 Task: Search one way flight ticket for 5 adults, 2 children, 1 infant in seat and 1 infant on lap in economy from Knoxville: Mcghee Tyson Airport to Greensboro: Piedmont Triad International Airport on 5-1-2023. Choice of flights is United. Number of bags: 2 carry on bags. Price is upto 88000. Outbound departure time preference is 15:45.
Action: Mouse moved to (239, 377)
Screenshot: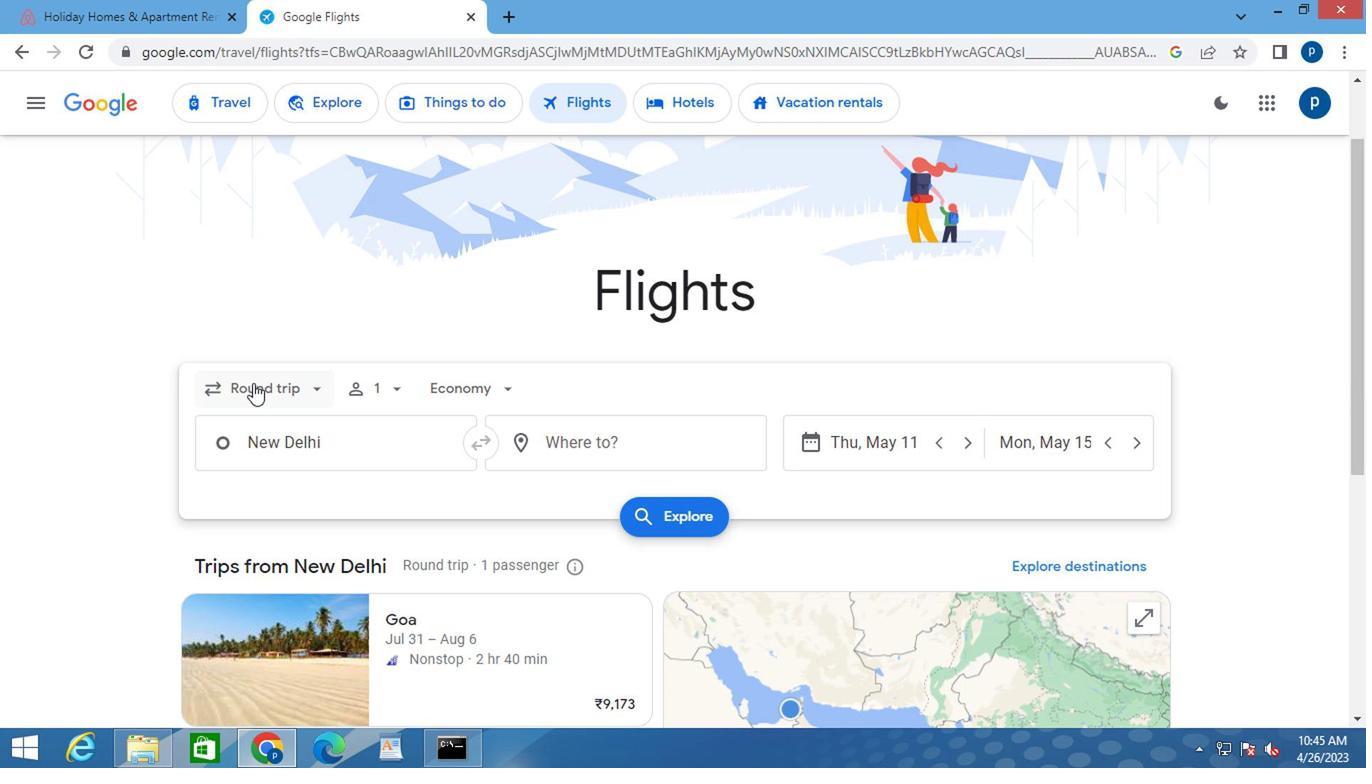 
Action: Mouse pressed left at (239, 377)
Screenshot: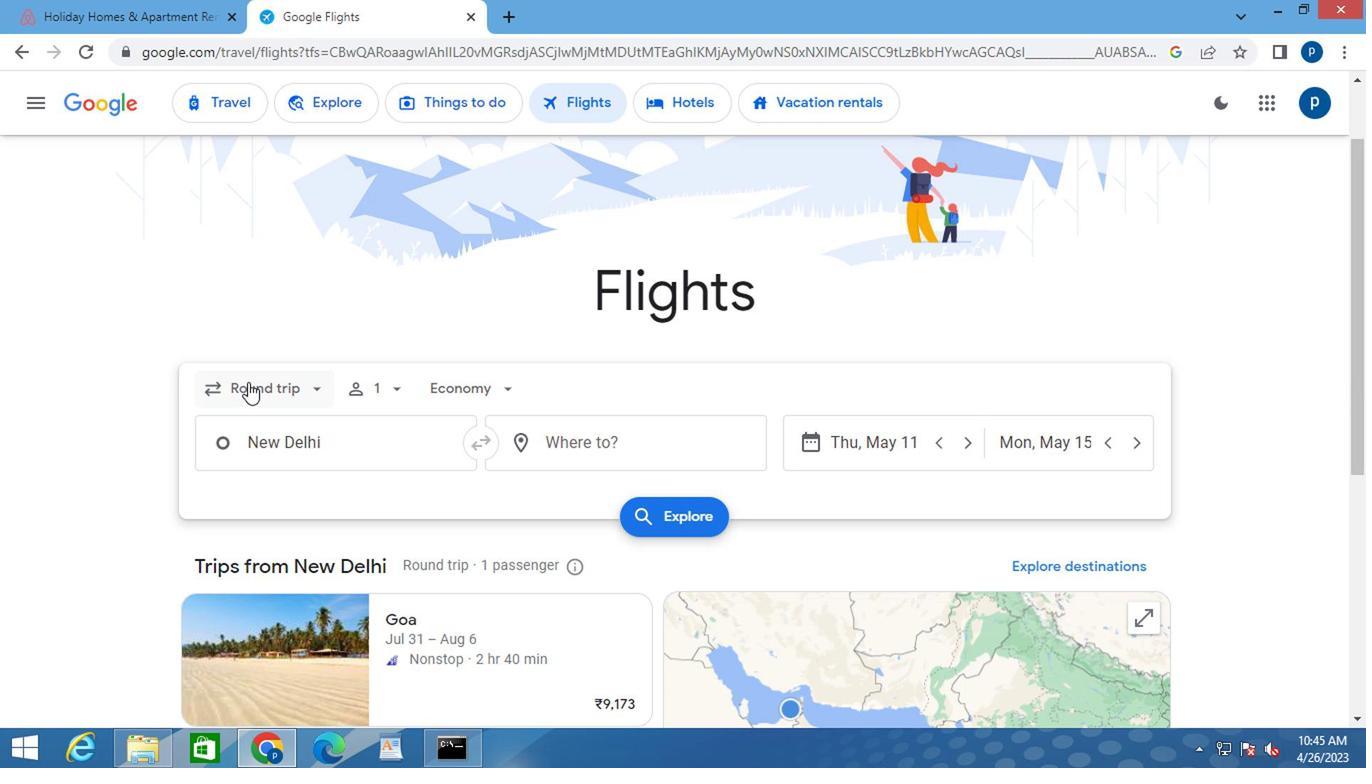 
Action: Mouse moved to (260, 478)
Screenshot: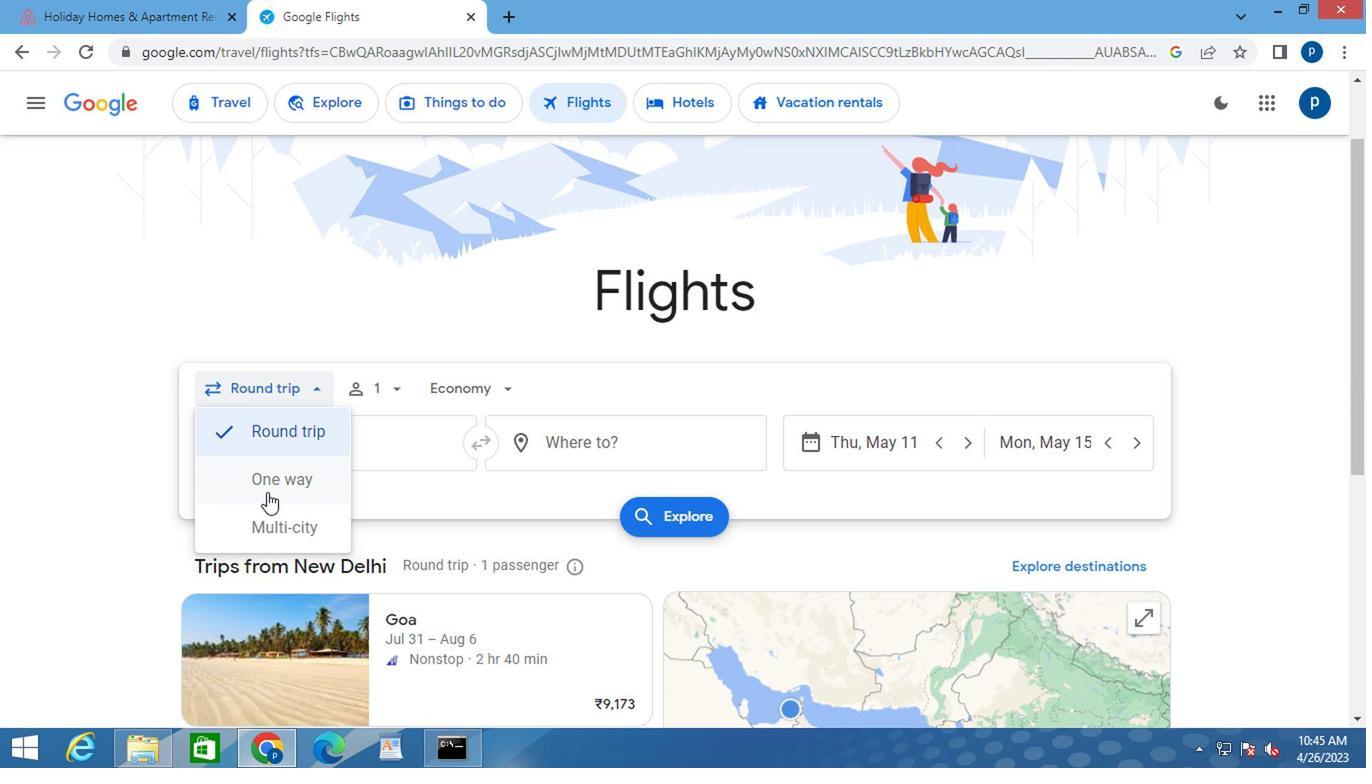 
Action: Mouse pressed left at (260, 478)
Screenshot: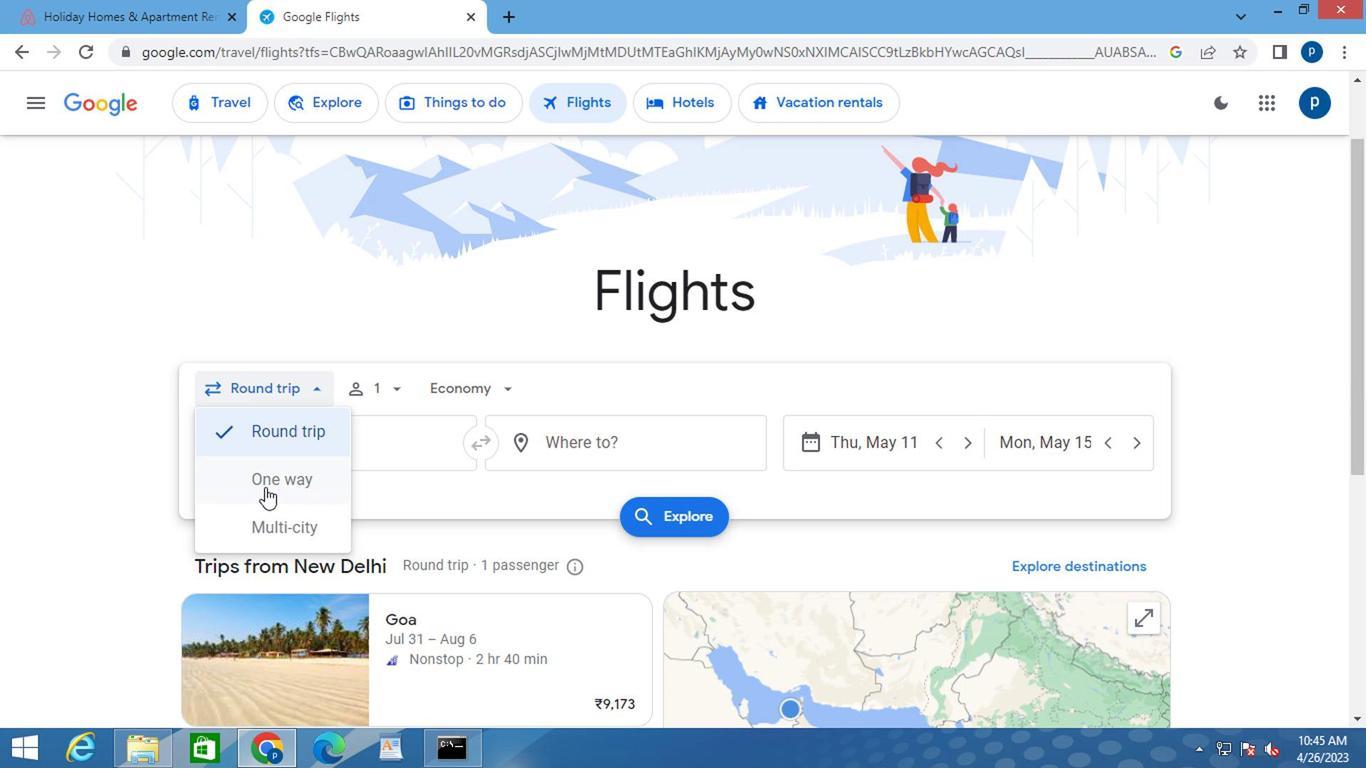 
Action: Mouse moved to (395, 381)
Screenshot: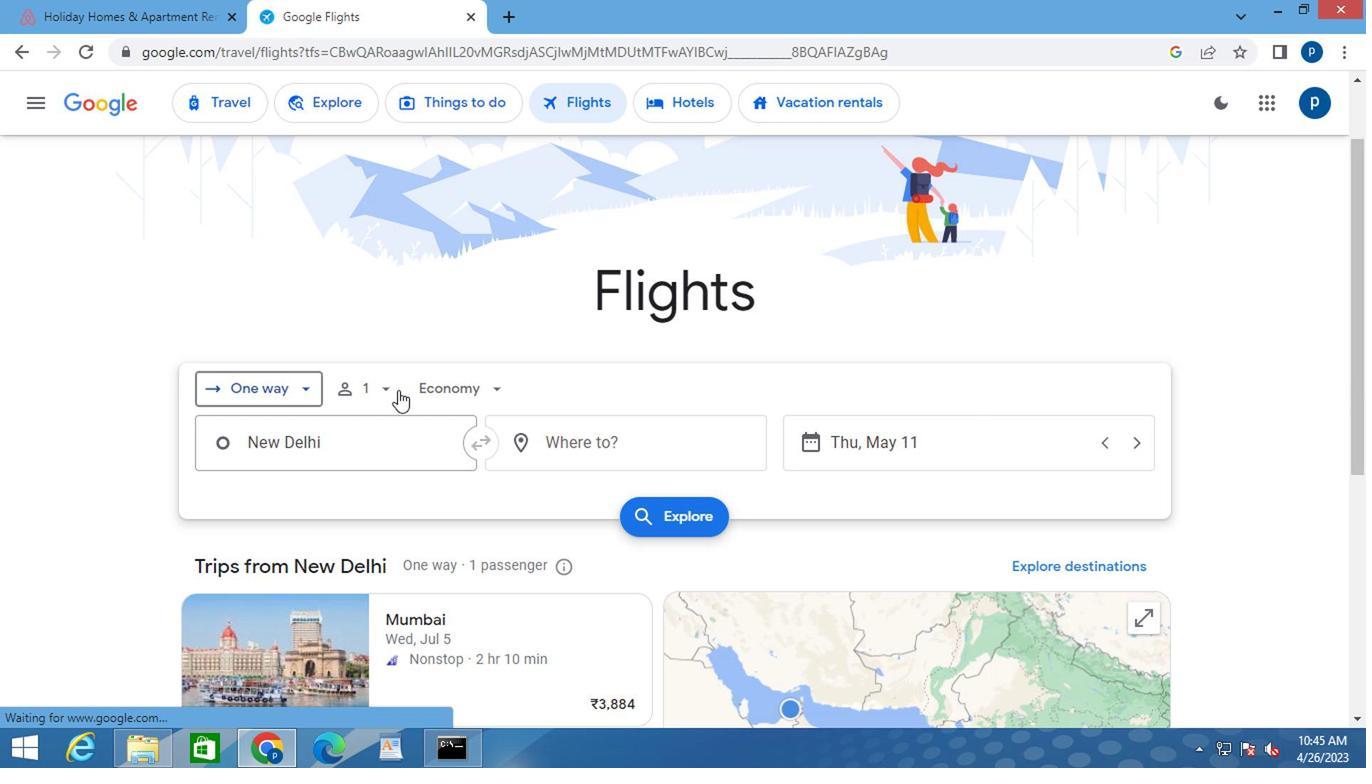 
Action: Mouse pressed left at (395, 381)
Screenshot: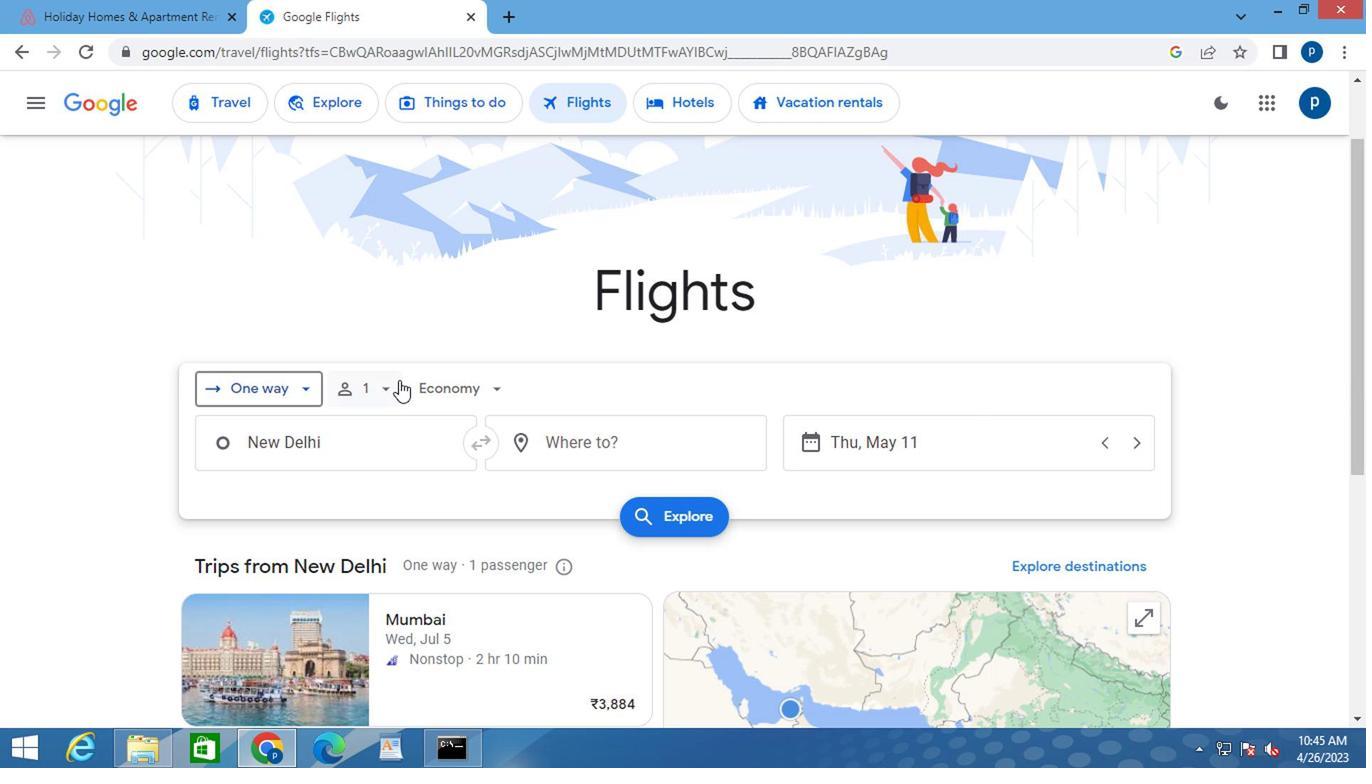 
Action: Mouse moved to (531, 439)
Screenshot: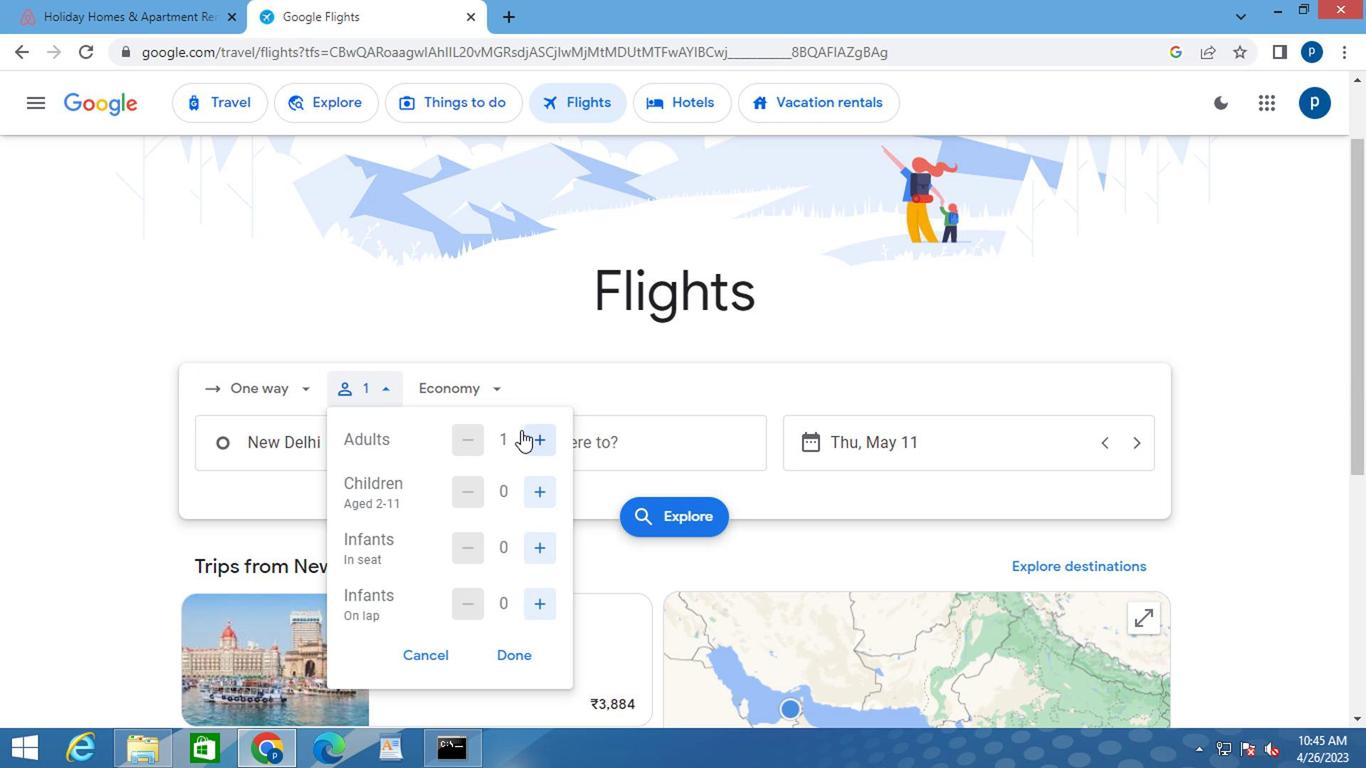 
Action: Mouse pressed left at (531, 439)
Screenshot: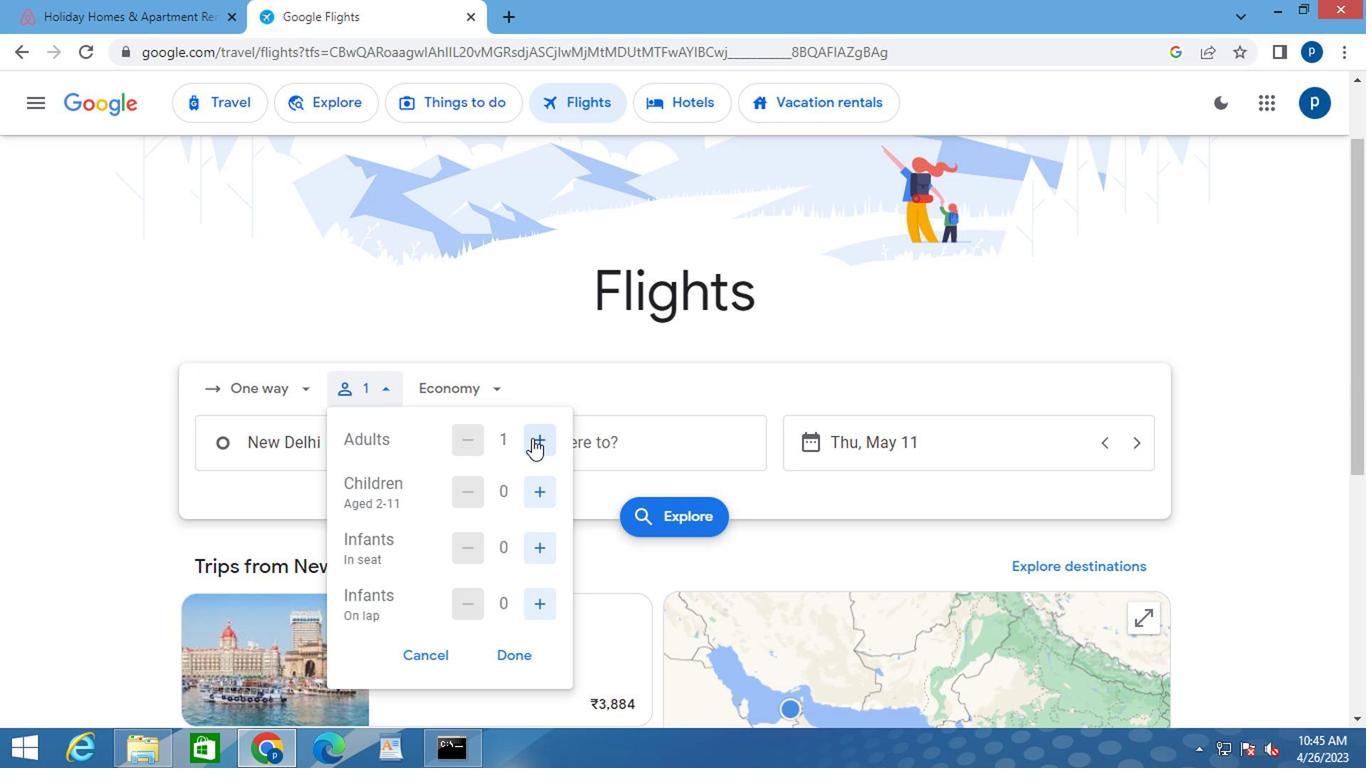 
Action: Mouse pressed left at (531, 439)
Screenshot: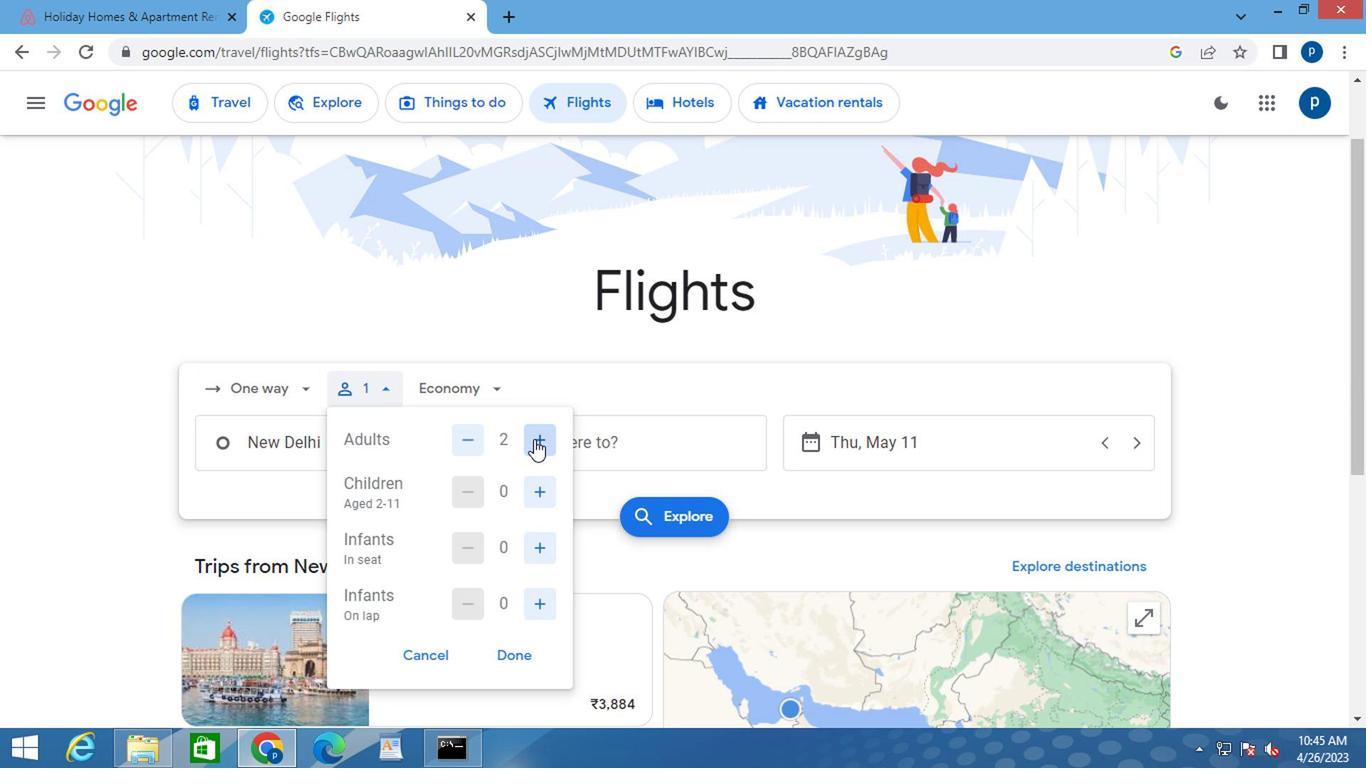 
Action: Mouse pressed left at (531, 439)
Screenshot: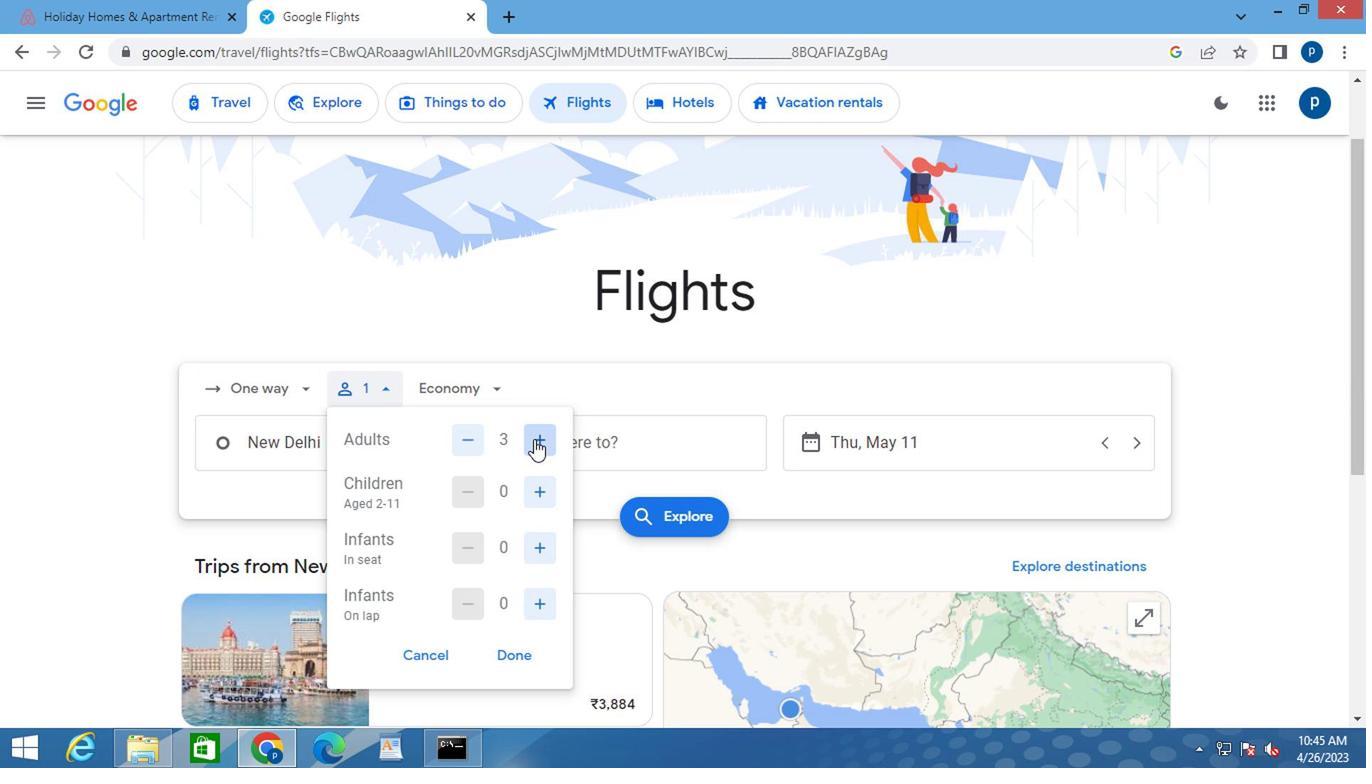 
Action: Mouse moved to (531, 439)
Screenshot: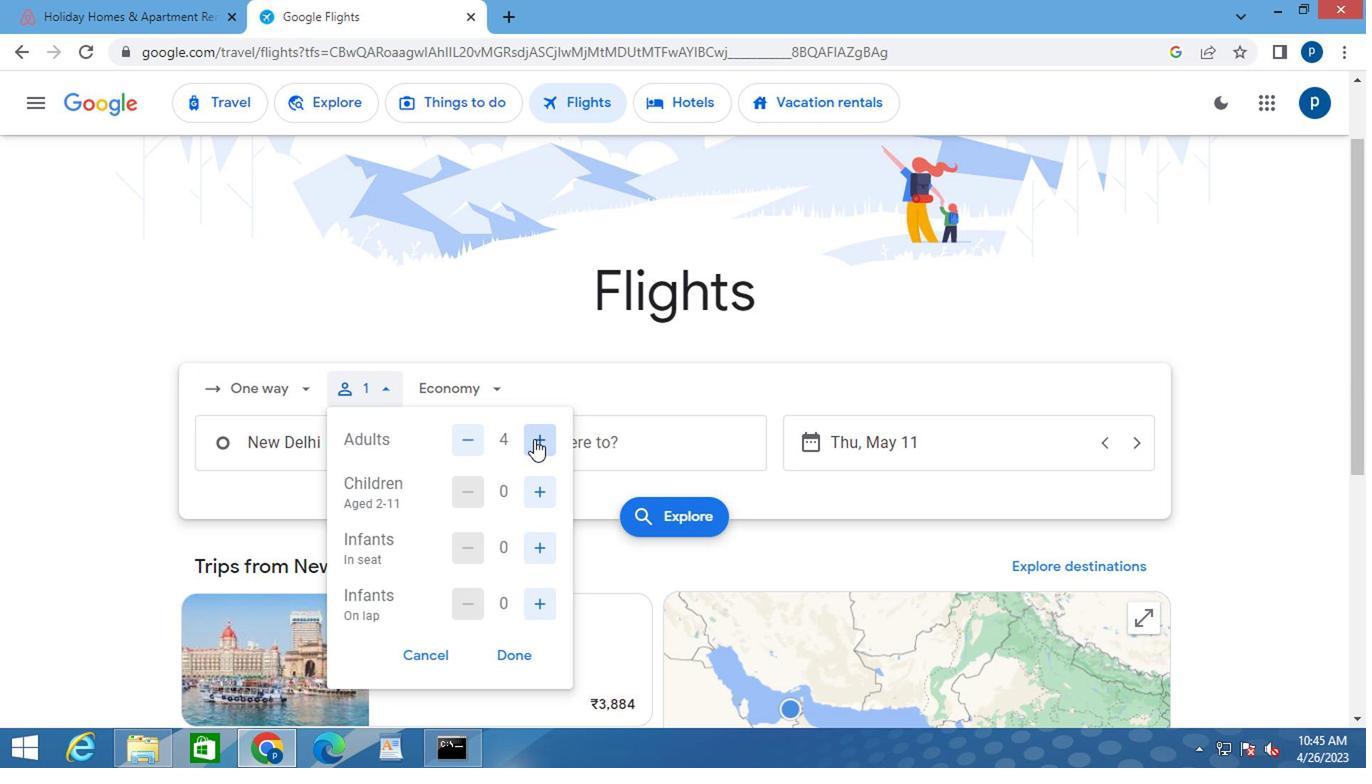 
Action: Mouse pressed left at (531, 439)
Screenshot: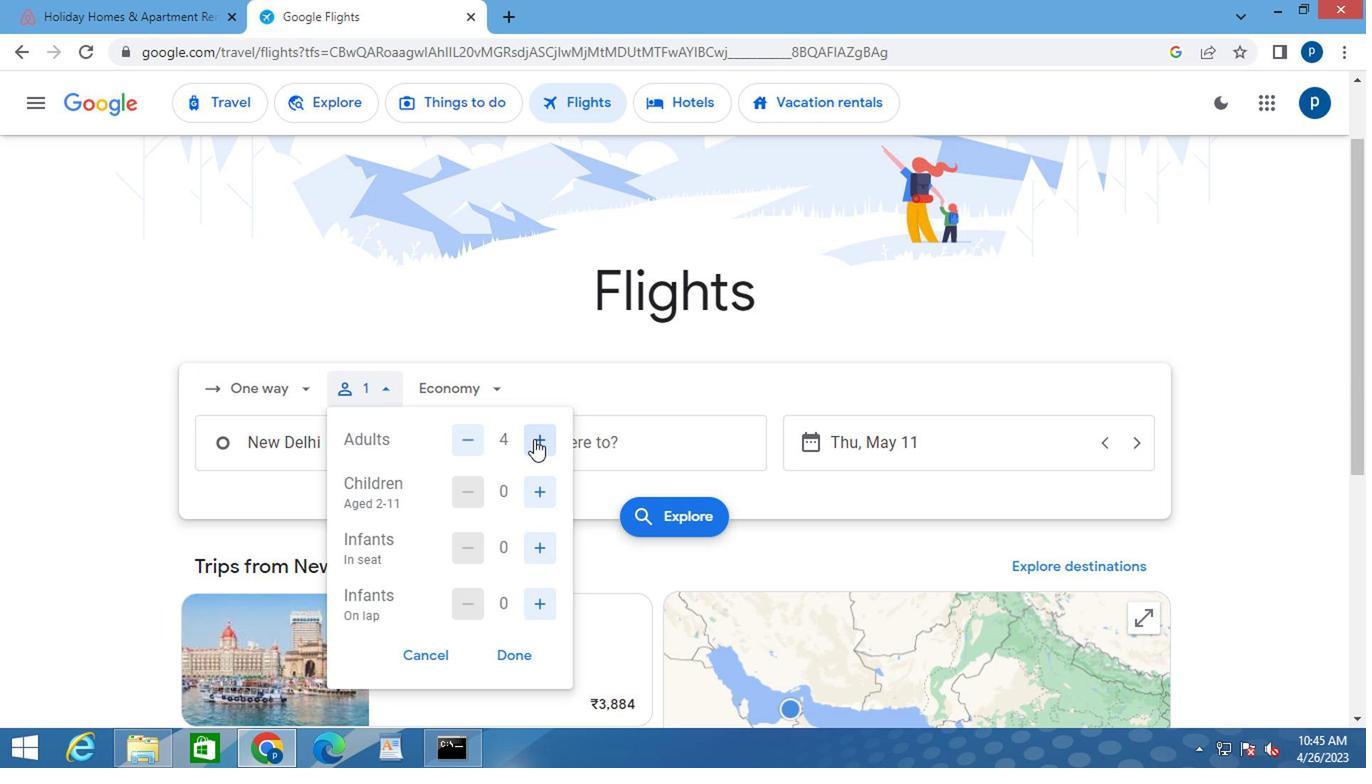 
Action: Mouse moved to (537, 493)
Screenshot: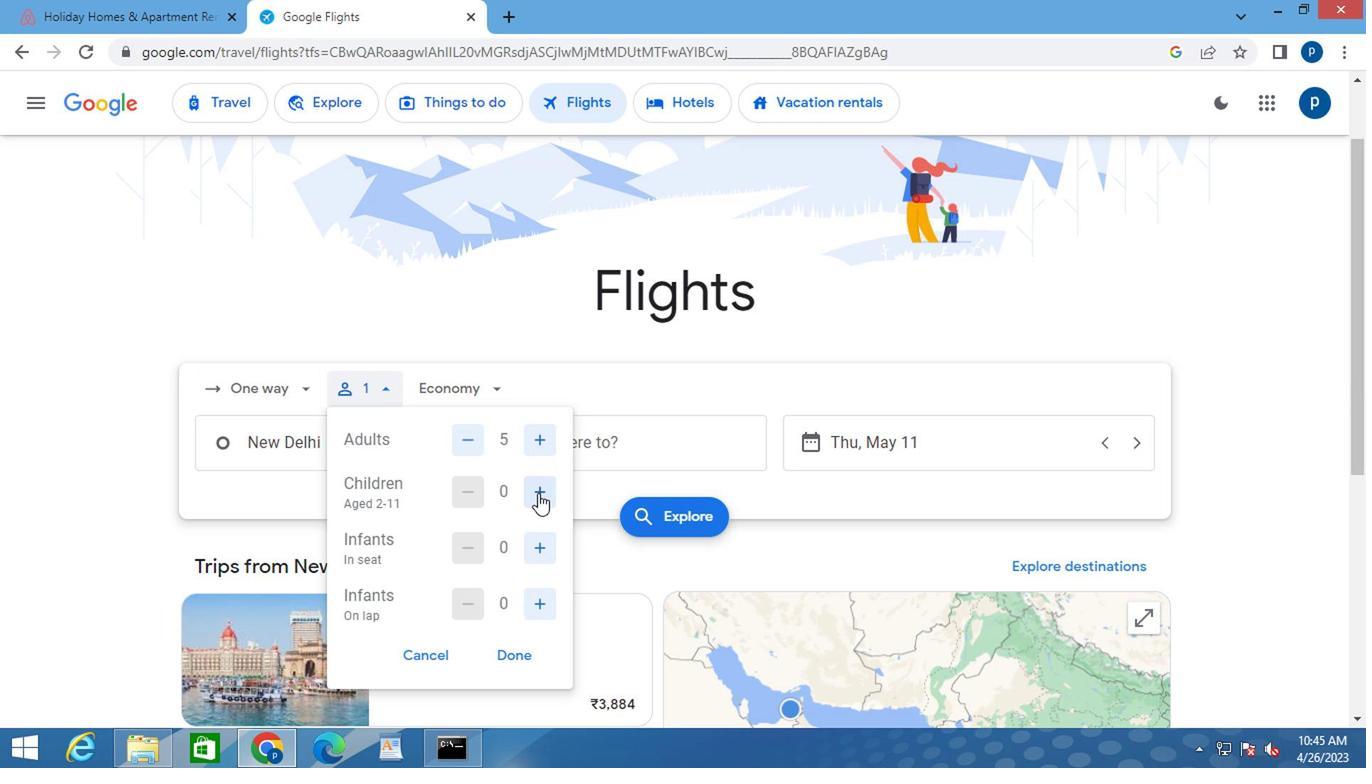 
Action: Mouse pressed left at (537, 493)
Screenshot: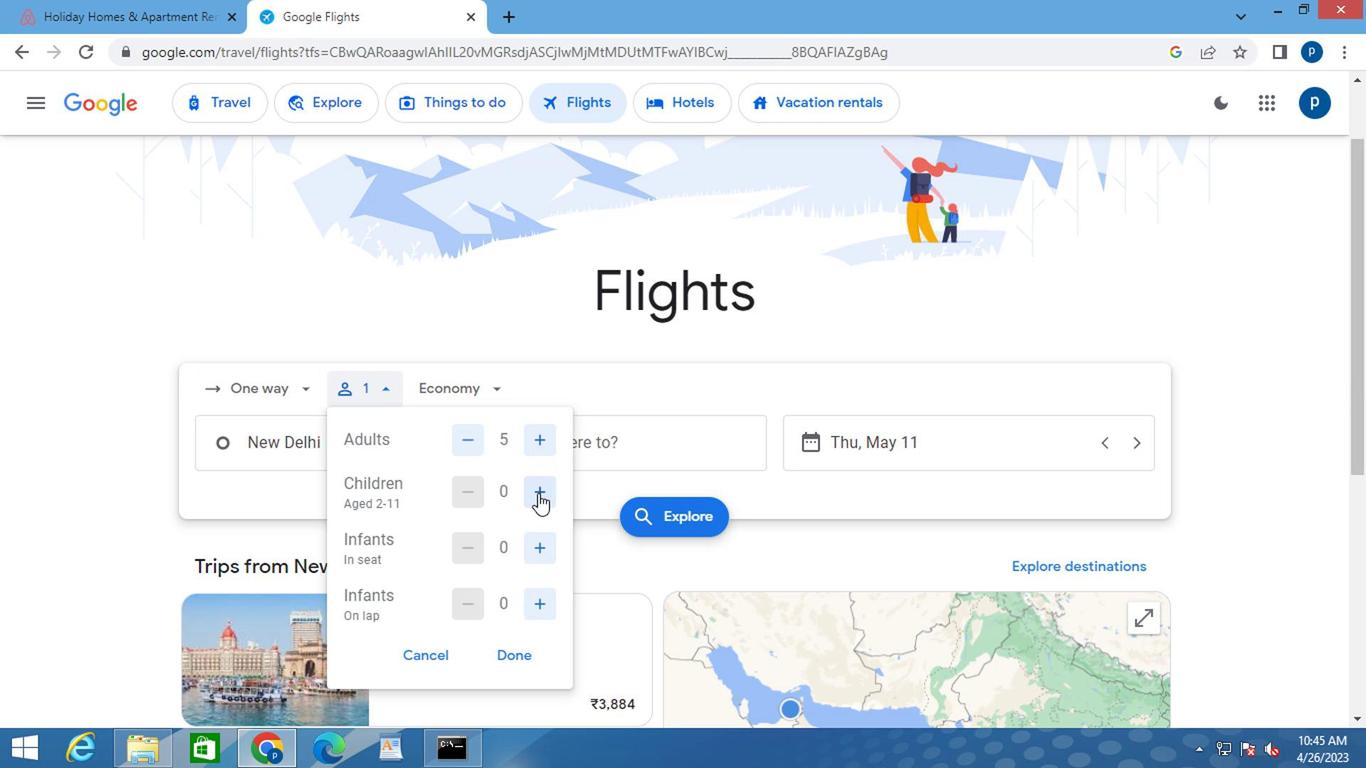 
Action: Mouse pressed left at (537, 493)
Screenshot: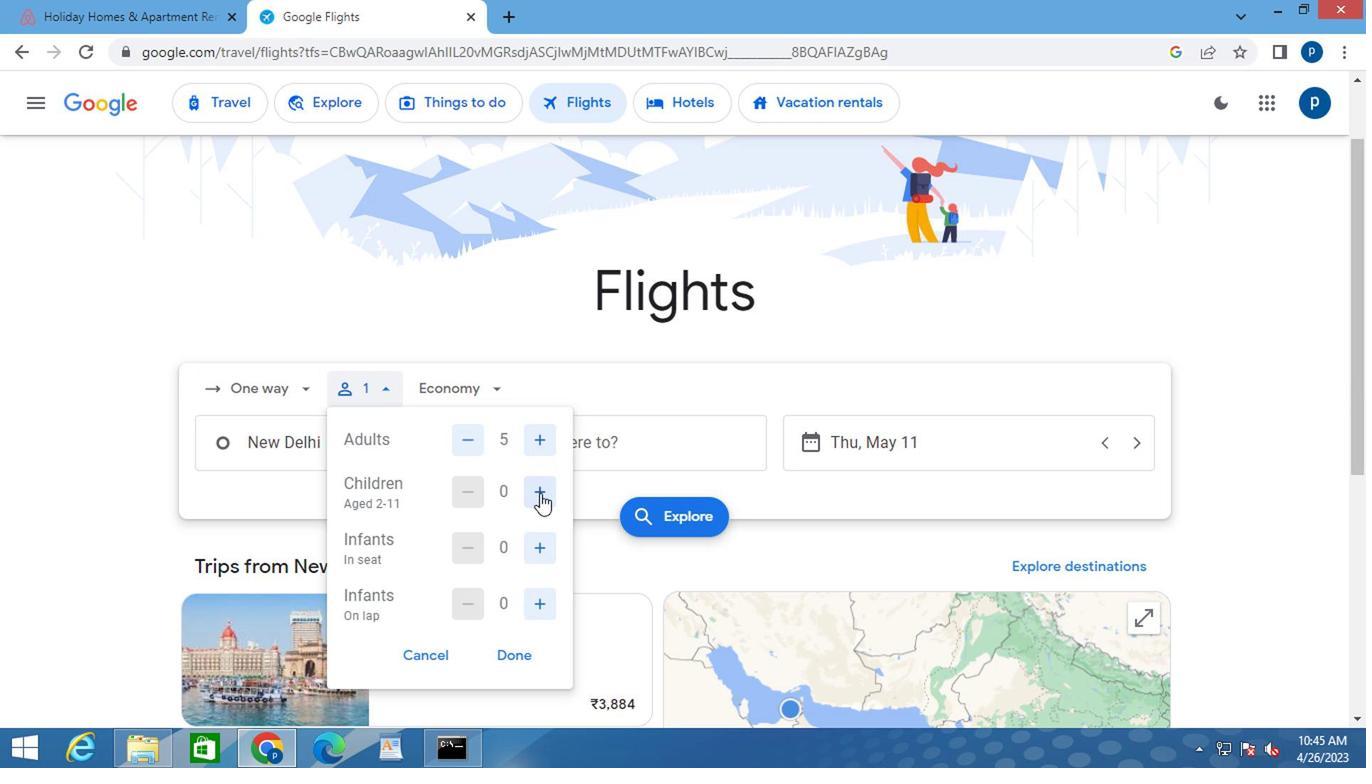 
Action: Mouse moved to (535, 540)
Screenshot: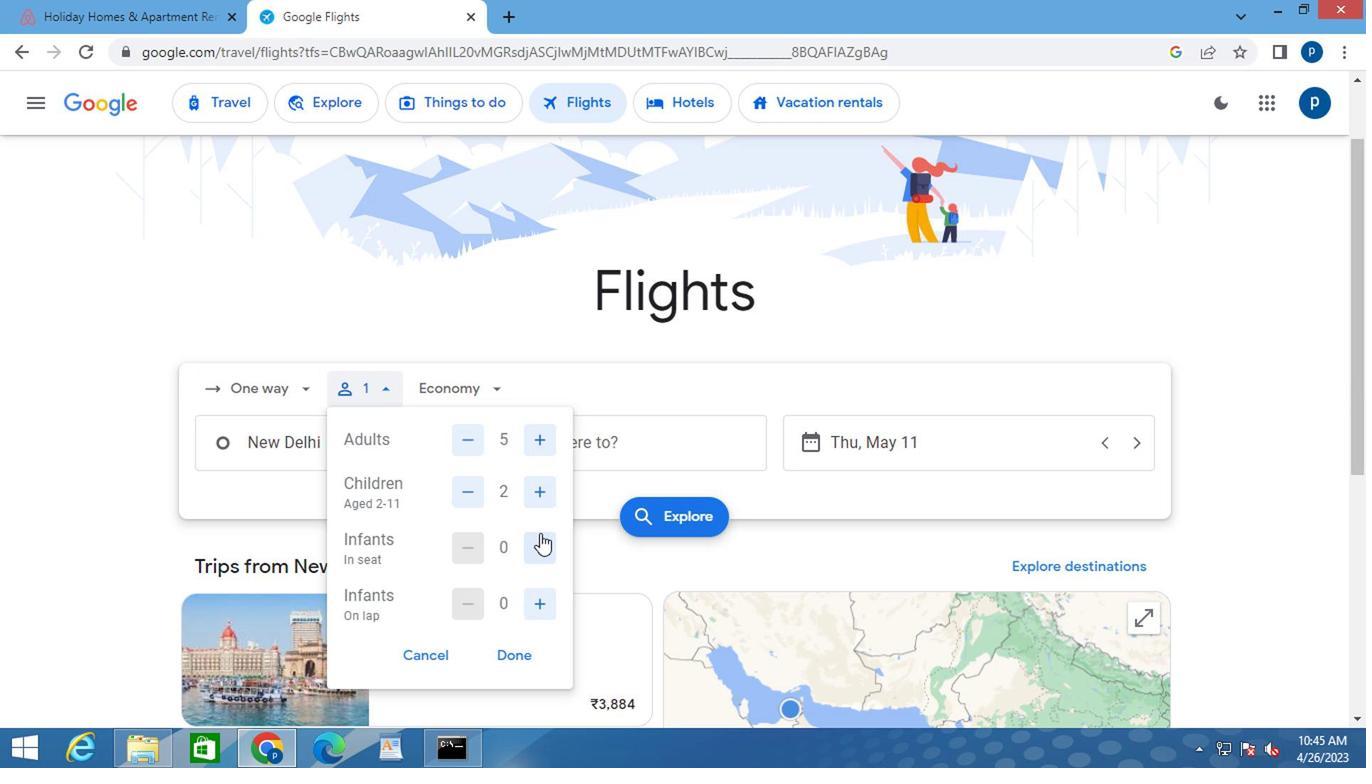 
Action: Mouse pressed left at (535, 540)
Screenshot: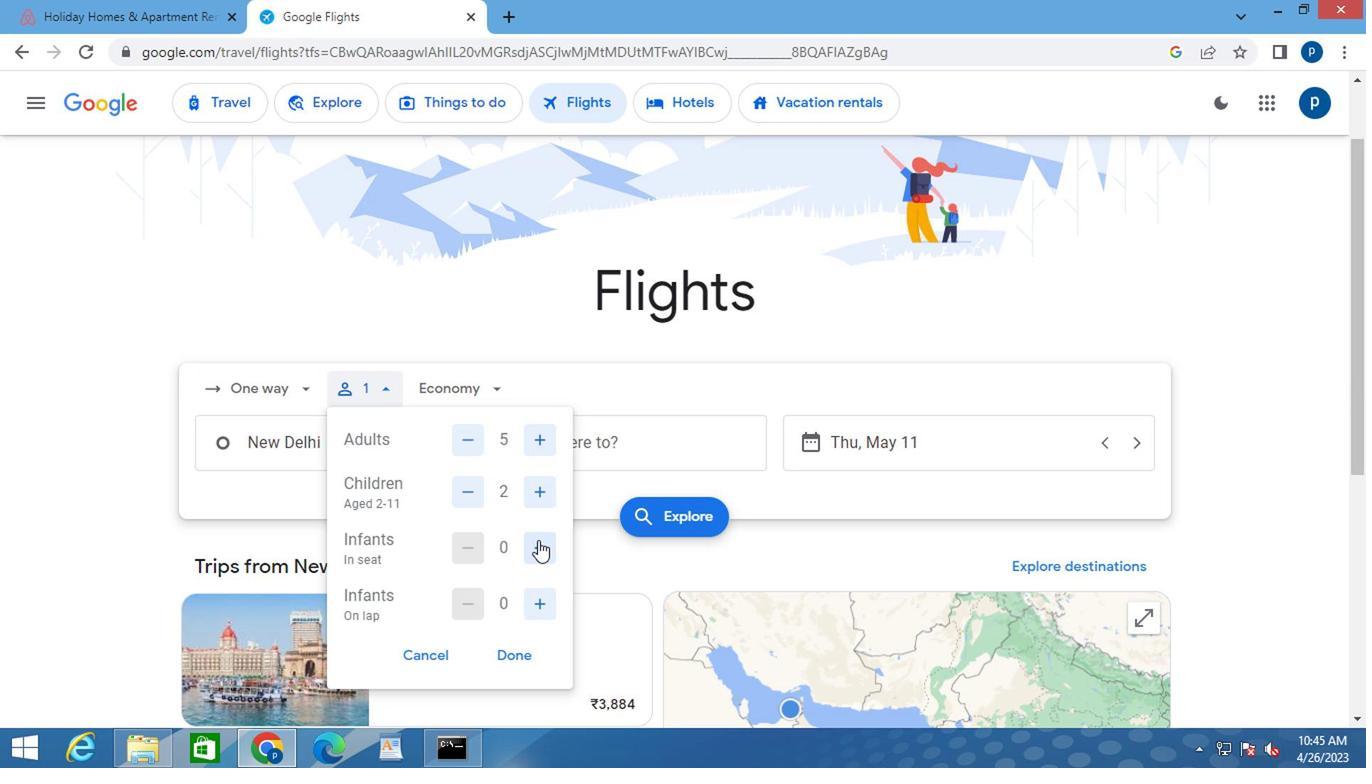 
Action: Mouse moved to (534, 599)
Screenshot: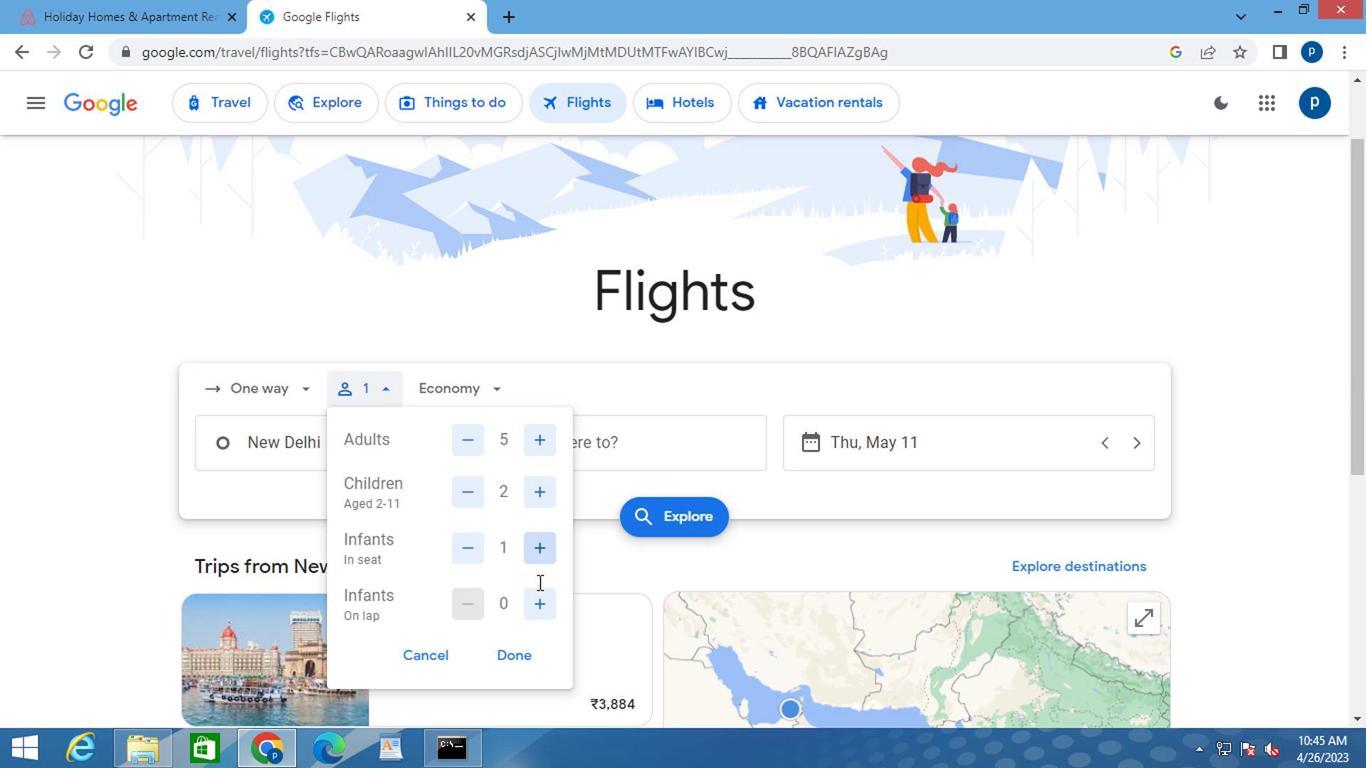 
Action: Mouse pressed left at (534, 599)
Screenshot: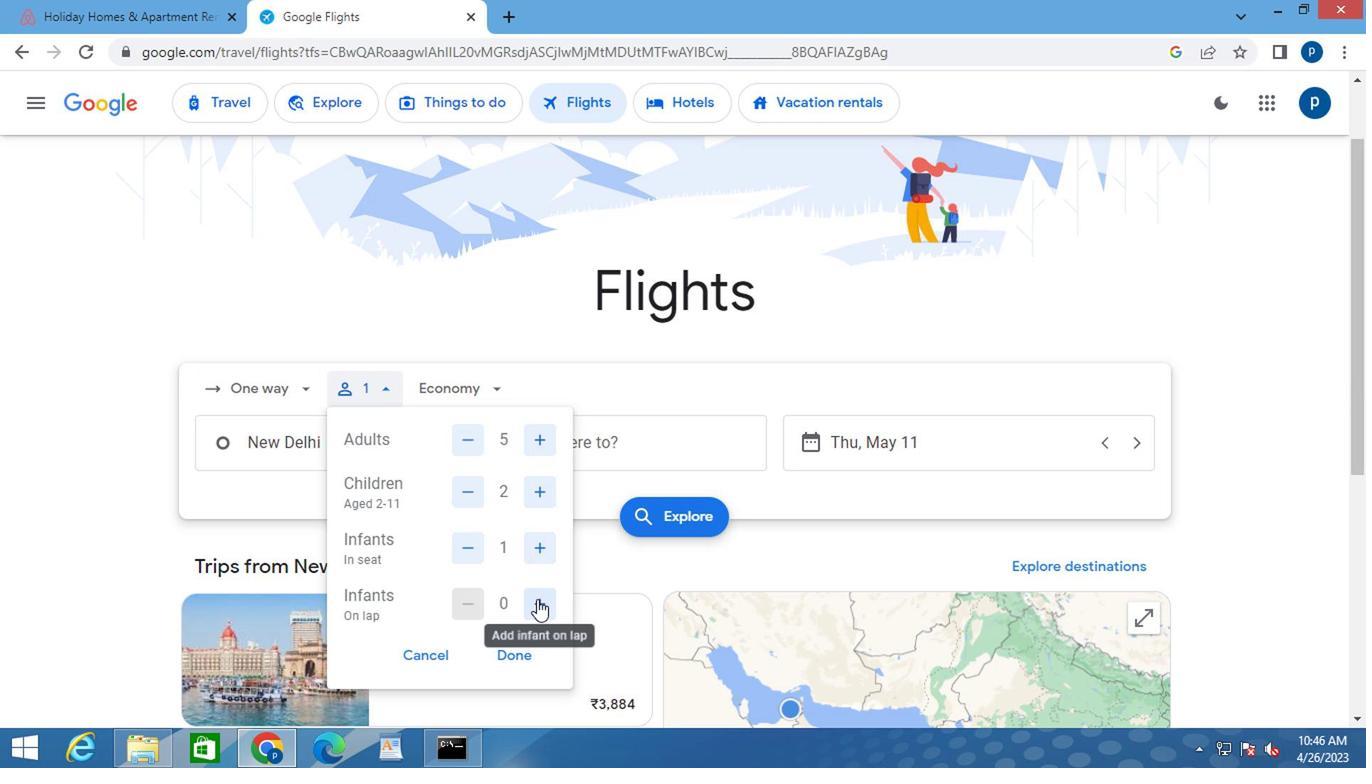 
Action: Mouse moved to (511, 644)
Screenshot: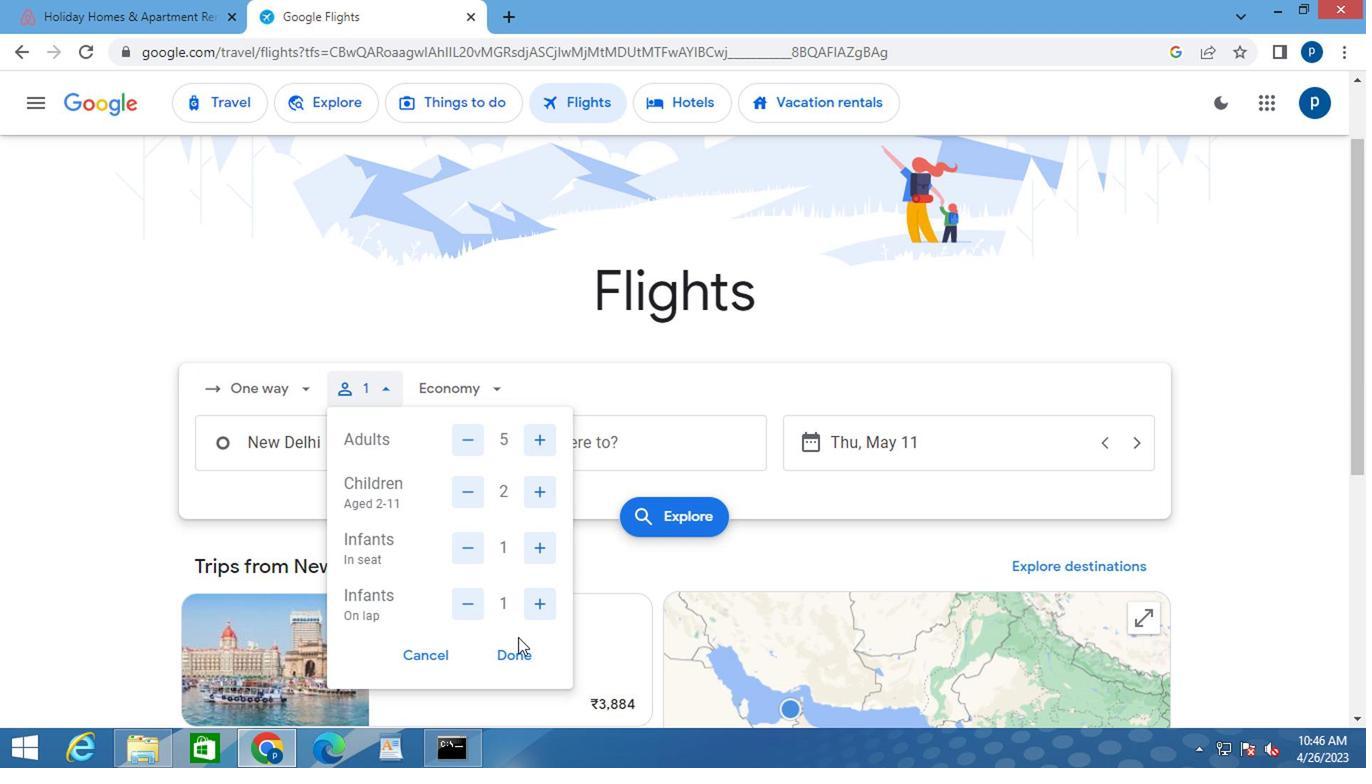 
Action: Mouse pressed left at (511, 644)
Screenshot: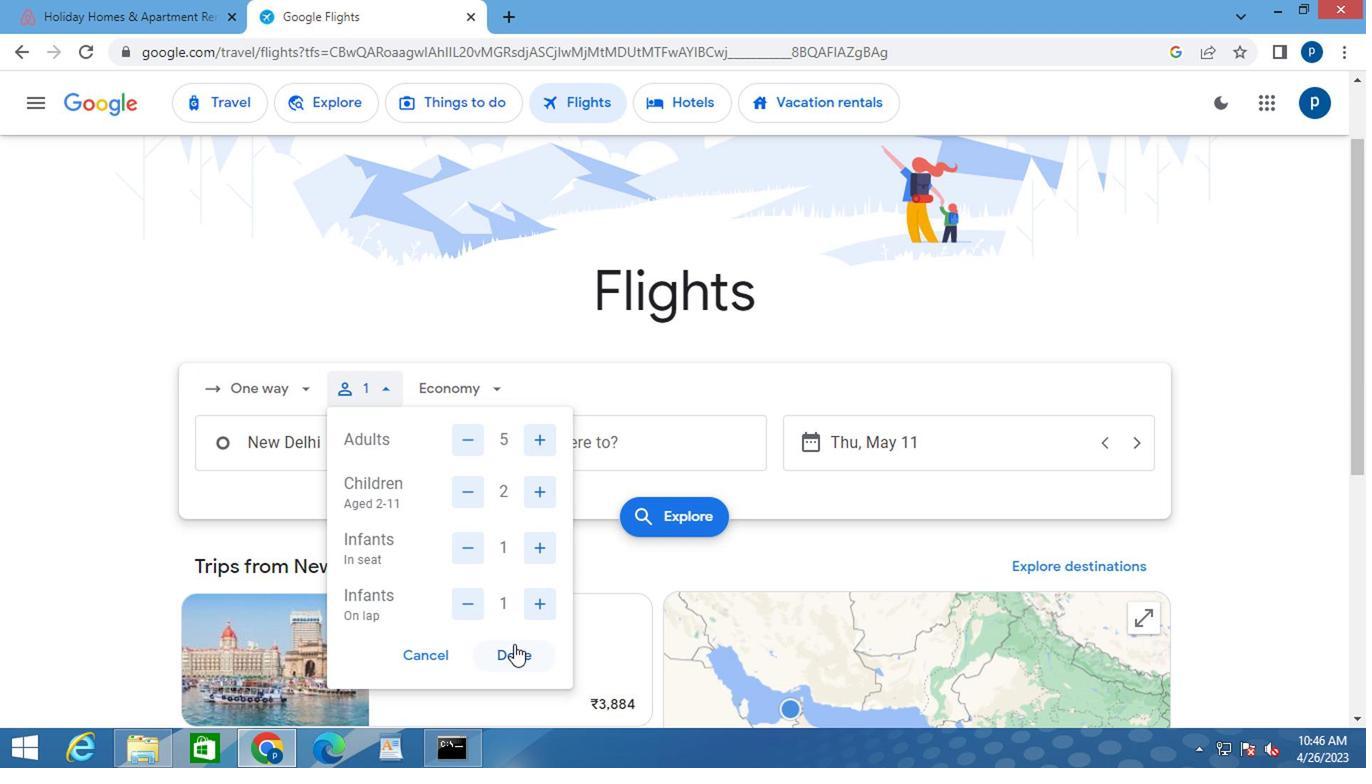 
Action: Mouse moved to (467, 386)
Screenshot: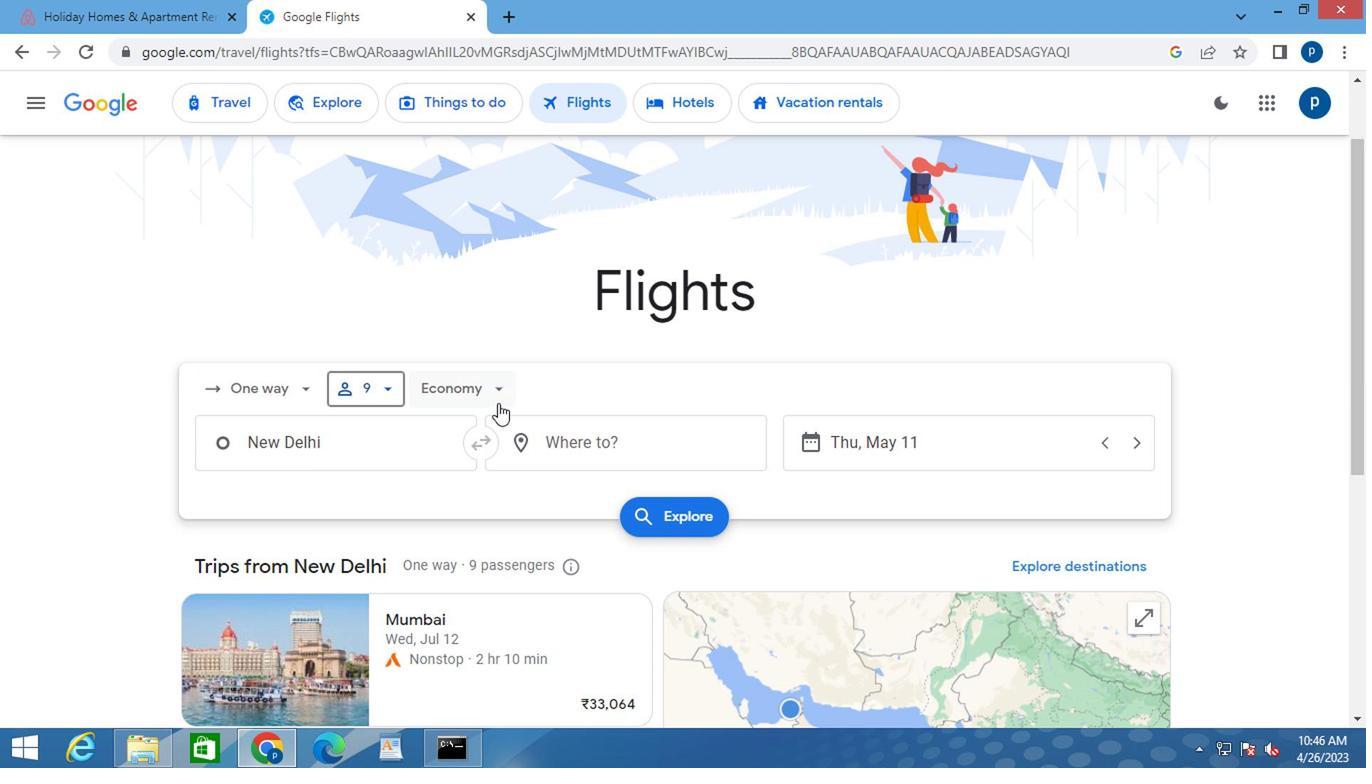 
Action: Mouse pressed left at (467, 386)
Screenshot: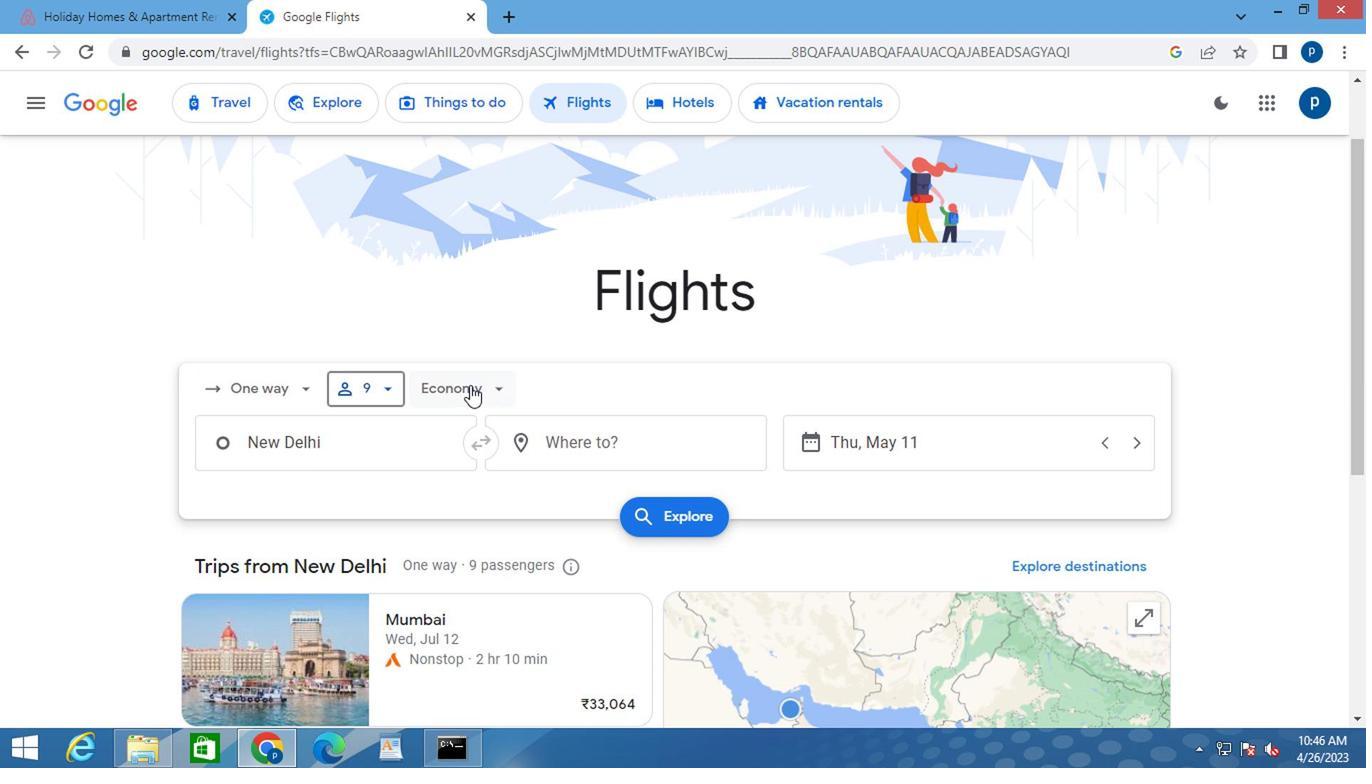 
Action: Mouse moved to (500, 429)
Screenshot: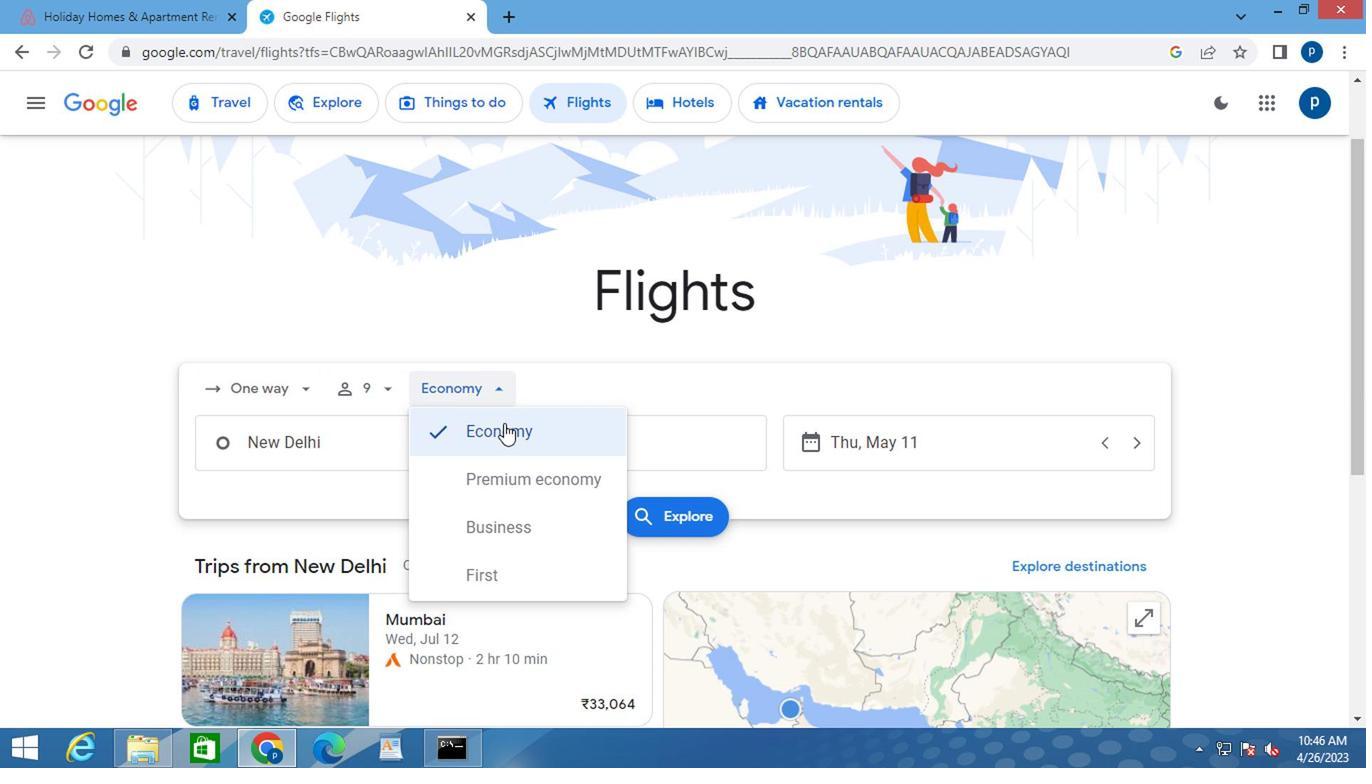 
Action: Mouse pressed left at (500, 429)
Screenshot: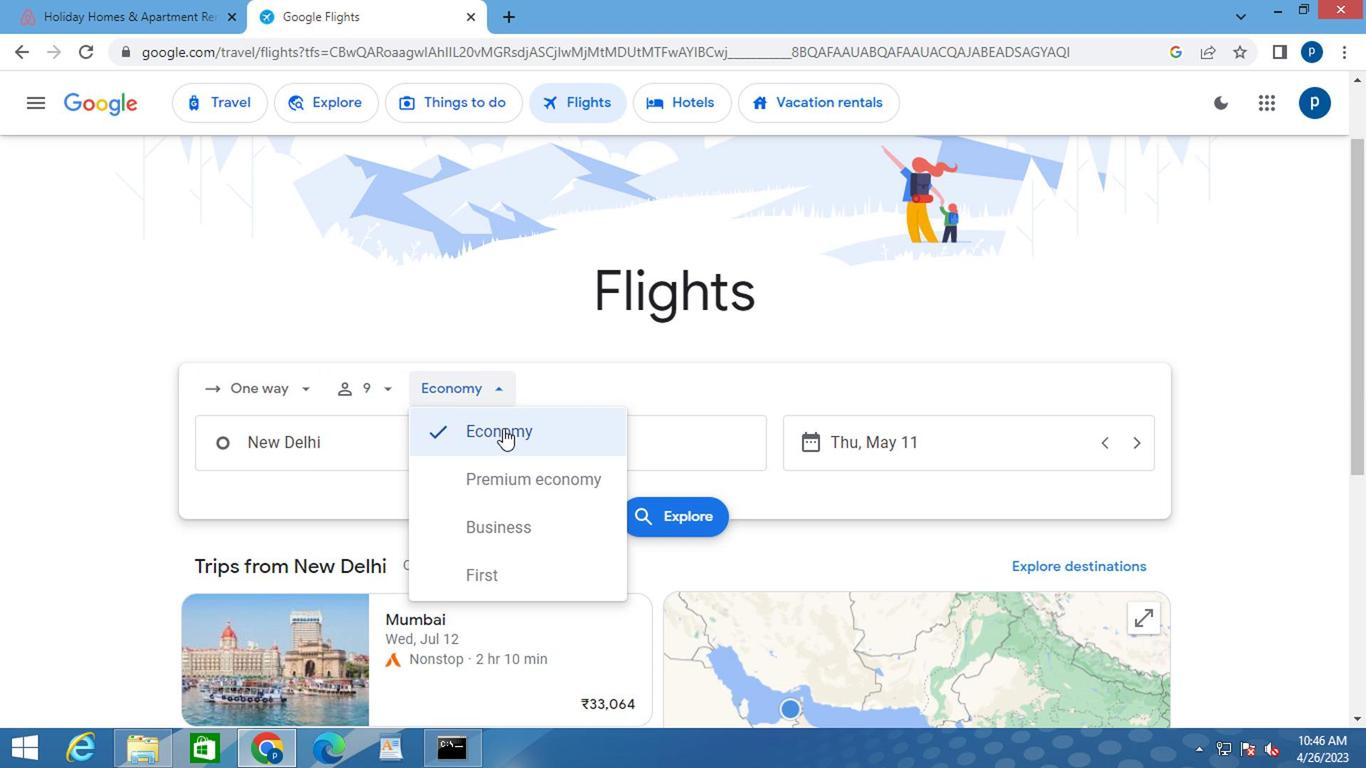
Action: Mouse moved to (329, 439)
Screenshot: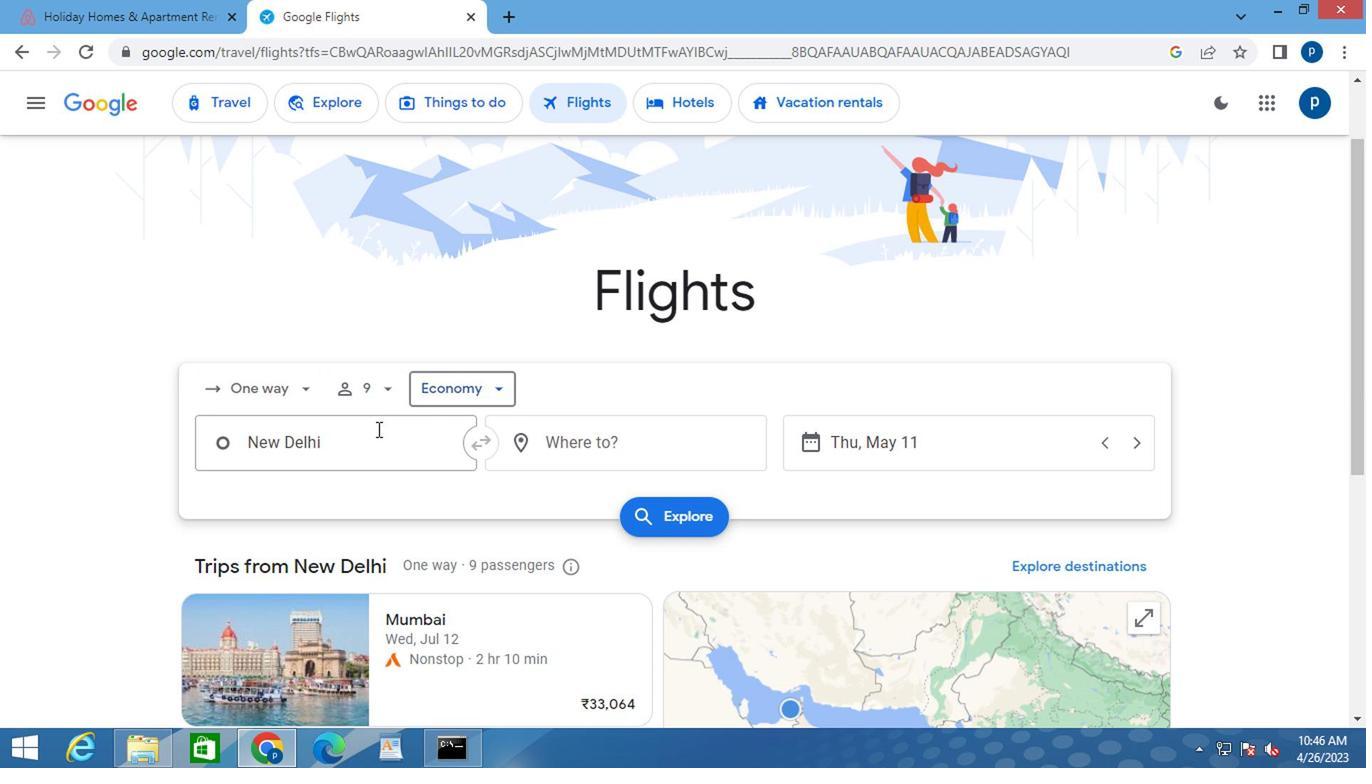 
Action: Mouse pressed left at (329, 439)
Screenshot: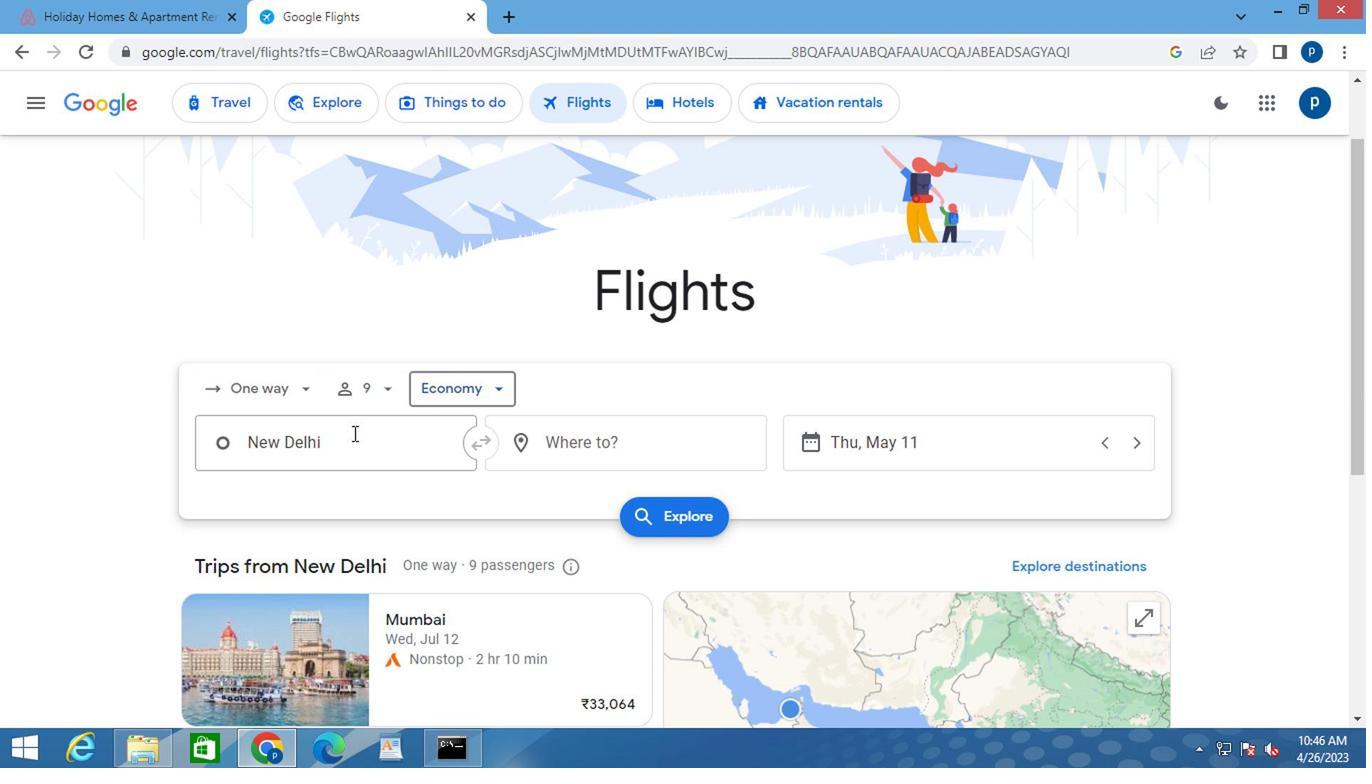 
Action: Mouse pressed left at (329, 439)
Screenshot: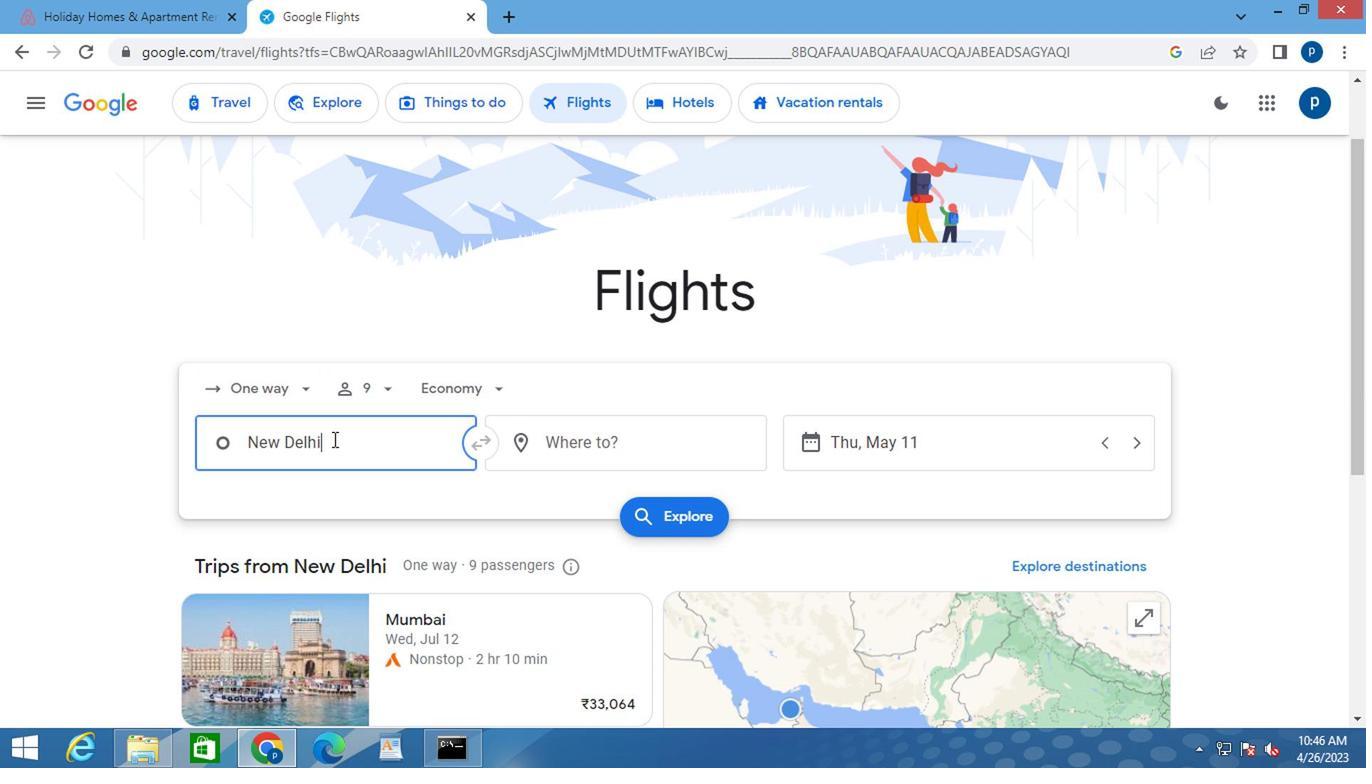 
Action: Key pressed <Key.delete><Key.caps_lock>m<Key.caps_lock>cgh
Screenshot: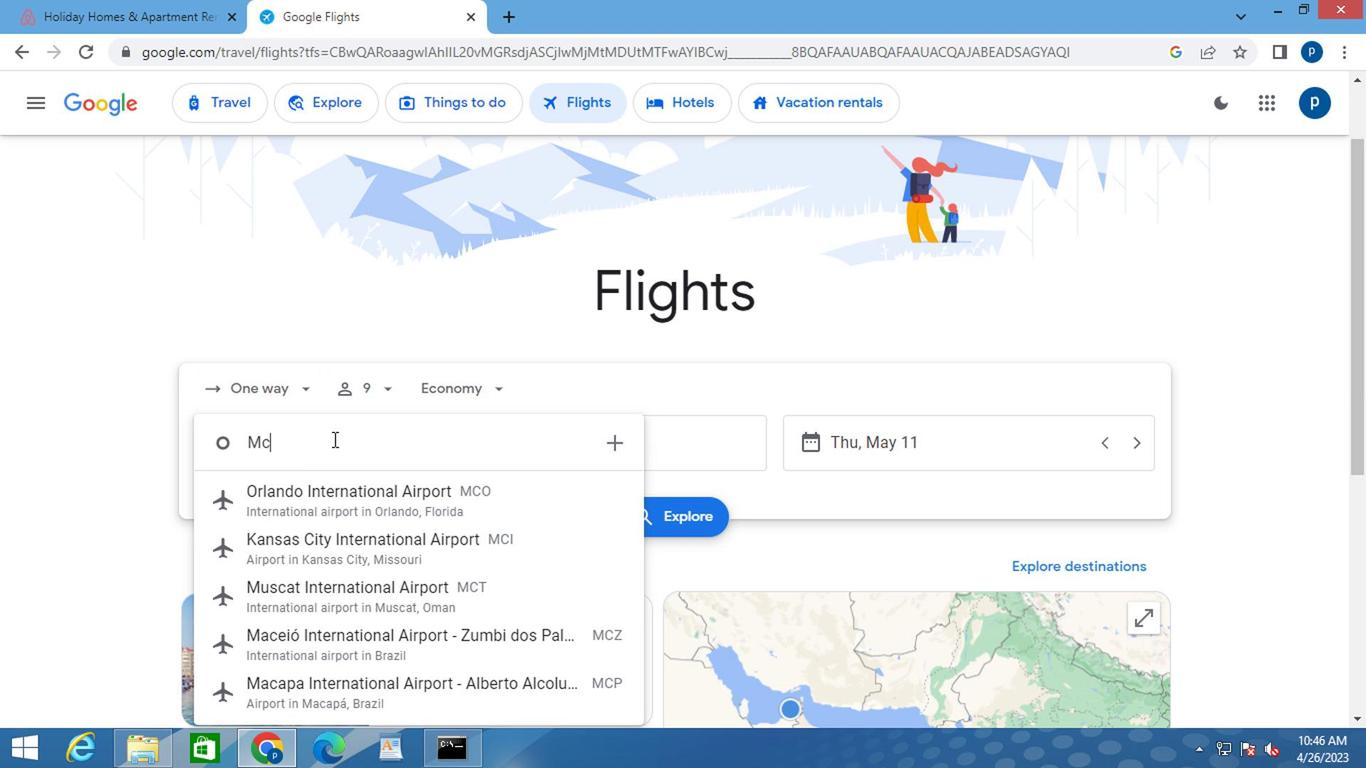 
Action: Mouse moved to (352, 503)
Screenshot: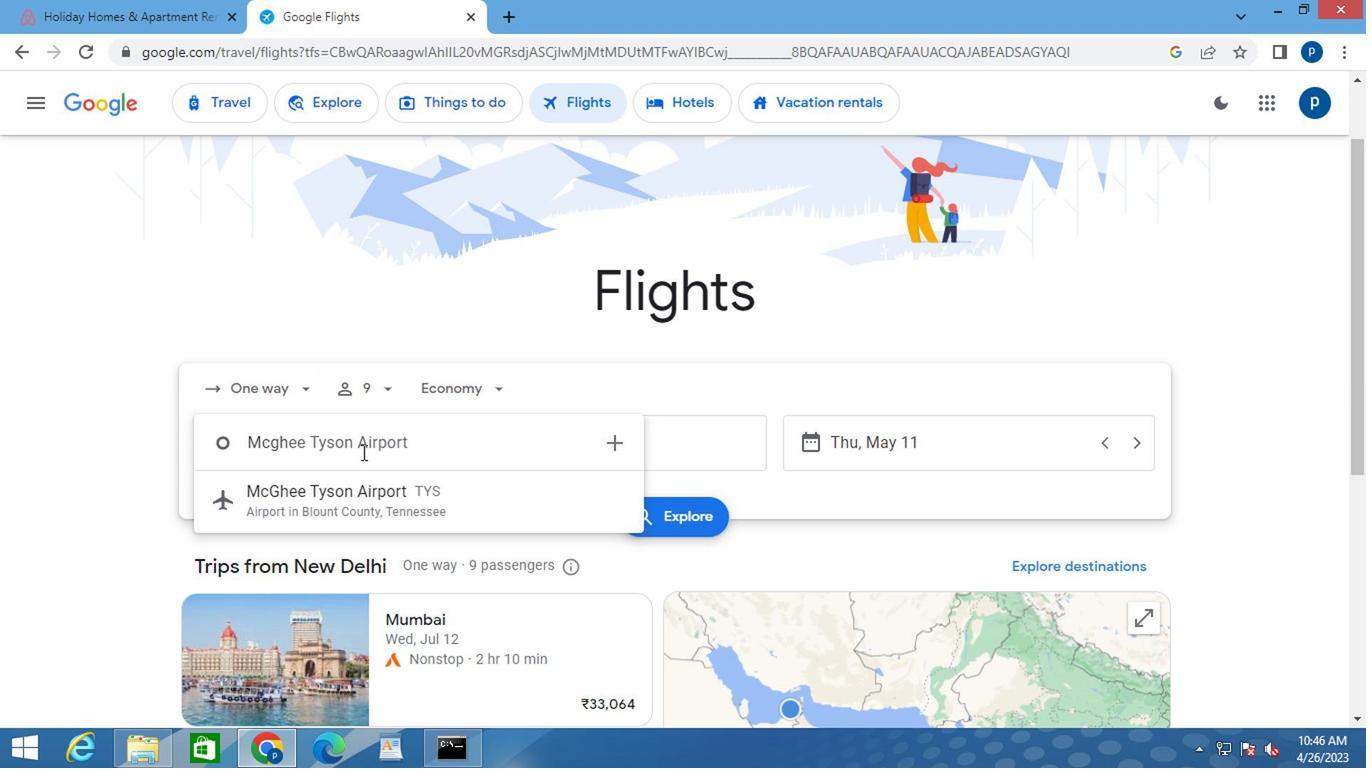 
Action: Mouse pressed left at (352, 503)
Screenshot: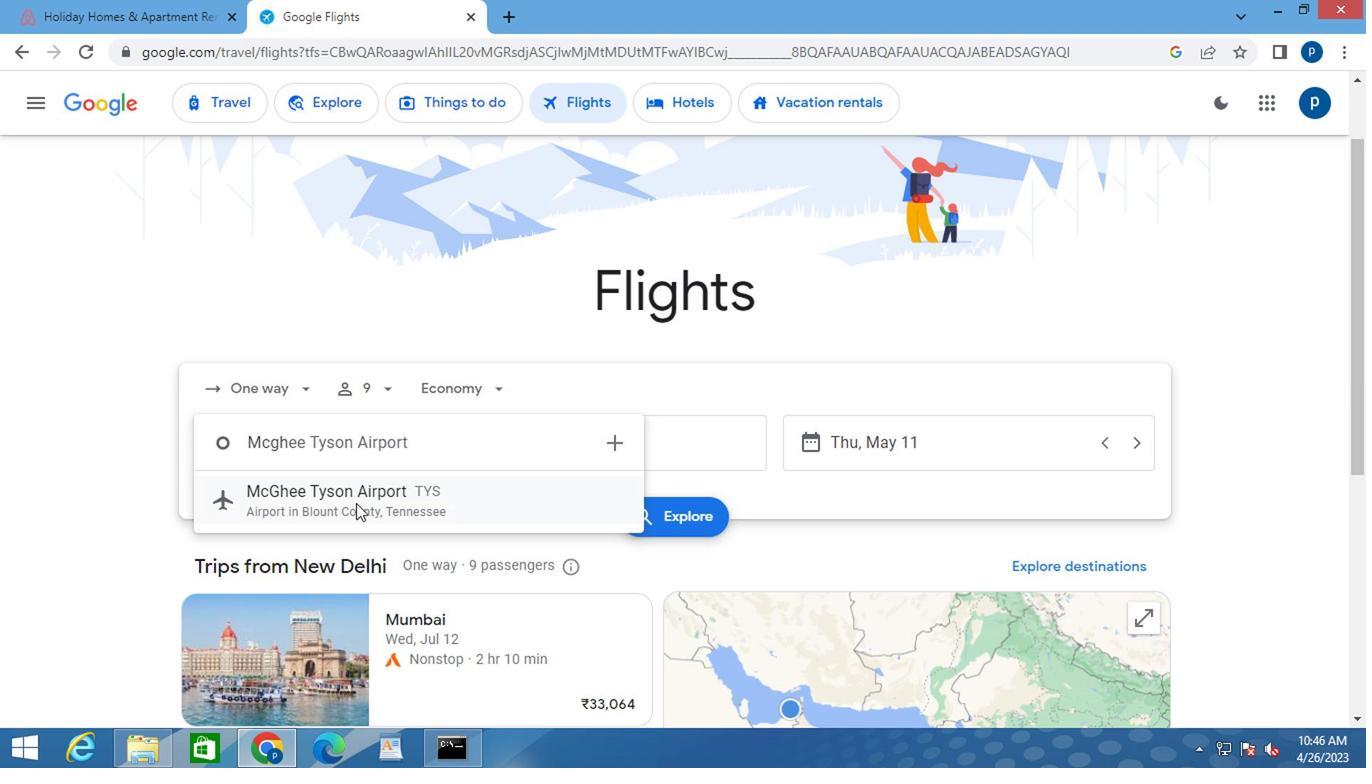 
Action: Mouse moved to (599, 436)
Screenshot: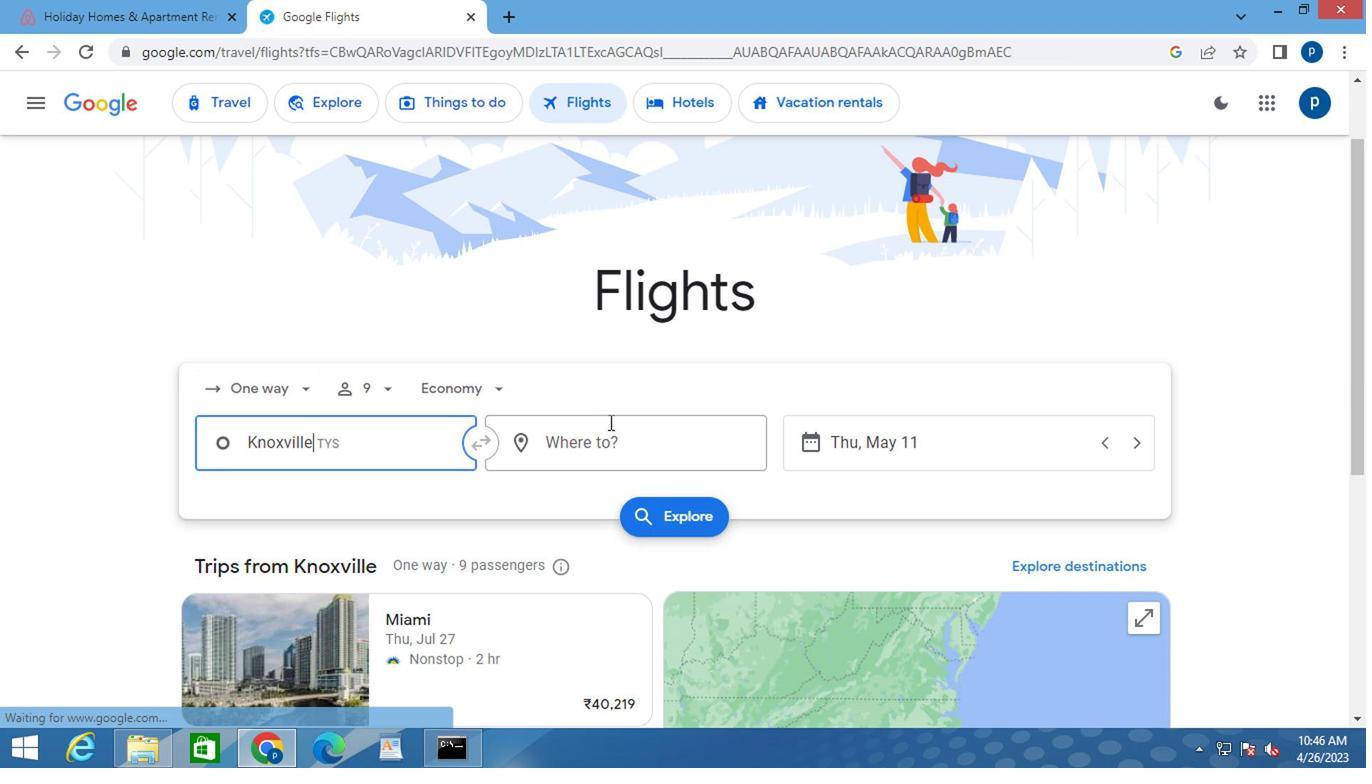 
Action: Mouse pressed left at (599, 436)
Screenshot: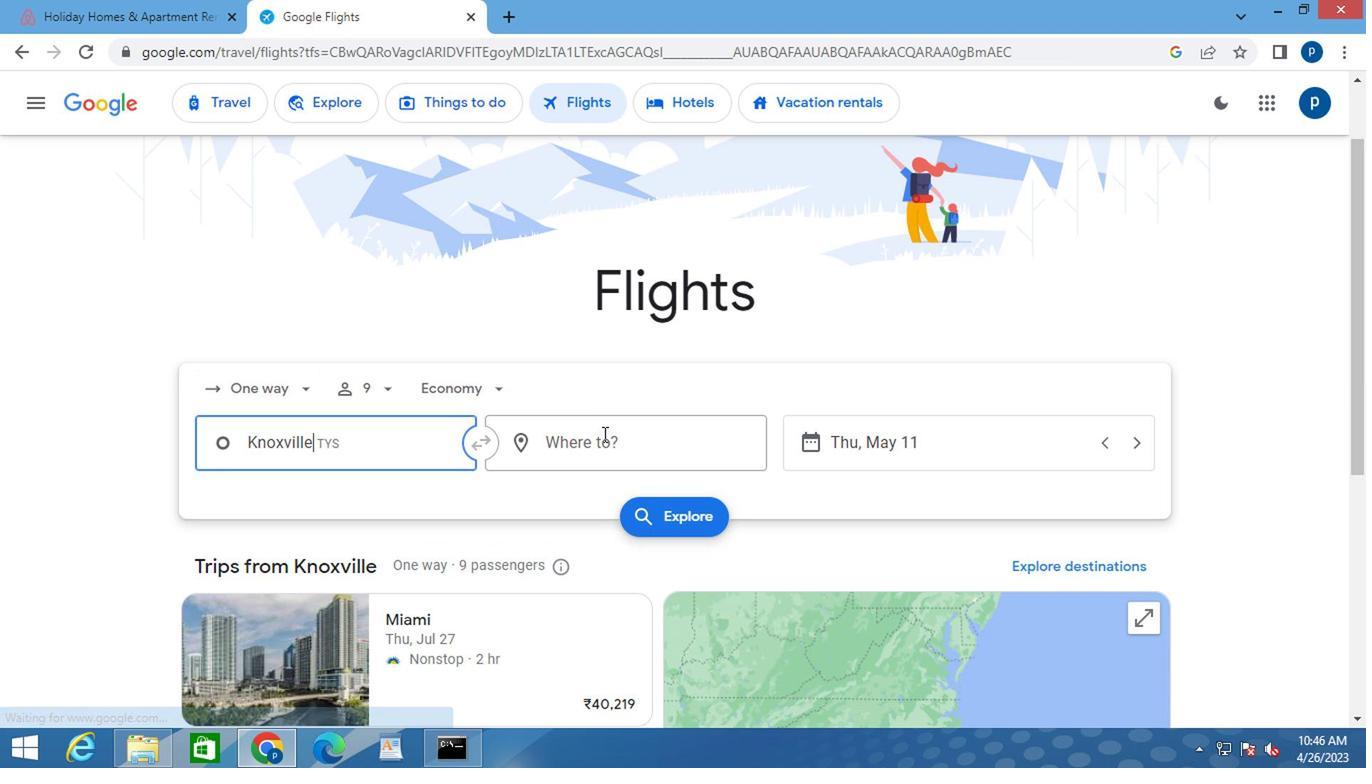 
Action: Mouse moved to (599, 436)
Screenshot: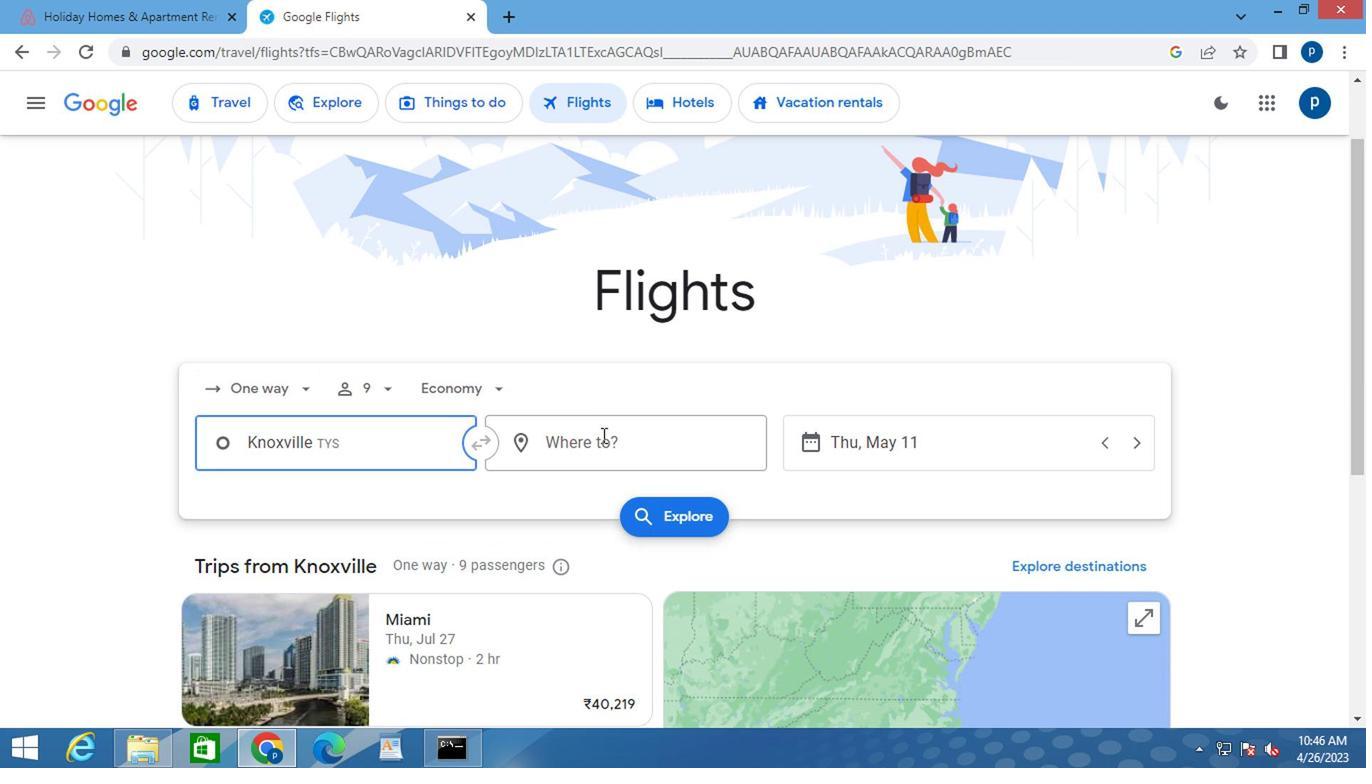 
Action: Key pressed <Key.caps_lock>P<Key.caps_lock>ied
Screenshot: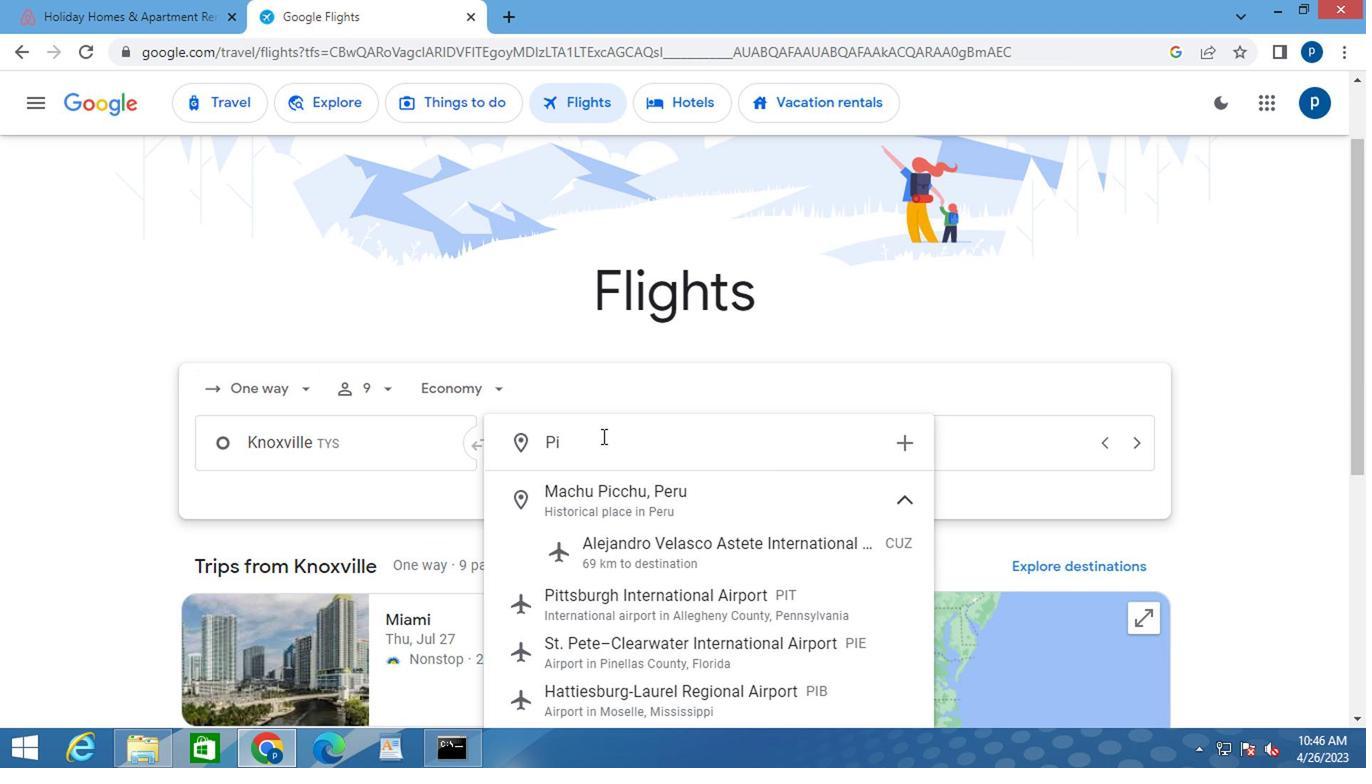 
Action: Mouse moved to (604, 645)
Screenshot: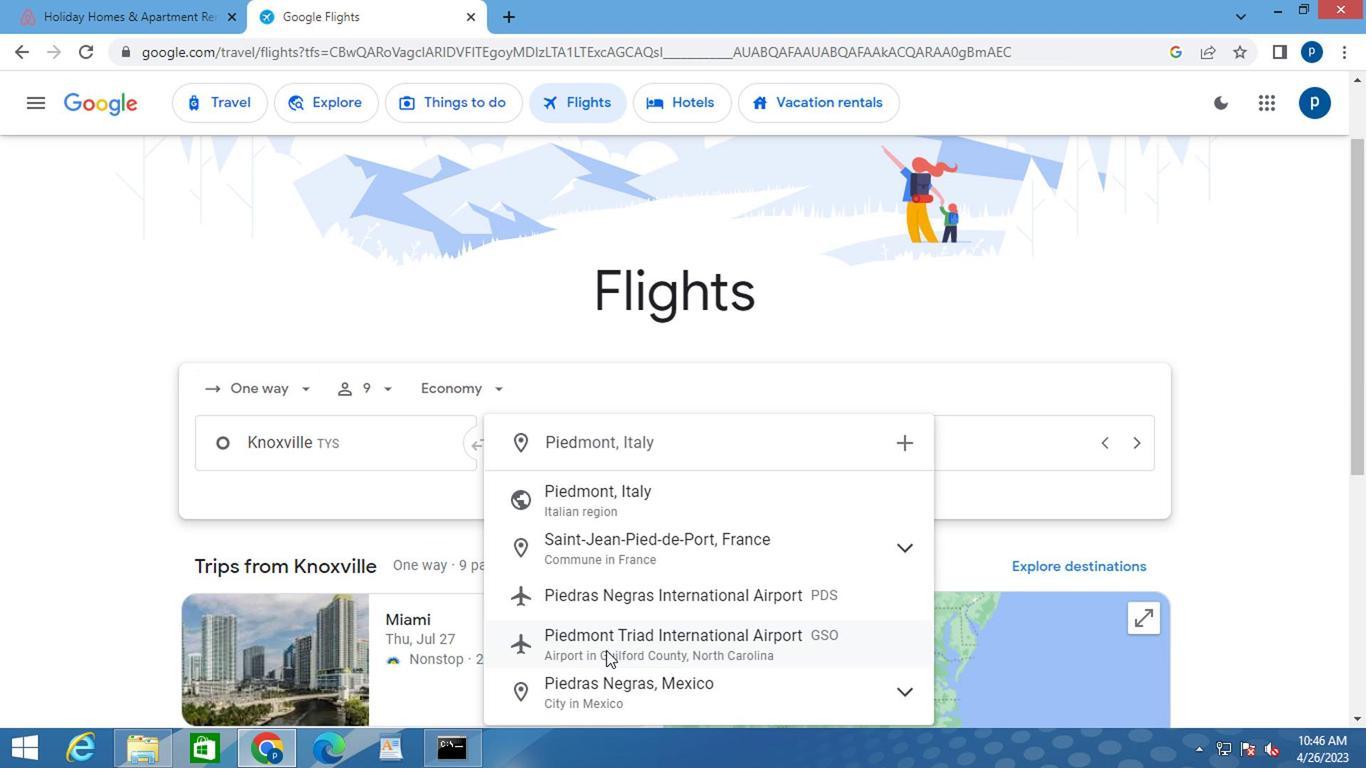 
Action: Mouse pressed left at (604, 645)
Screenshot: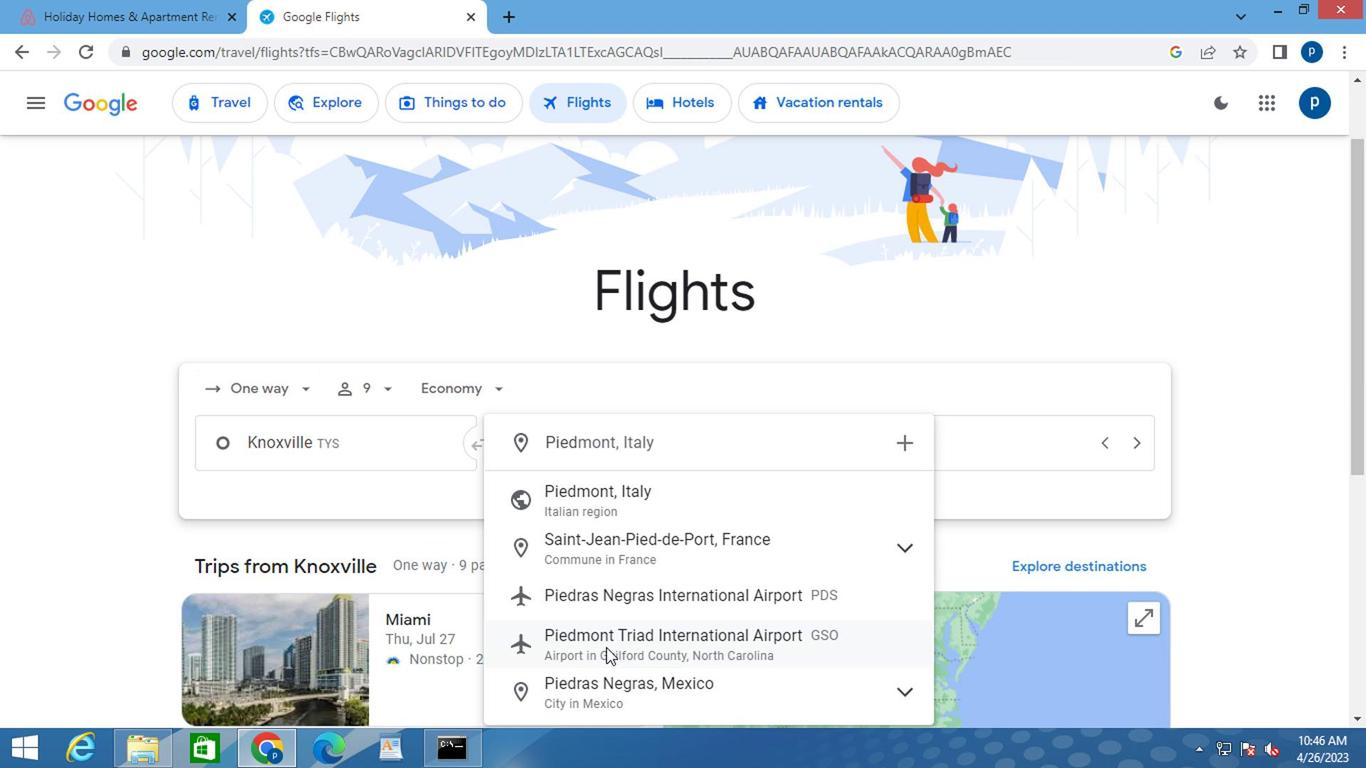 
Action: Mouse moved to (808, 456)
Screenshot: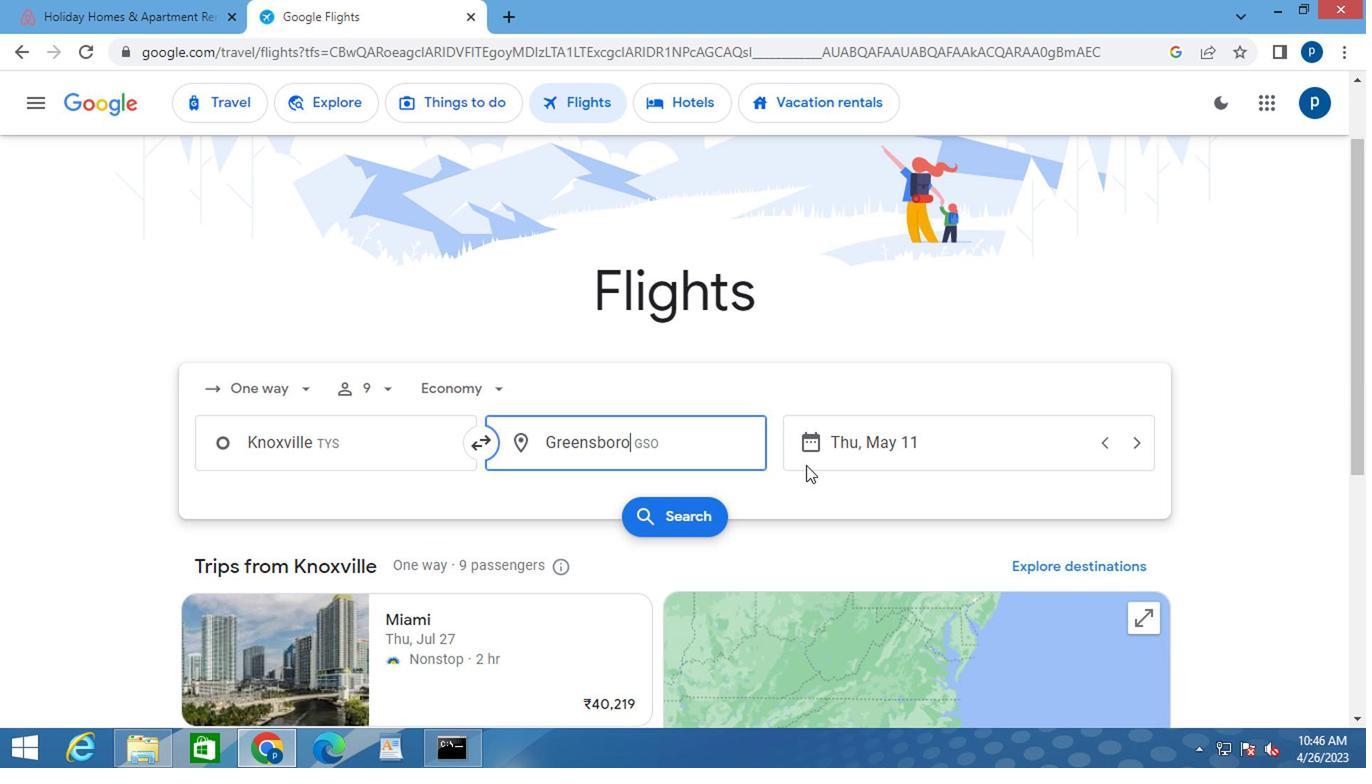 
Action: Mouse pressed left at (808, 456)
Screenshot: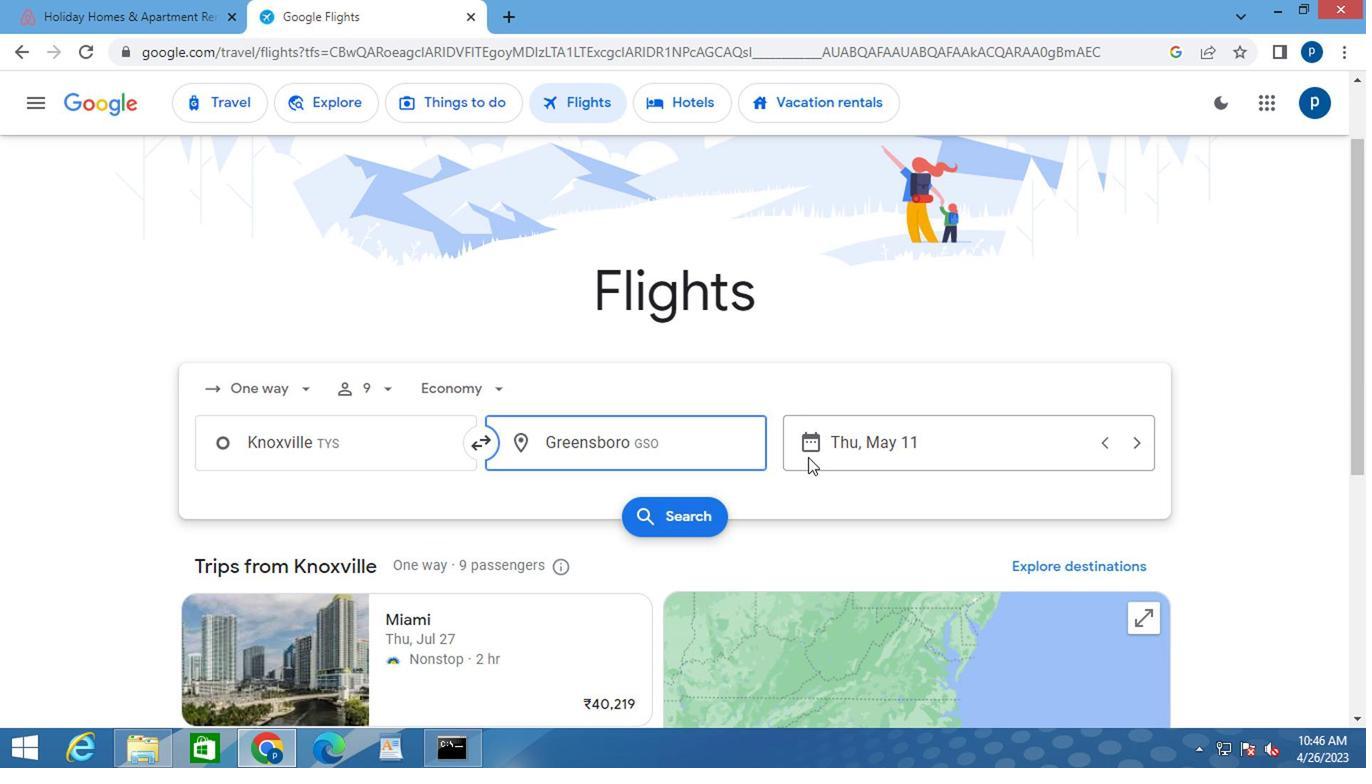 
Action: Mouse moved to (870, 347)
Screenshot: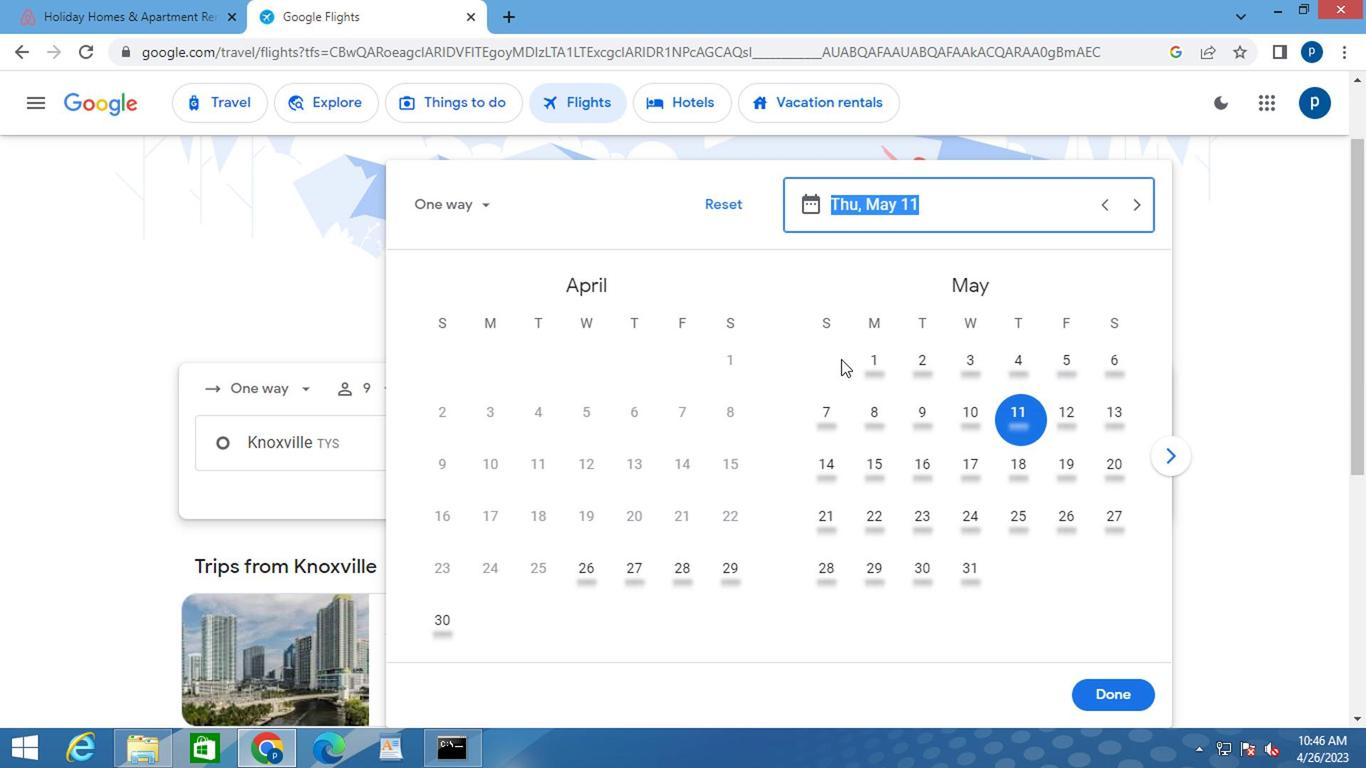 
Action: Mouse pressed left at (870, 347)
Screenshot: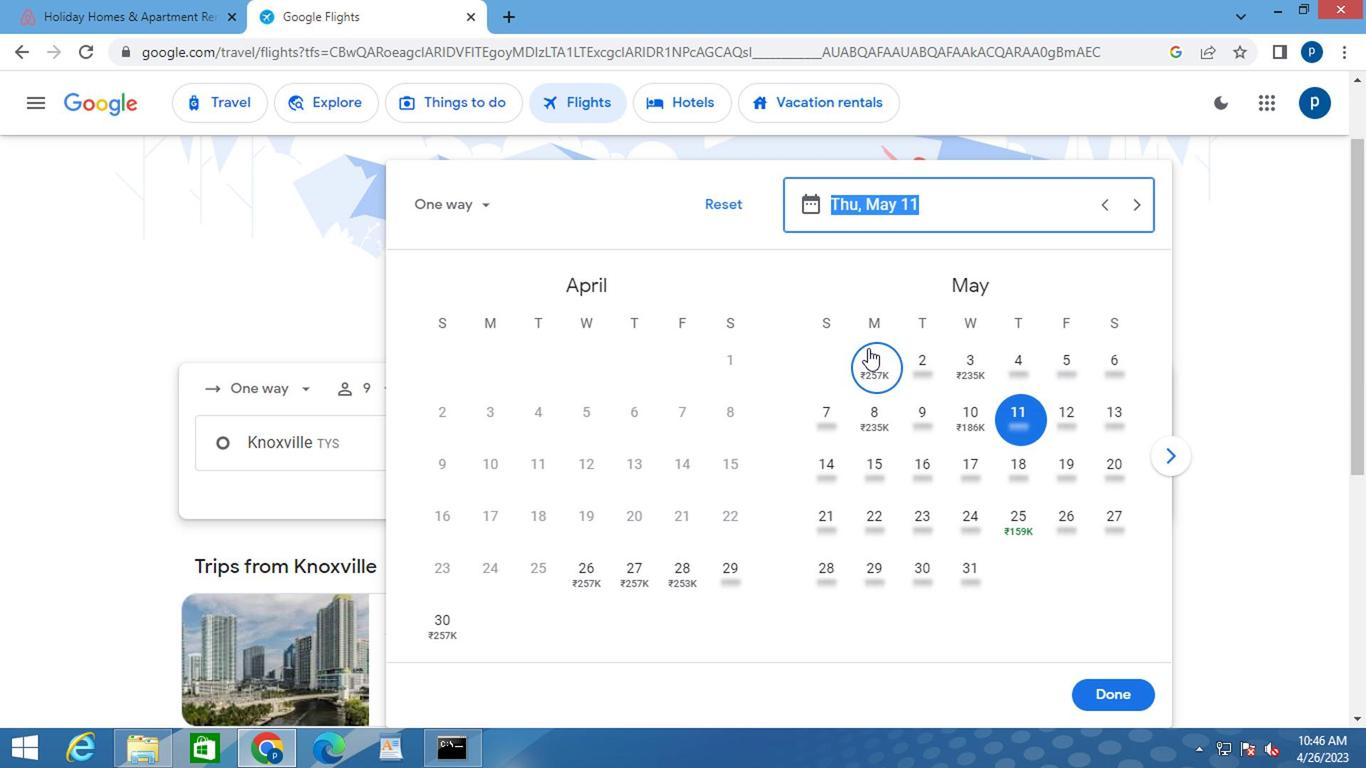 
Action: Mouse moved to (1107, 691)
Screenshot: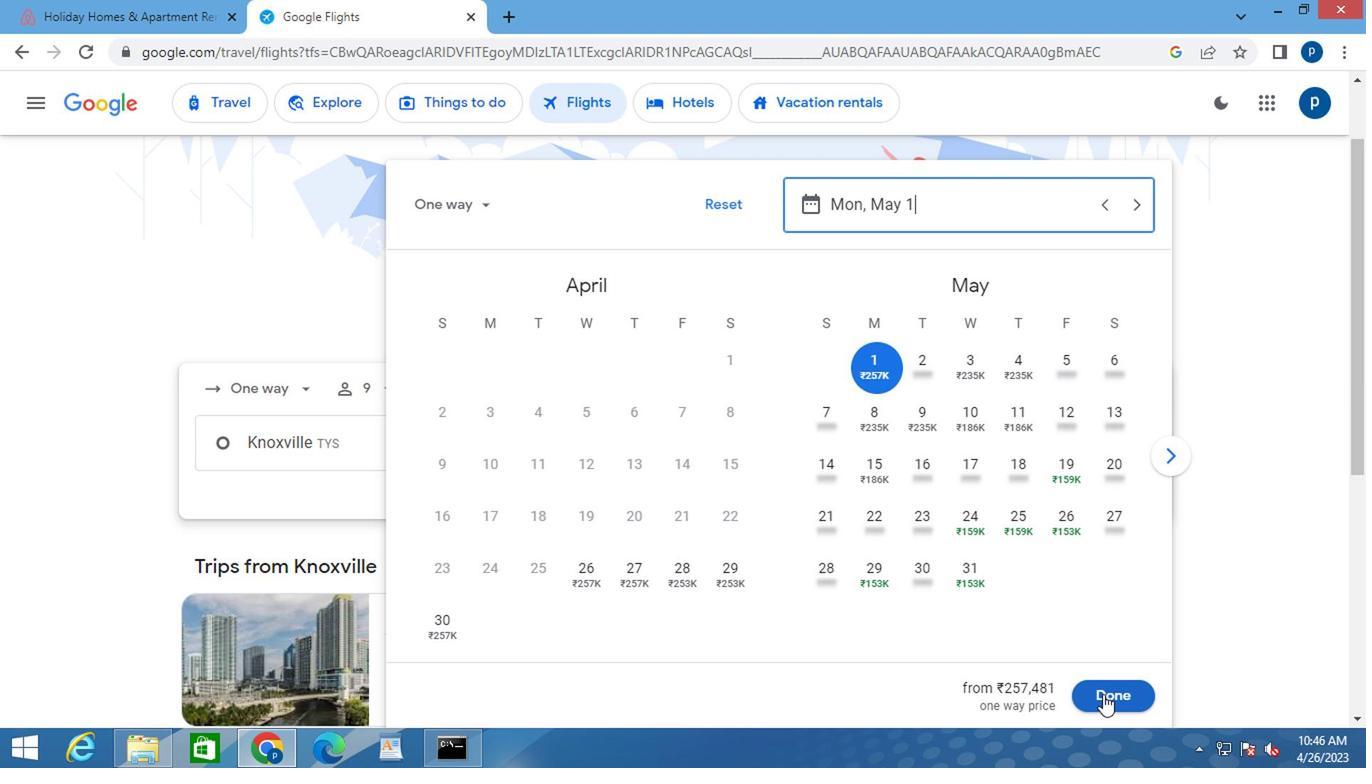 
Action: Mouse pressed left at (1107, 691)
Screenshot: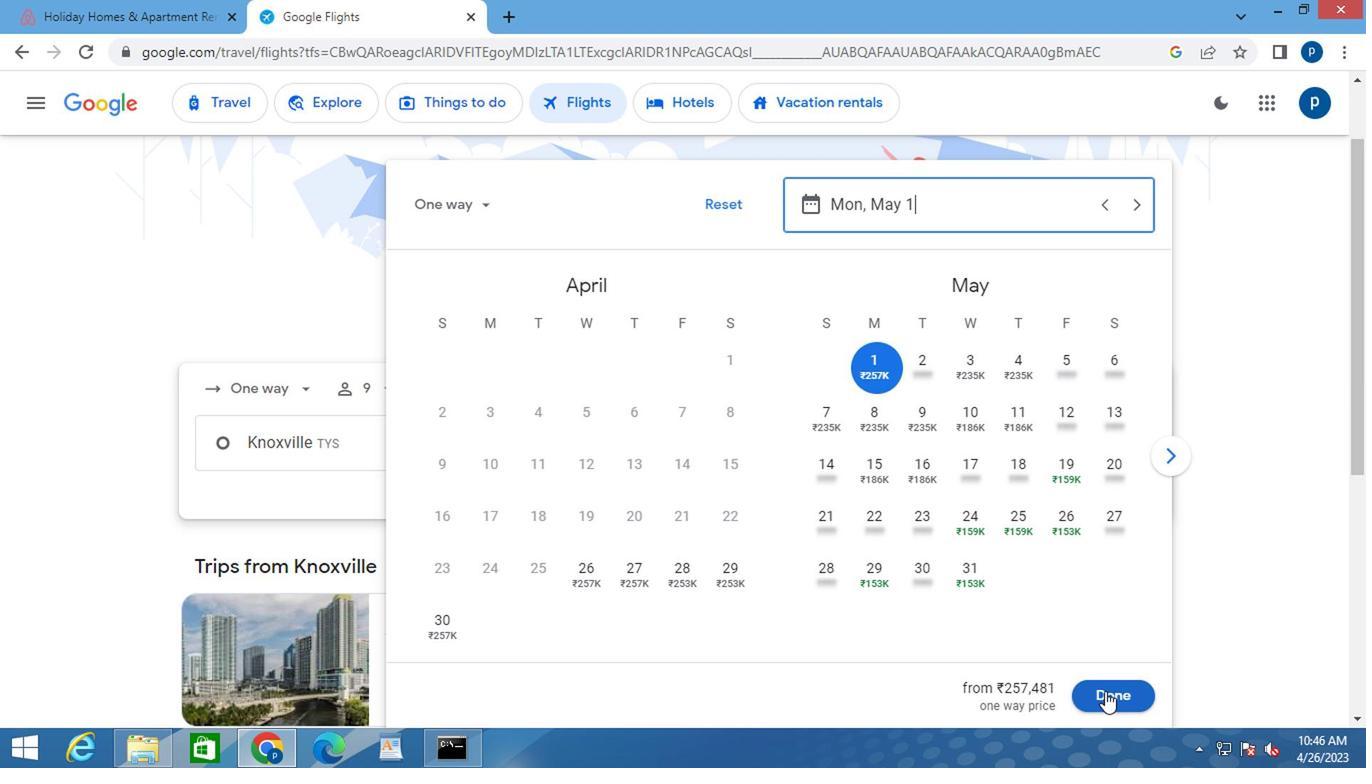 
Action: Mouse moved to (680, 515)
Screenshot: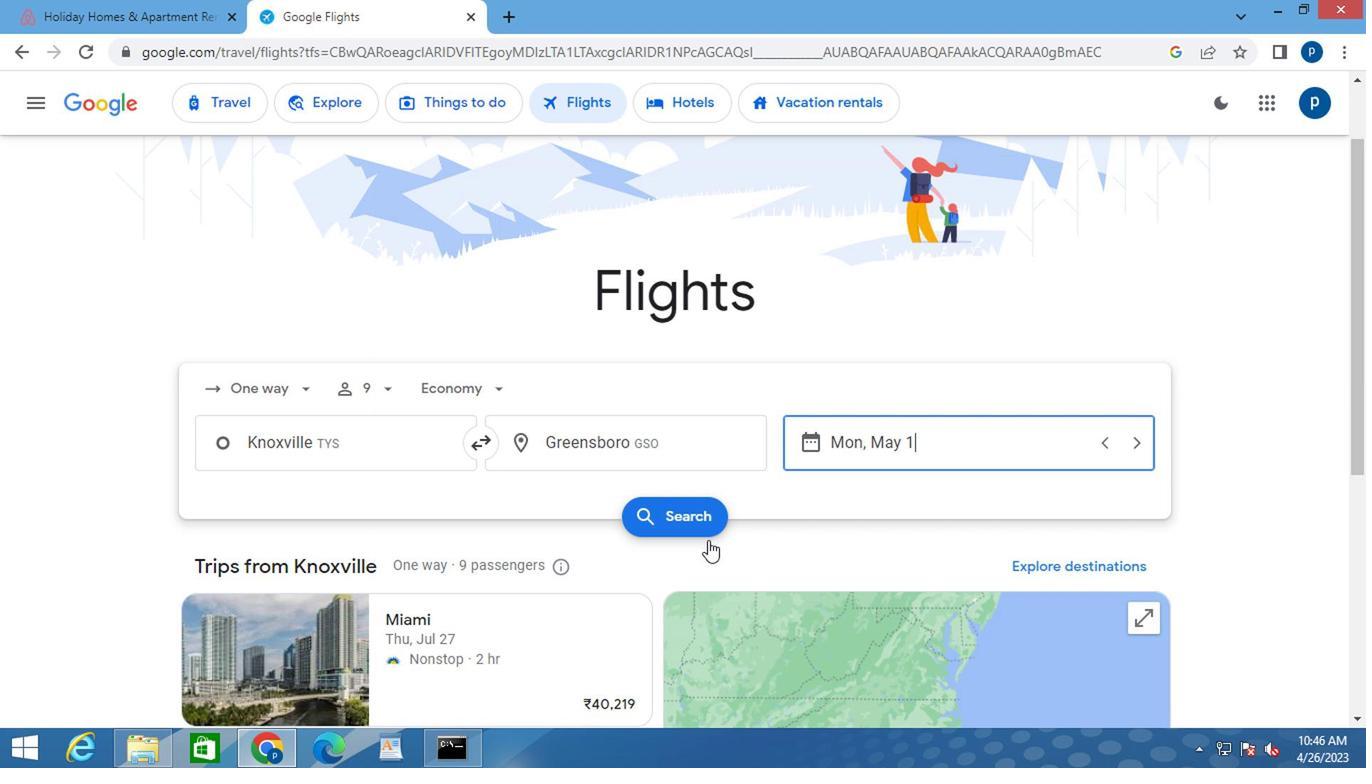 
Action: Mouse pressed left at (680, 515)
Screenshot: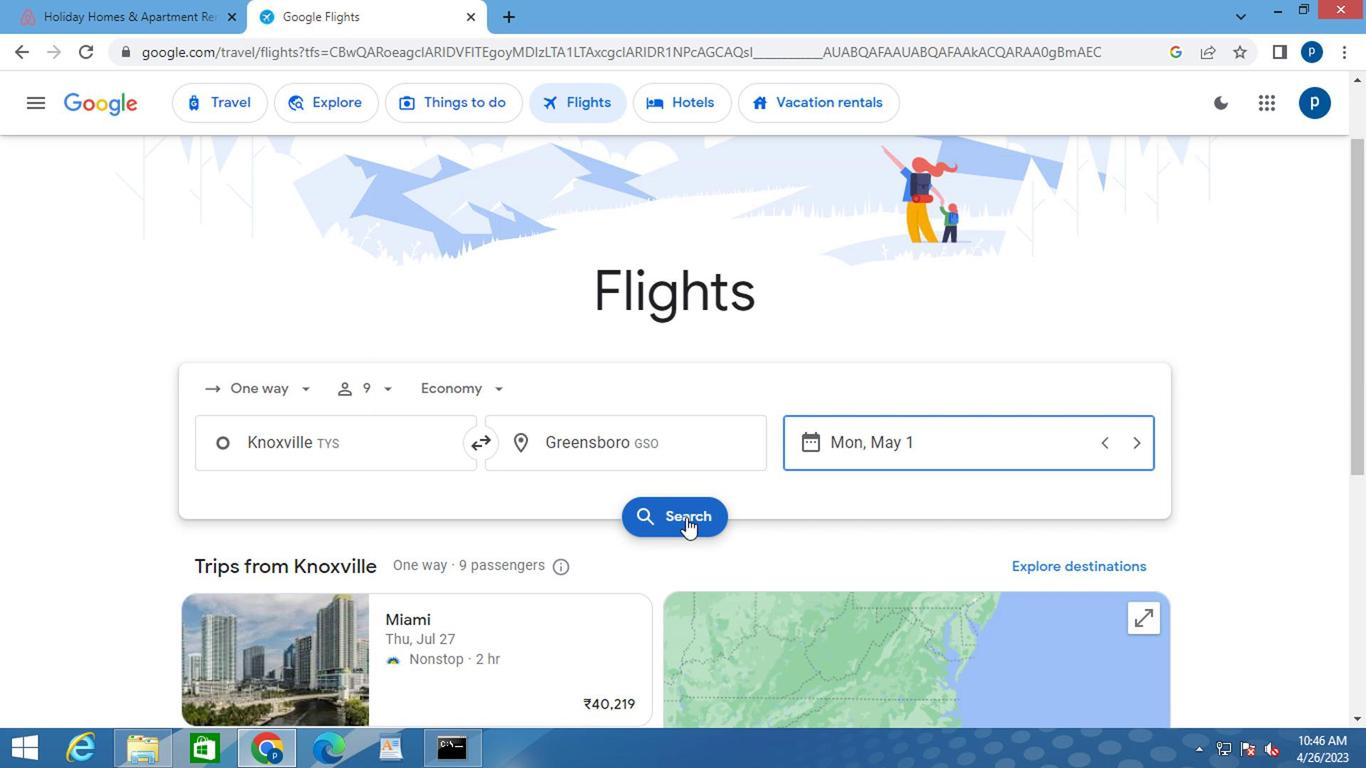 
Action: Mouse moved to (198, 285)
Screenshot: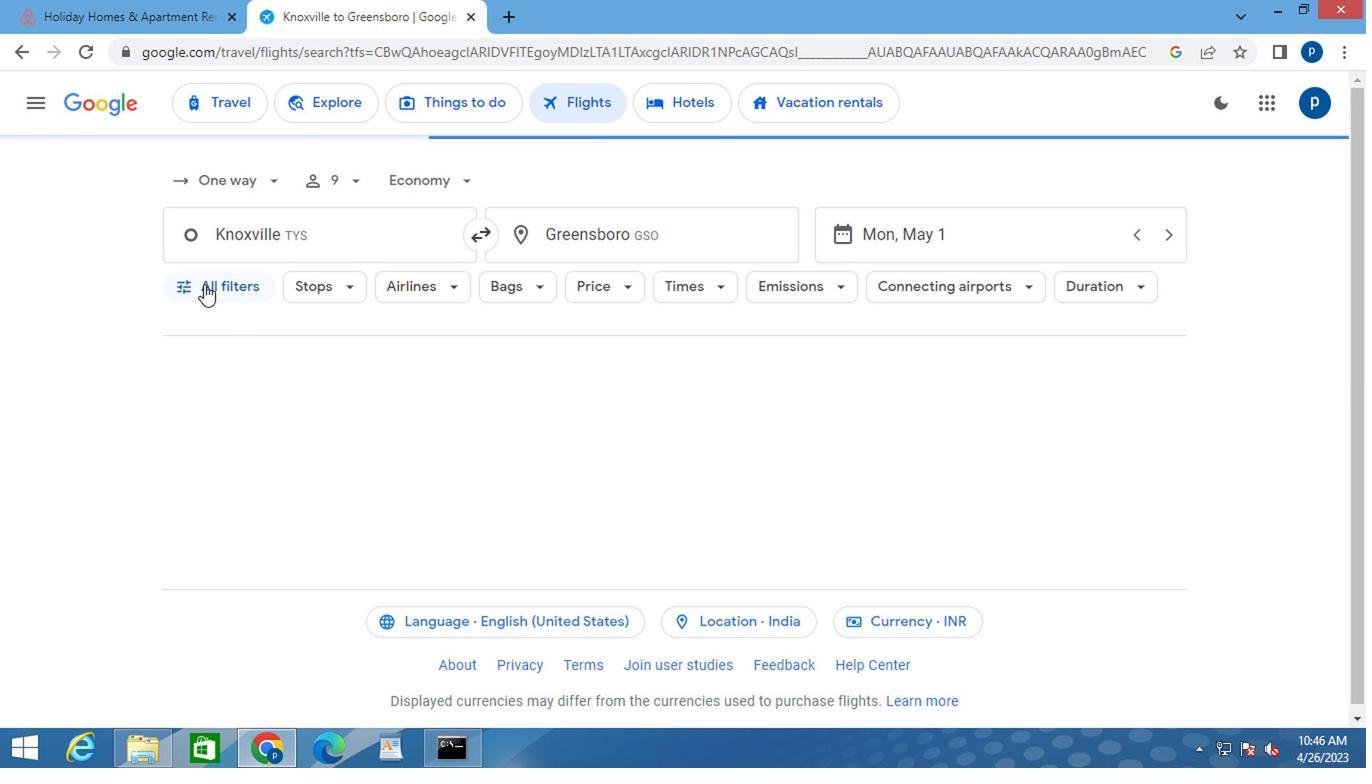 
Action: Mouse pressed left at (198, 285)
Screenshot: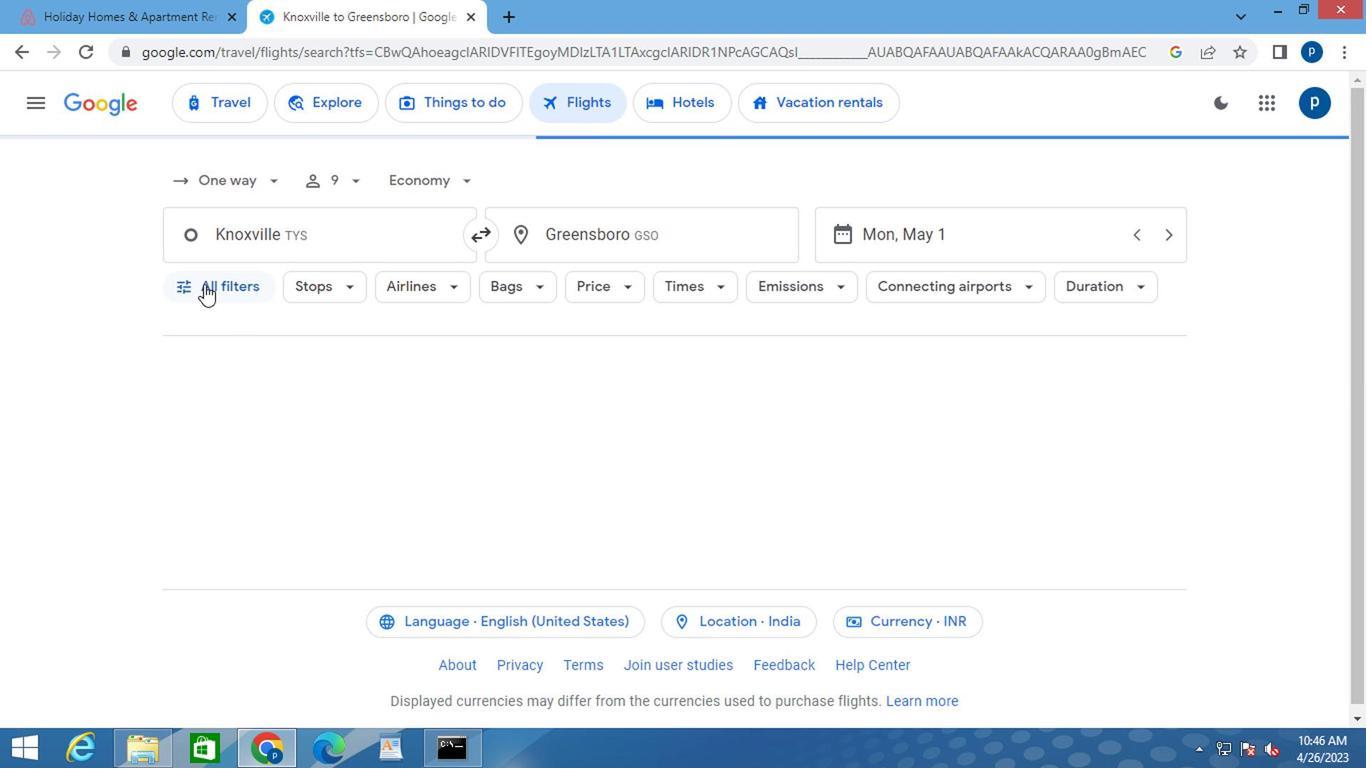 
Action: Mouse moved to (346, 496)
Screenshot: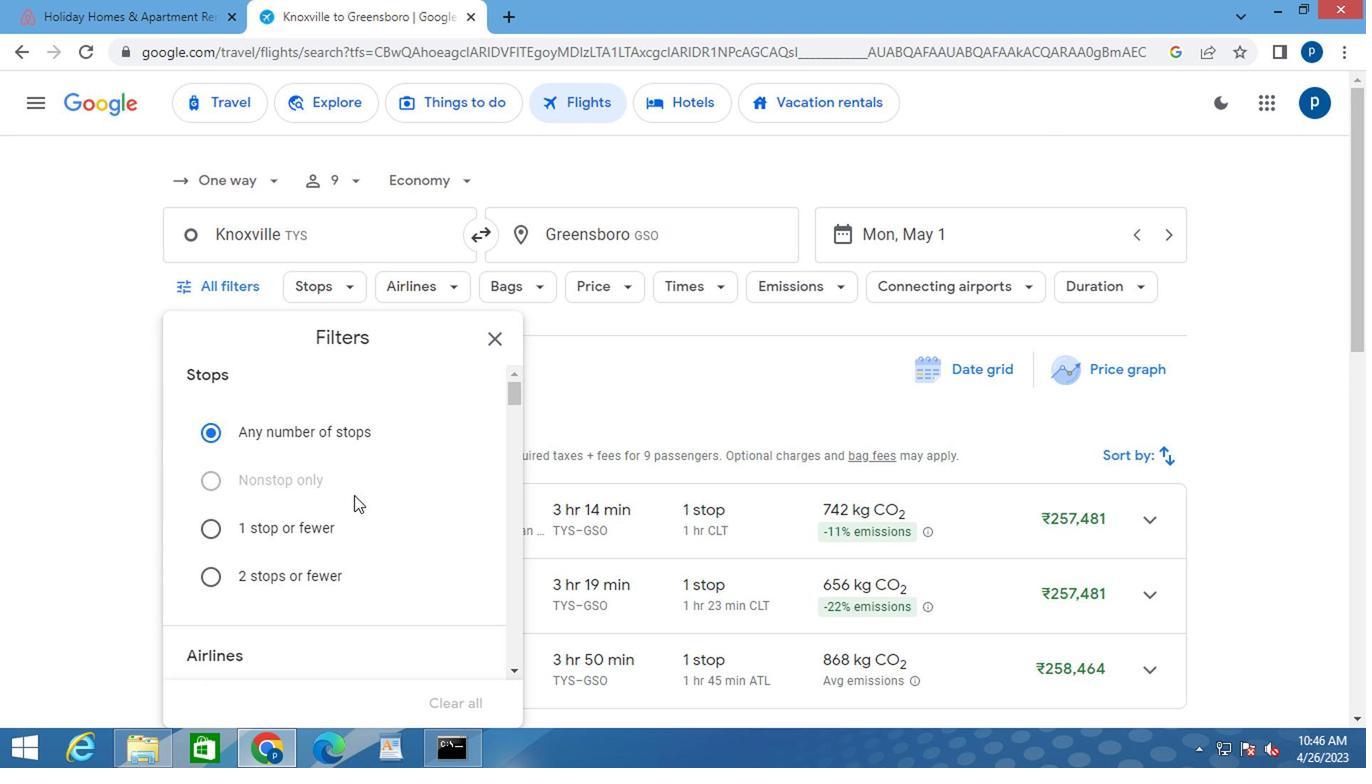 
Action: Mouse scrolled (346, 495) with delta (0, 0)
Screenshot: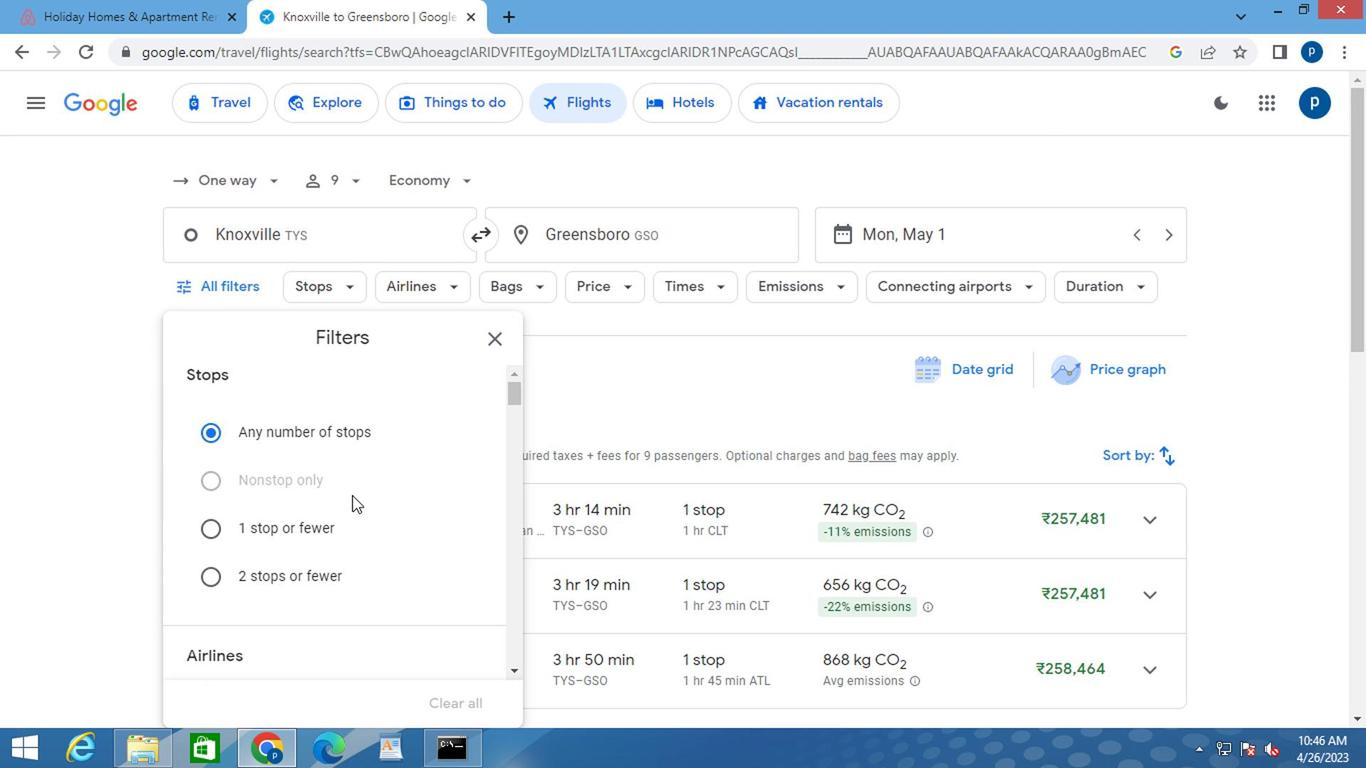
Action: Mouse moved to (344, 498)
Screenshot: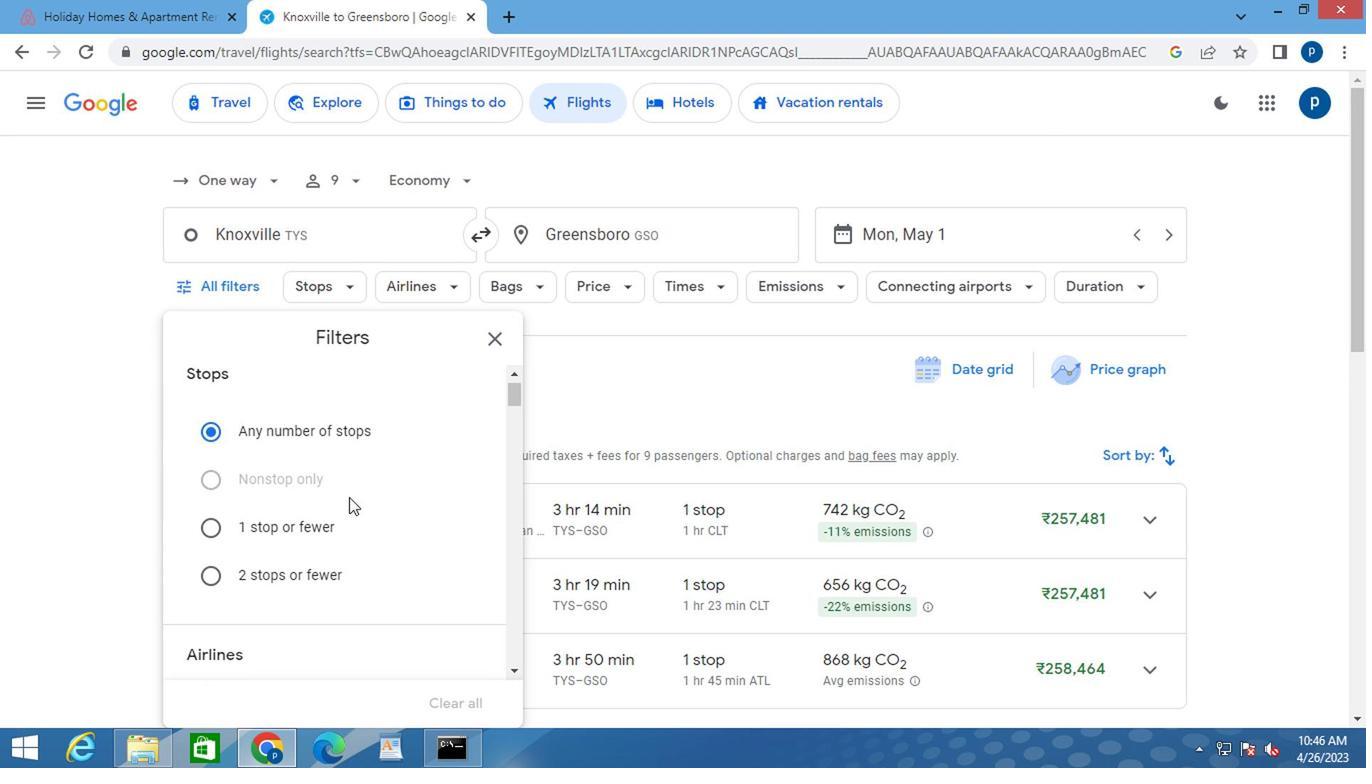 
Action: Mouse scrolled (344, 496) with delta (0, -1)
Screenshot: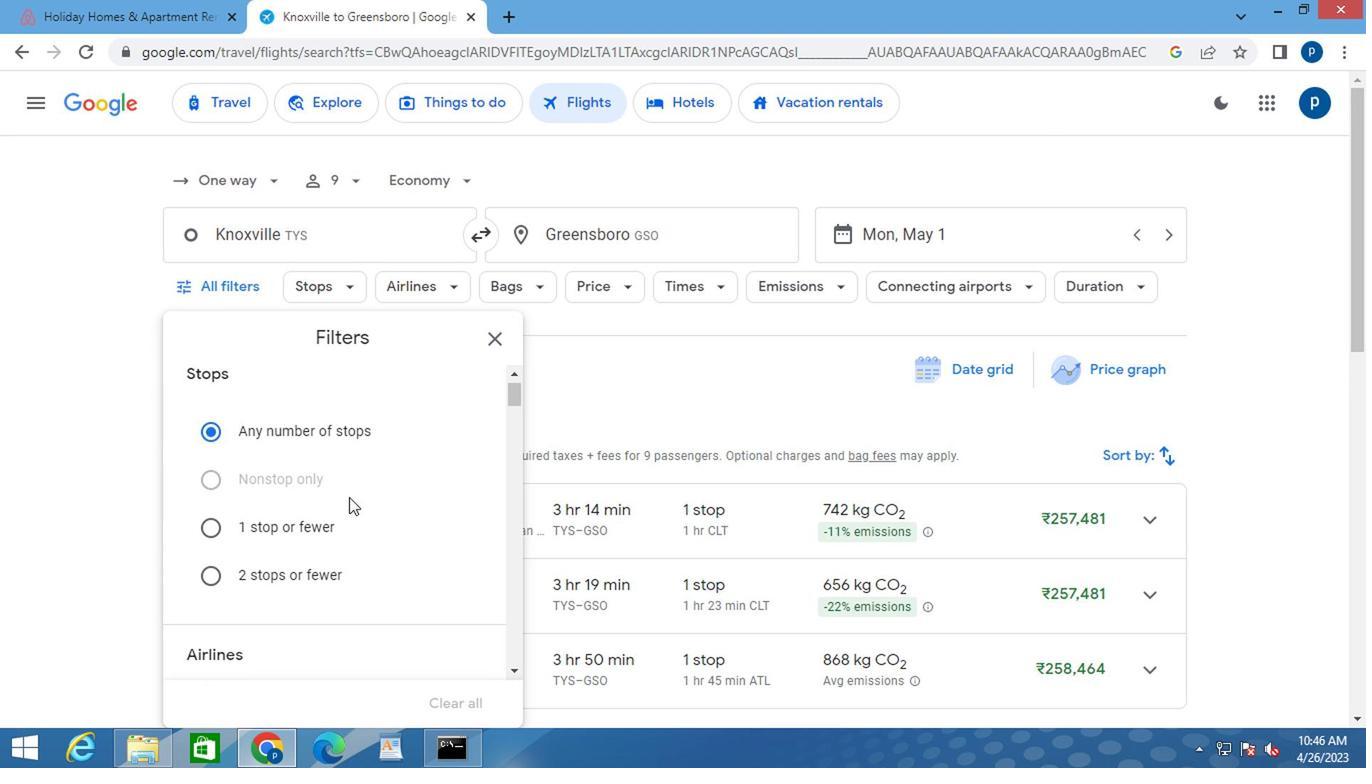 
Action: Mouse moved to (336, 494)
Screenshot: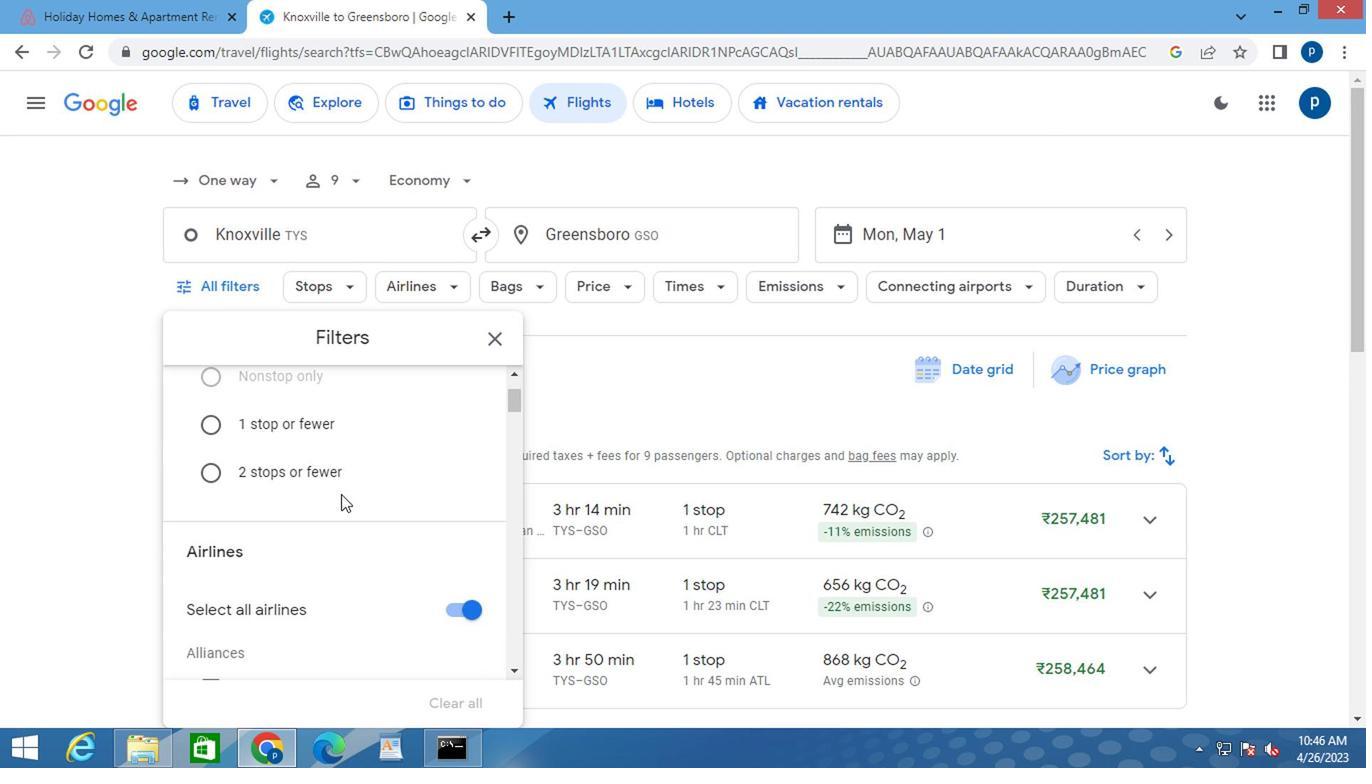 
Action: Mouse scrolled (336, 493) with delta (0, 0)
Screenshot: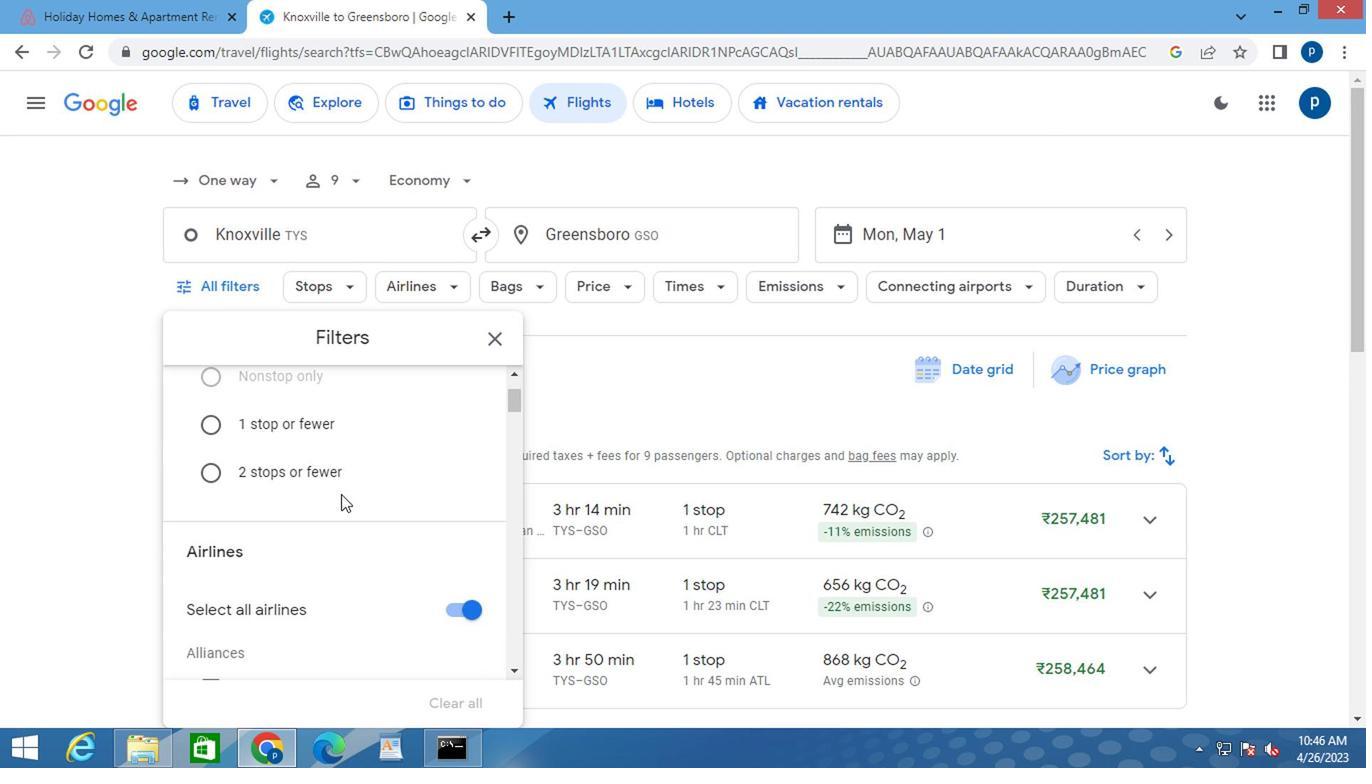 
Action: Mouse moved to (335, 494)
Screenshot: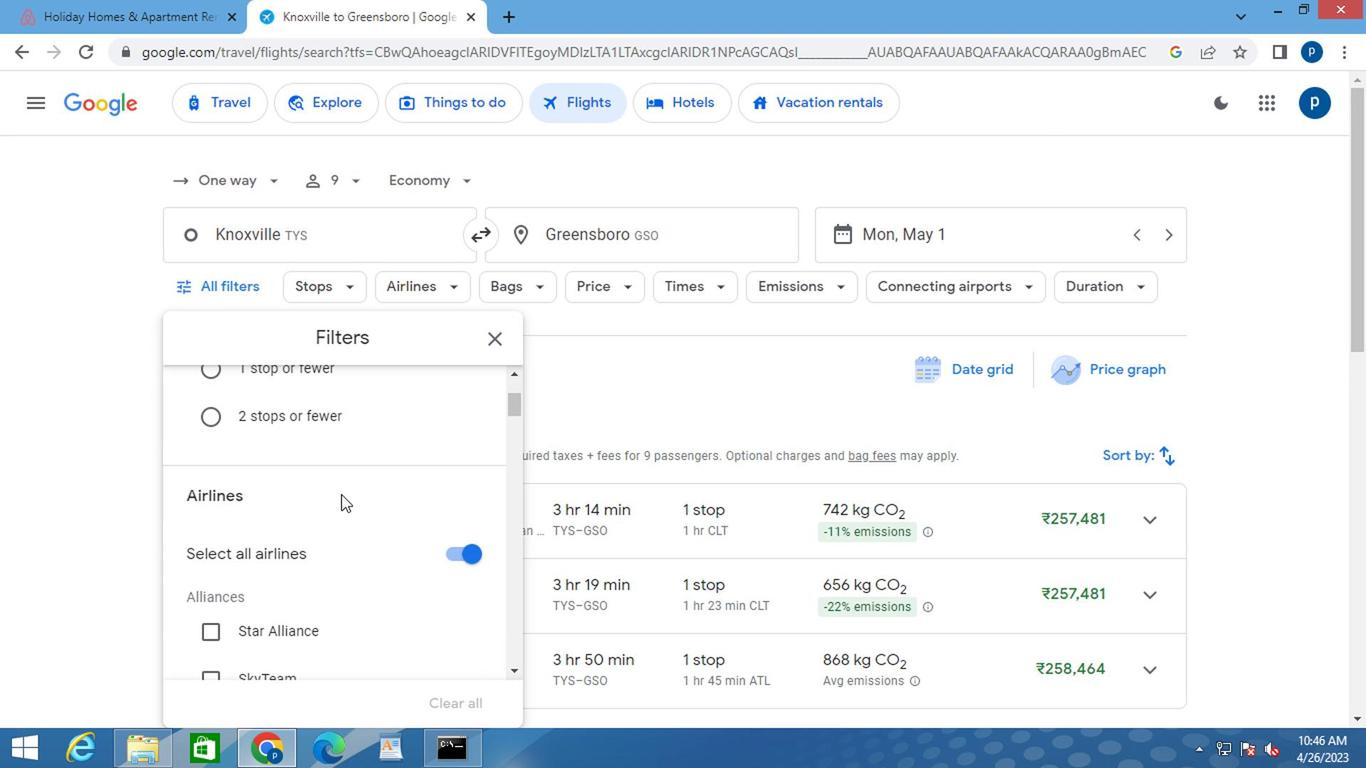 
Action: Mouse scrolled (335, 493) with delta (0, 0)
Screenshot: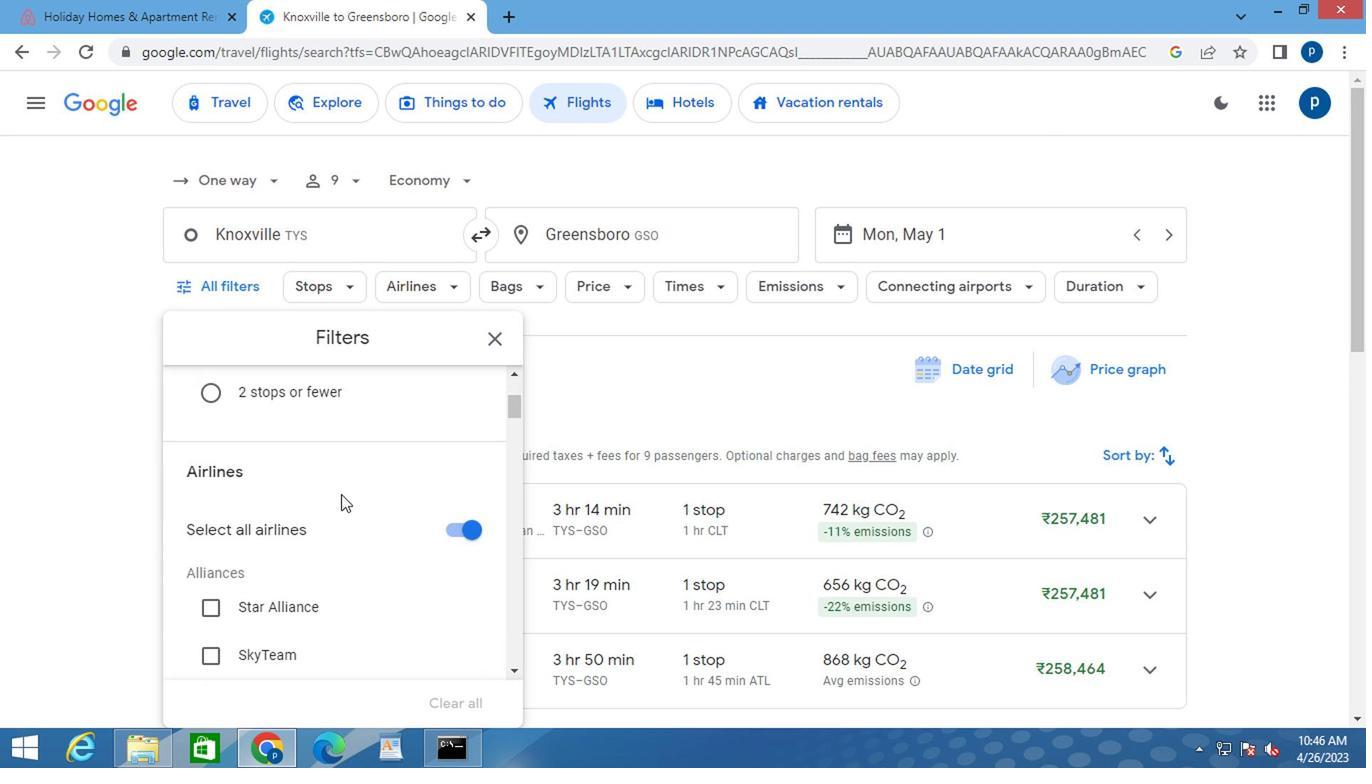 
Action: Mouse moved to (342, 521)
Screenshot: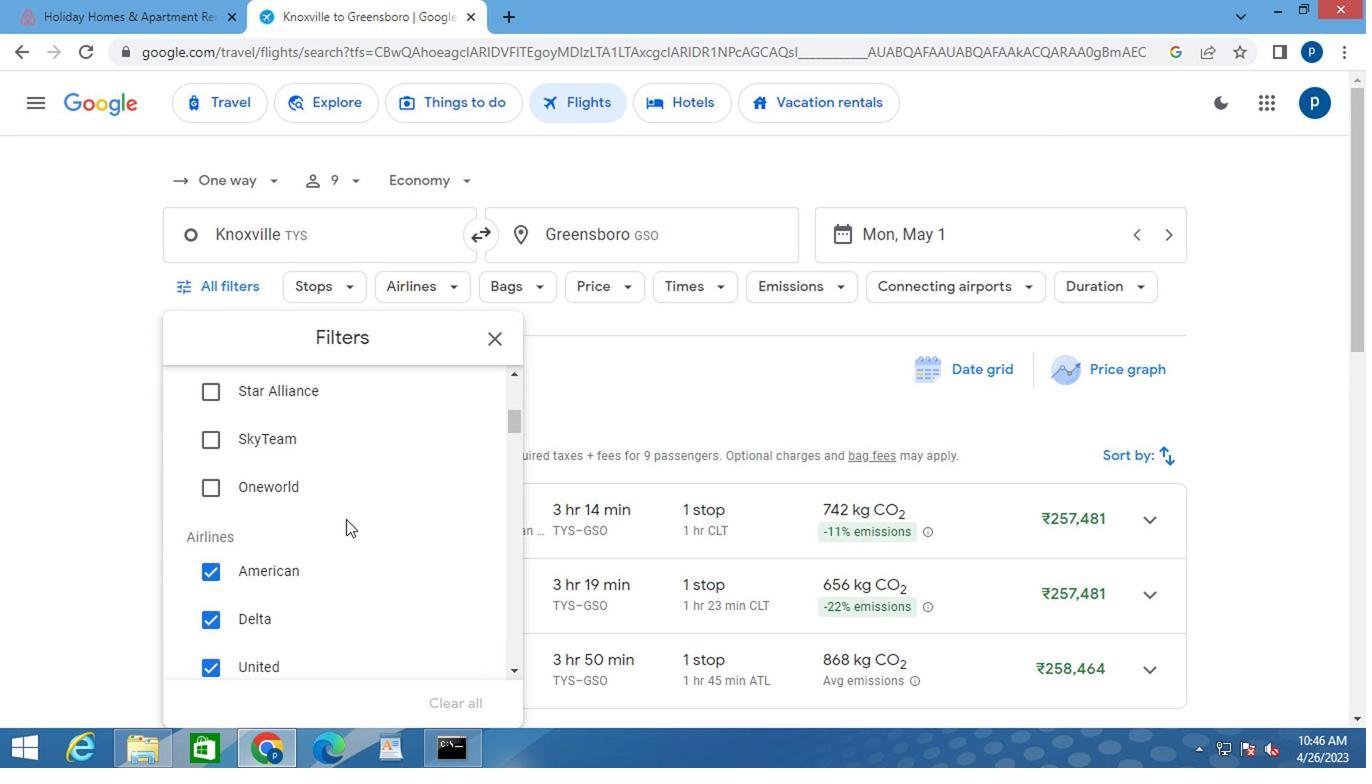 
Action: Mouse scrolled (342, 520) with delta (0, 0)
Screenshot: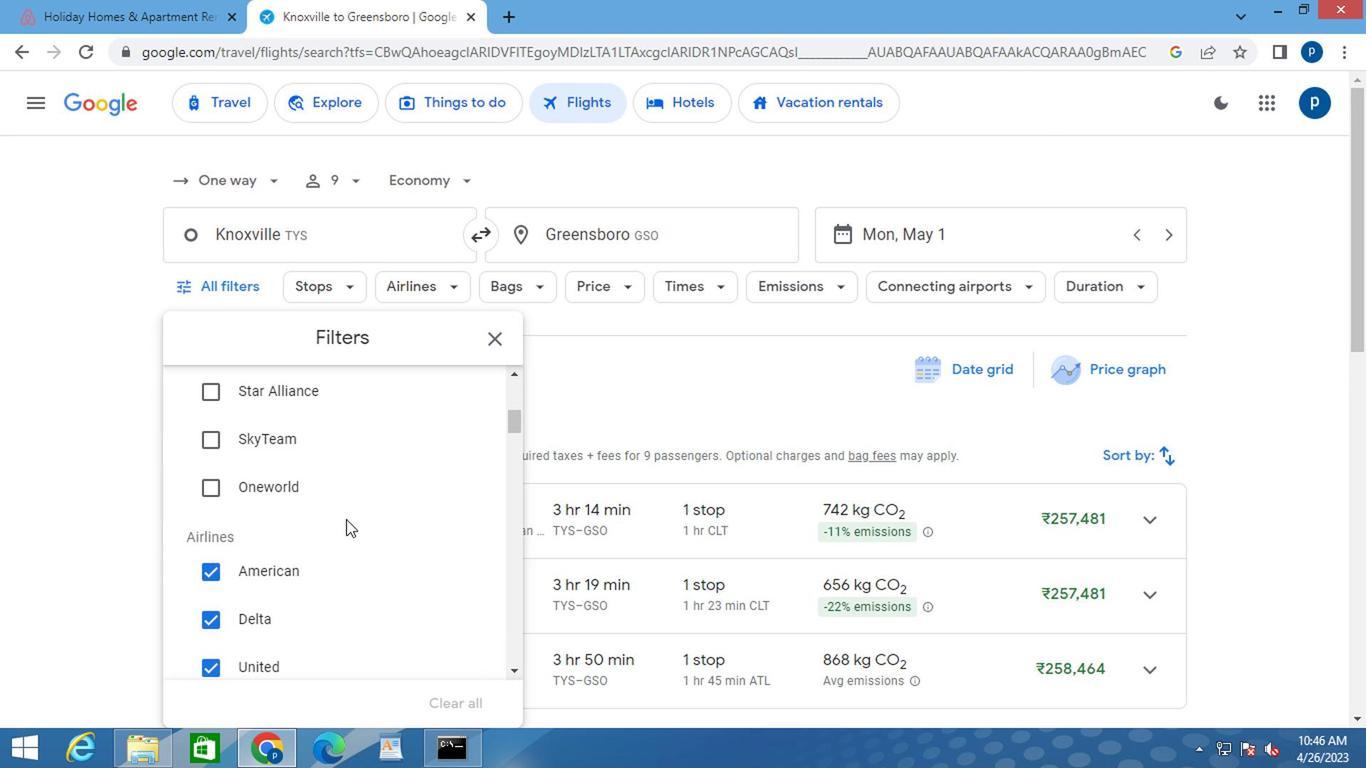 
Action: Mouse moved to (444, 564)
Screenshot: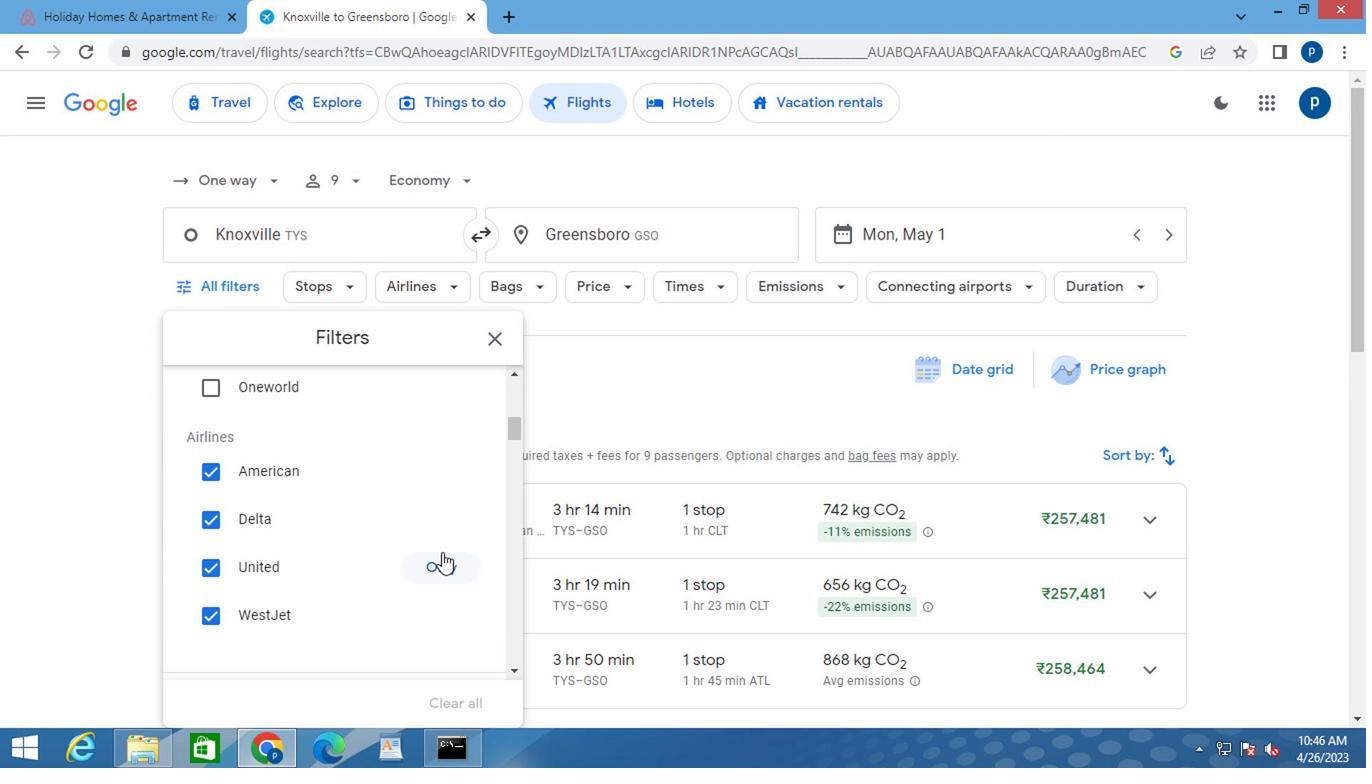
Action: Mouse pressed left at (444, 564)
Screenshot: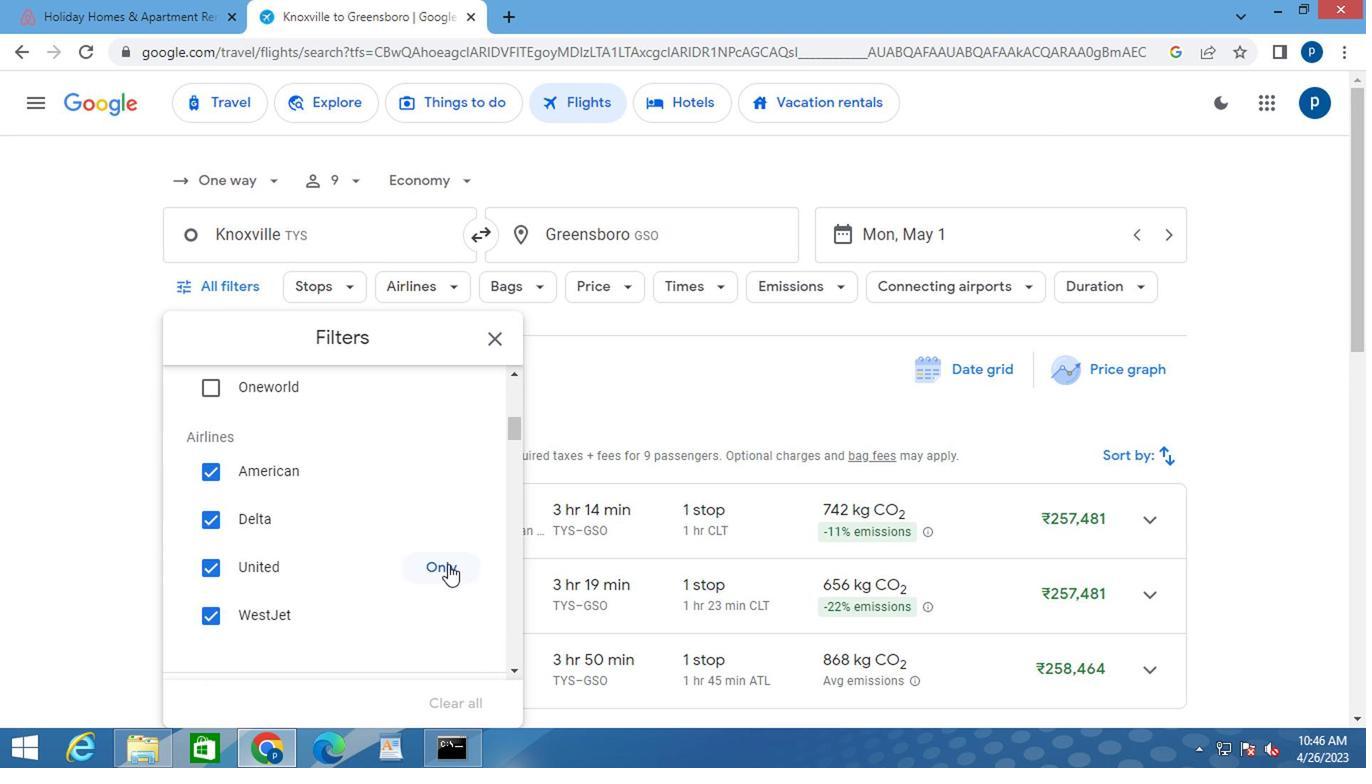 
Action: Mouse moved to (357, 566)
Screenshot: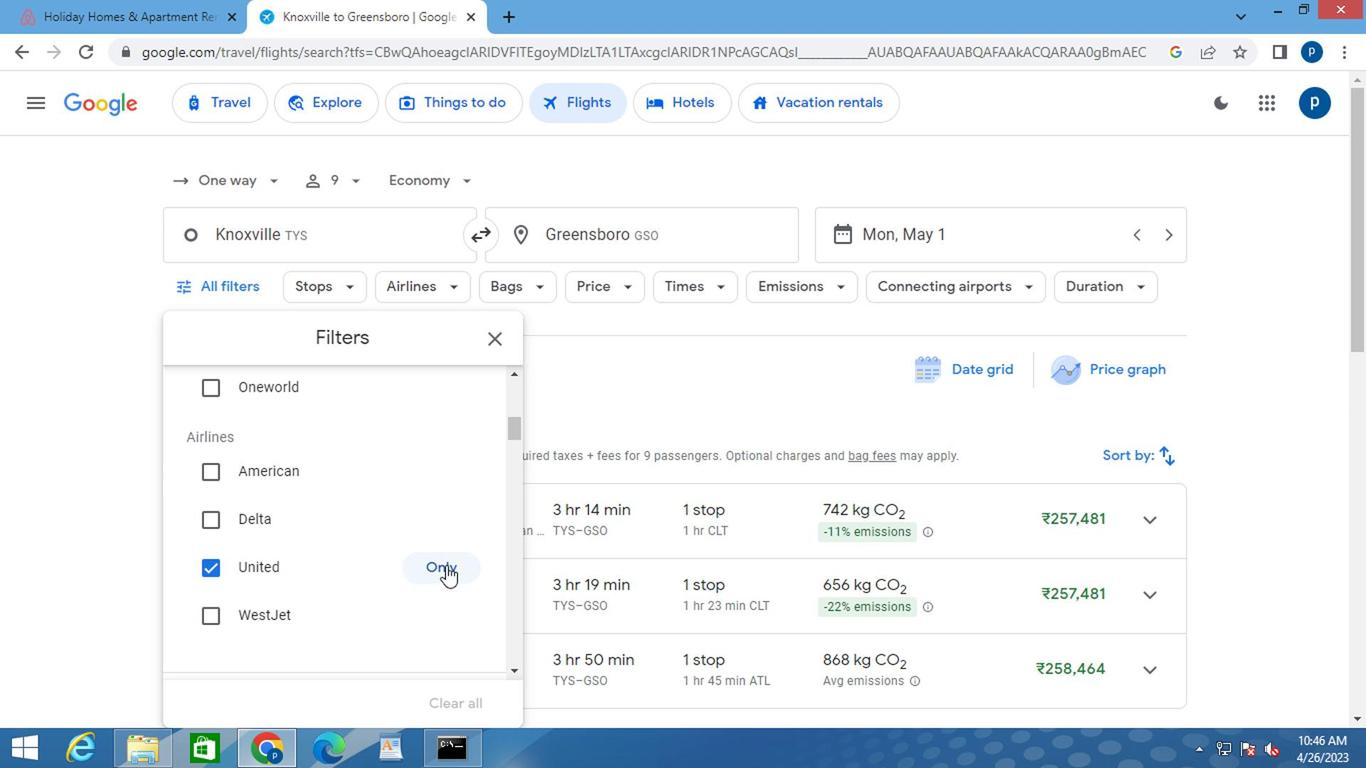 
Action: Mouse scrolled (357, 565) with delta (0, 0)
Screenshot: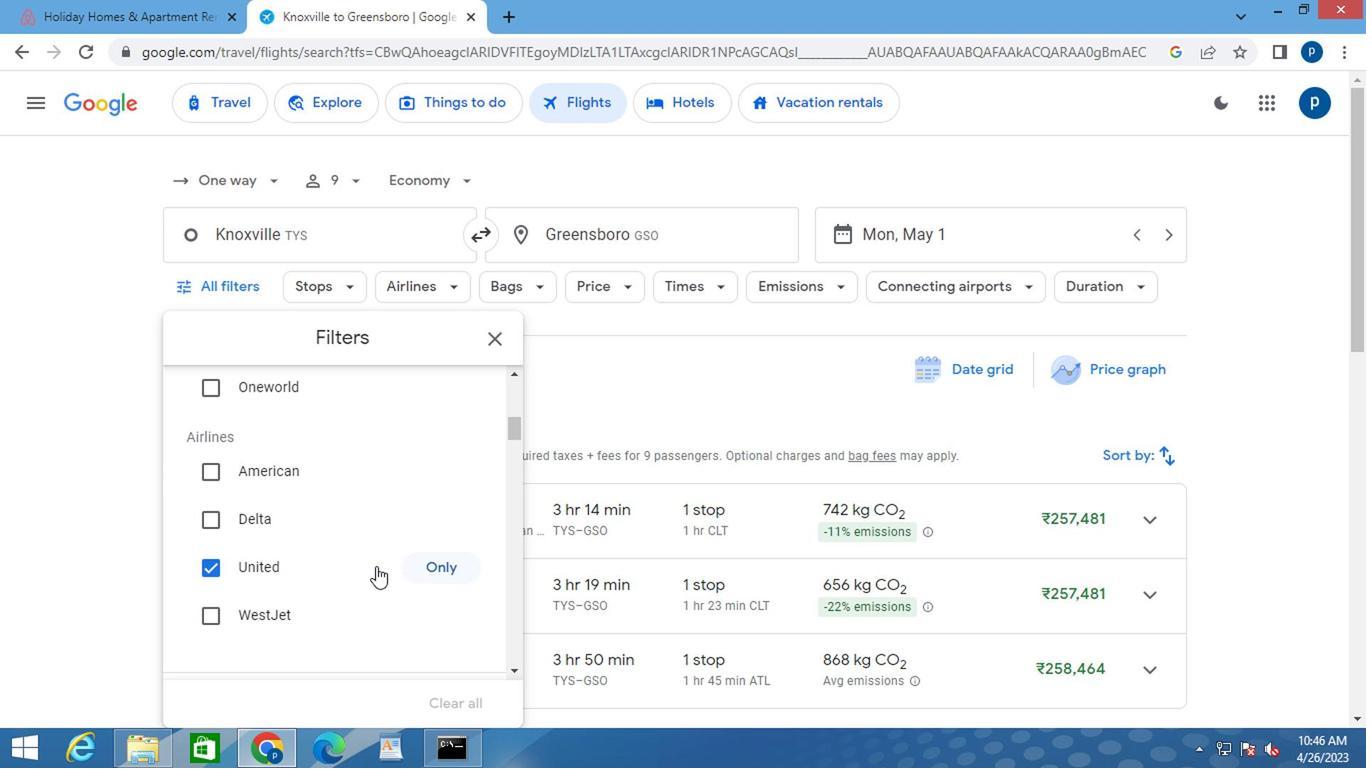 
Action: Mouse moved to (355, 566)
Screenshot: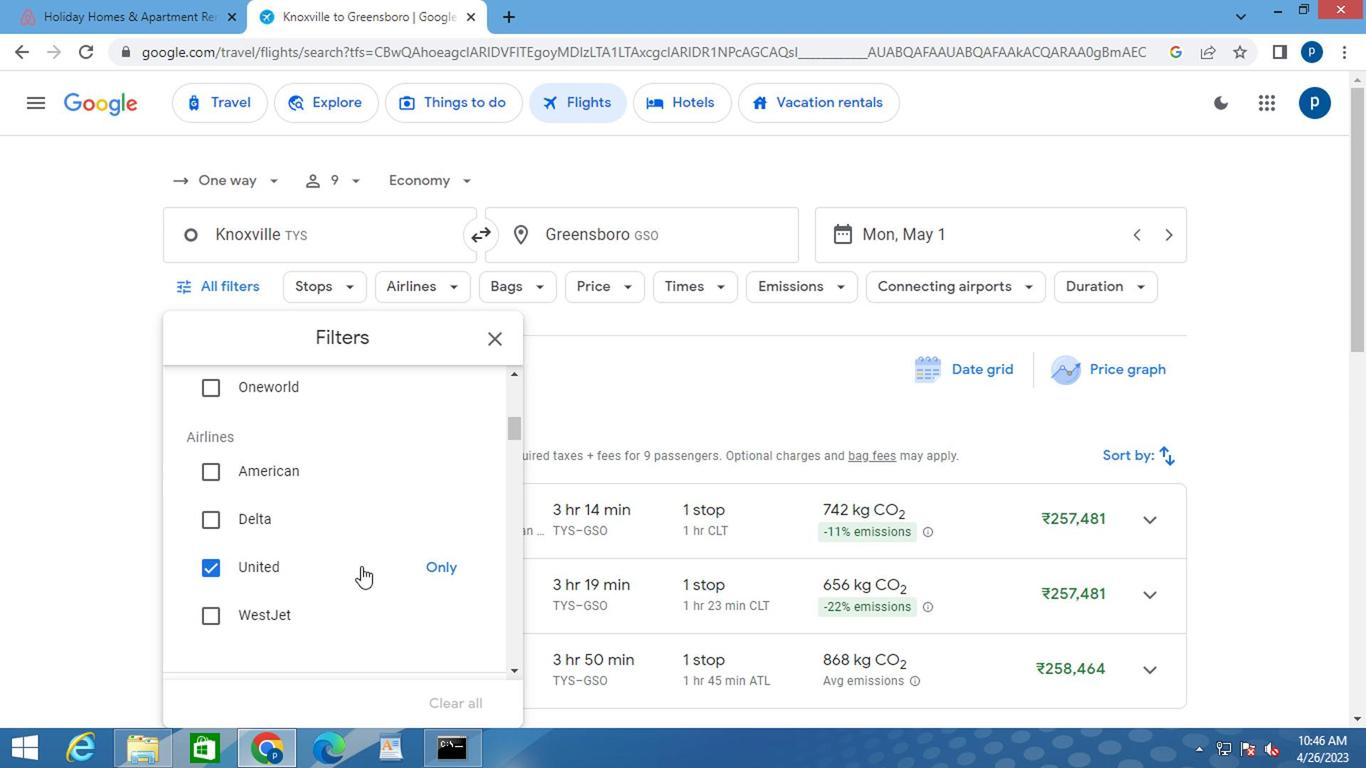 
Action: Mouse scrolled (355, 565) with delta (0, 0)
Screenshot: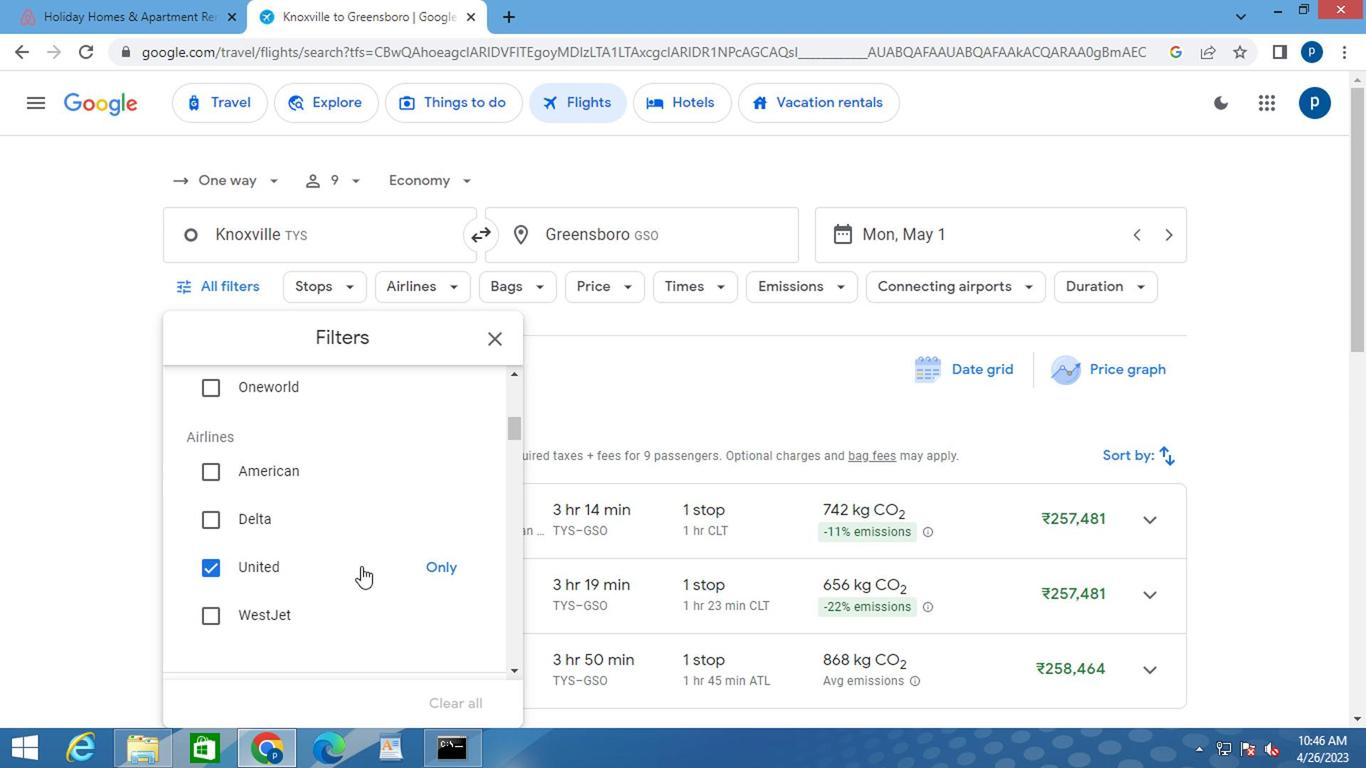 
Action: Mouse moved to (354, 566)
Screenshot: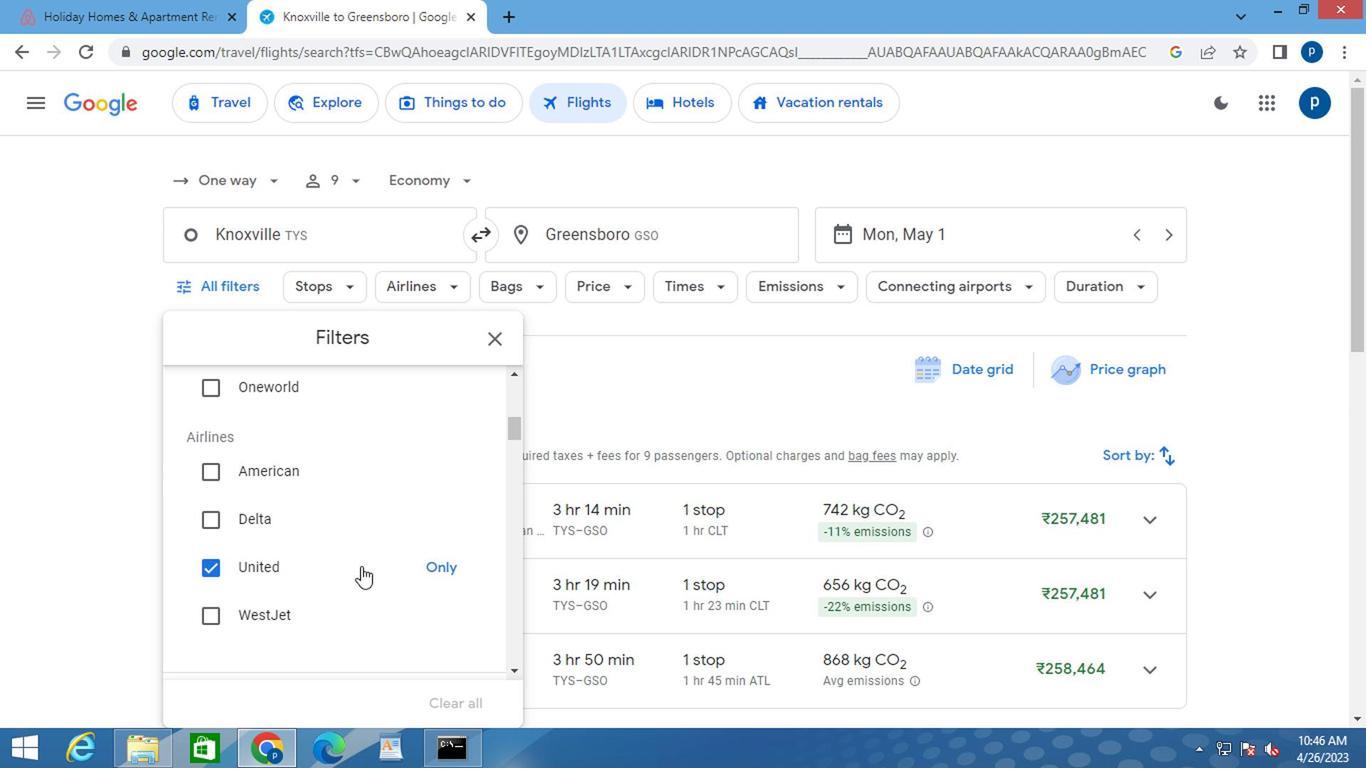 
Action: Mouse scrolled (354, 565) with delta (0, 0)
Screenshot: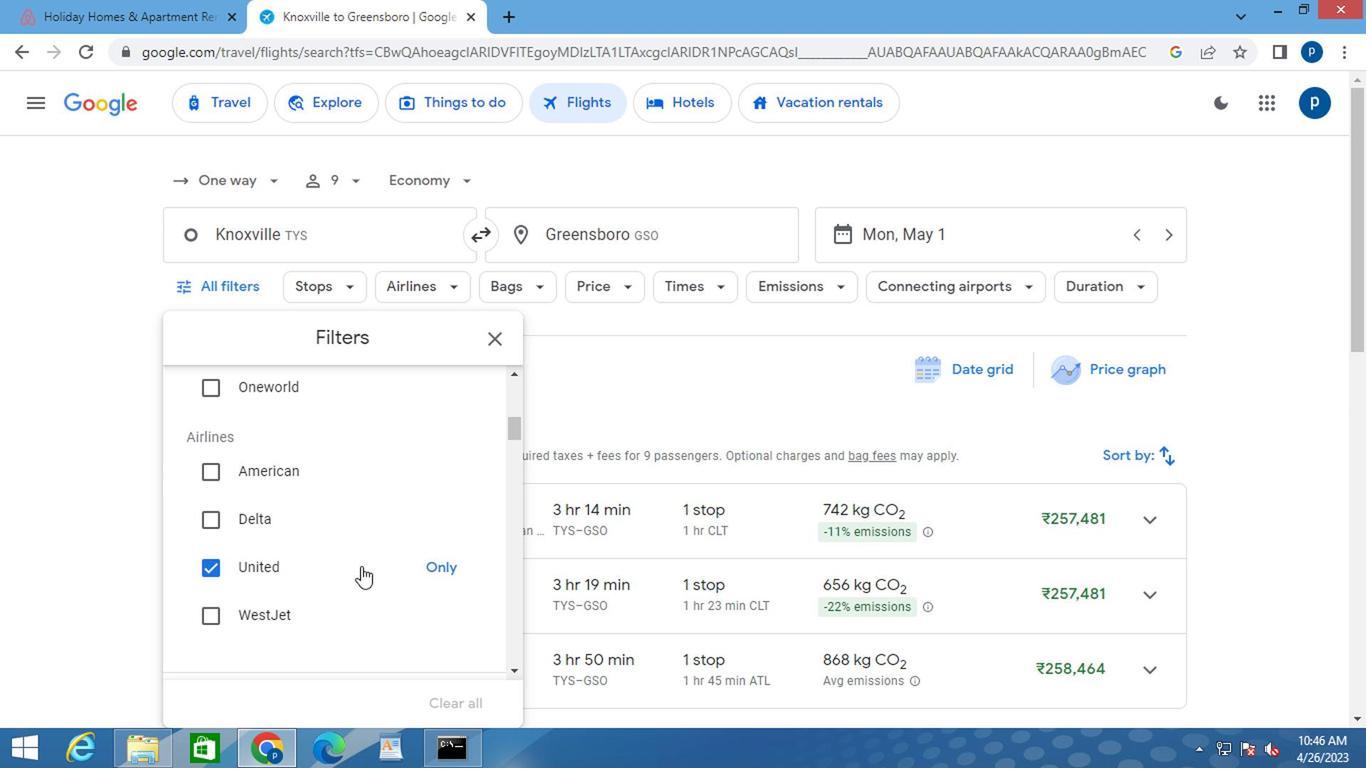 
Action: Mouse moved to (462, 466)
Screenshot: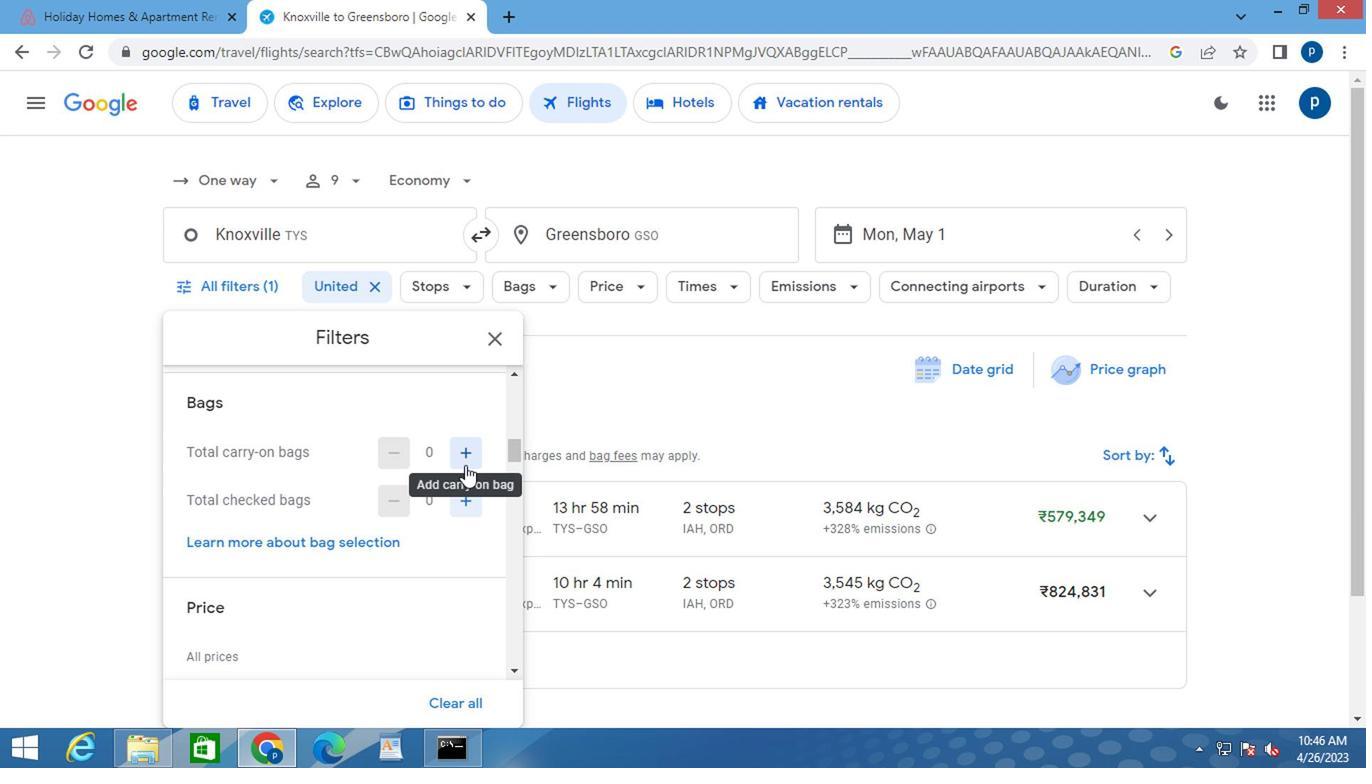 
Action: Mouse pressed left at (462, 466)
Screenshot: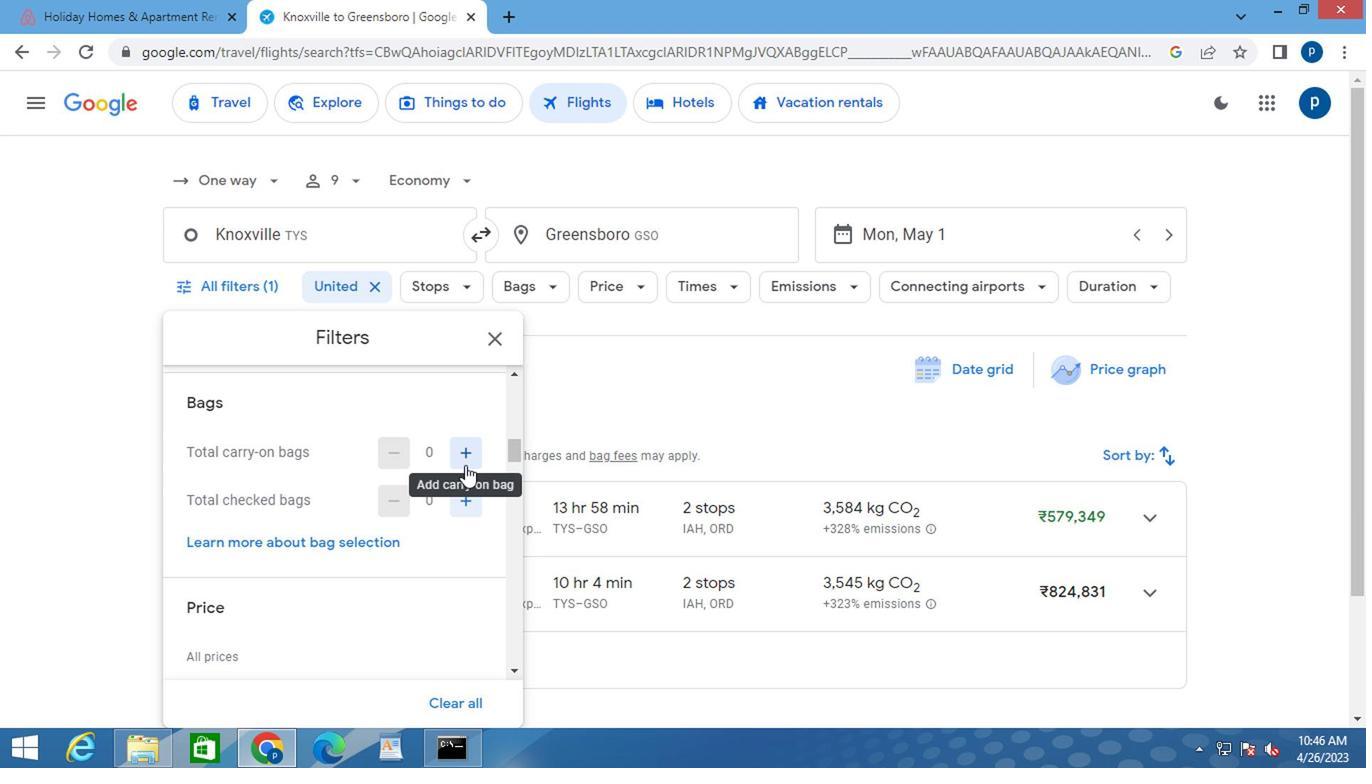 
Action: Mouse moved to (462, 463)
Screenshot: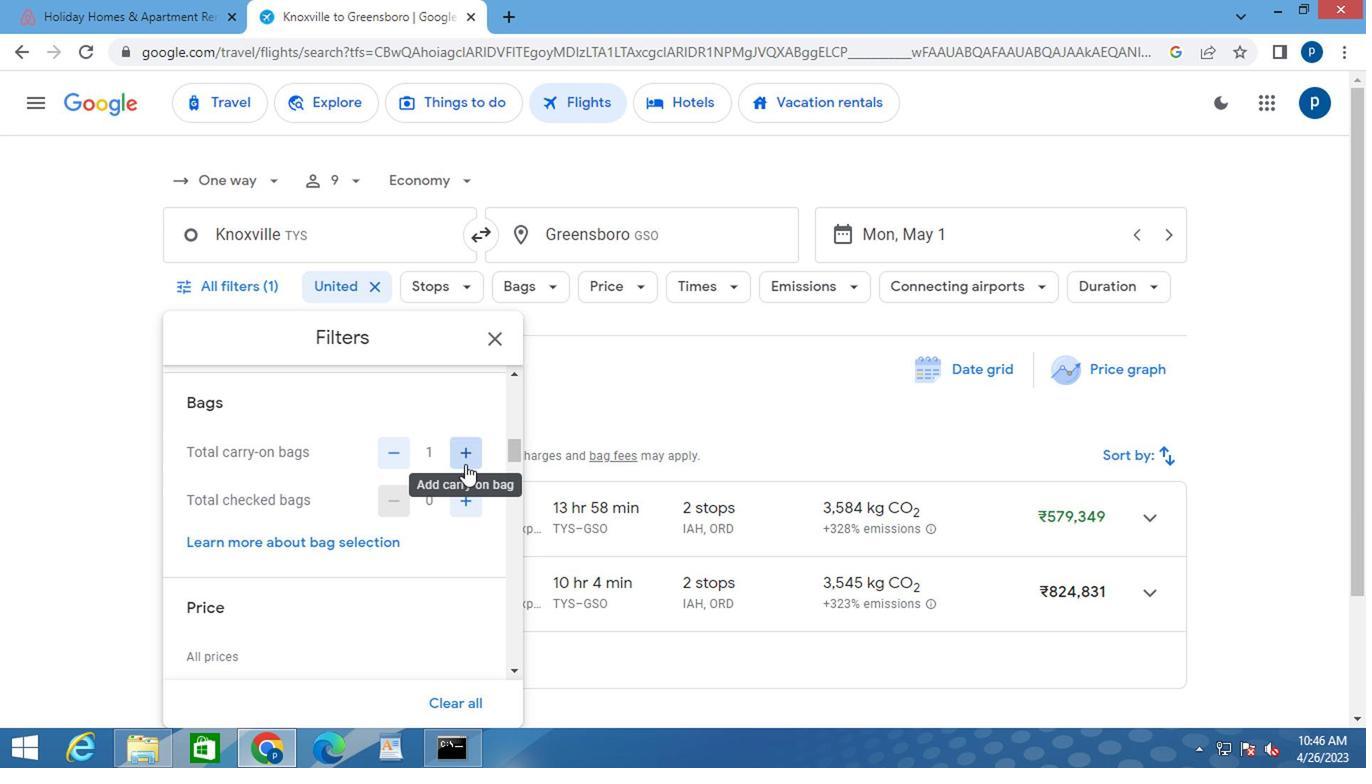 
Action: Mouse pressed left at (462, 463)
Screenshot: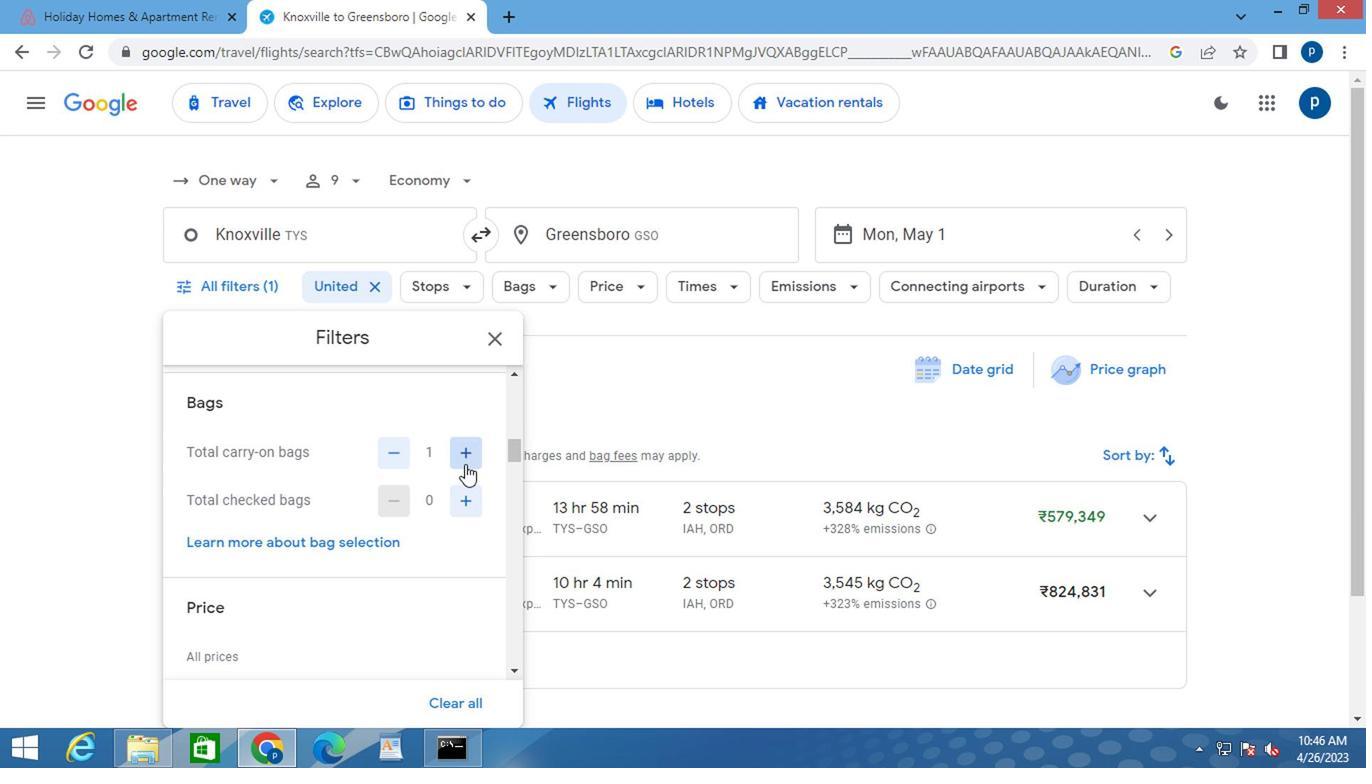 
Action: Mouse moved to (399, 542)
Screenshot: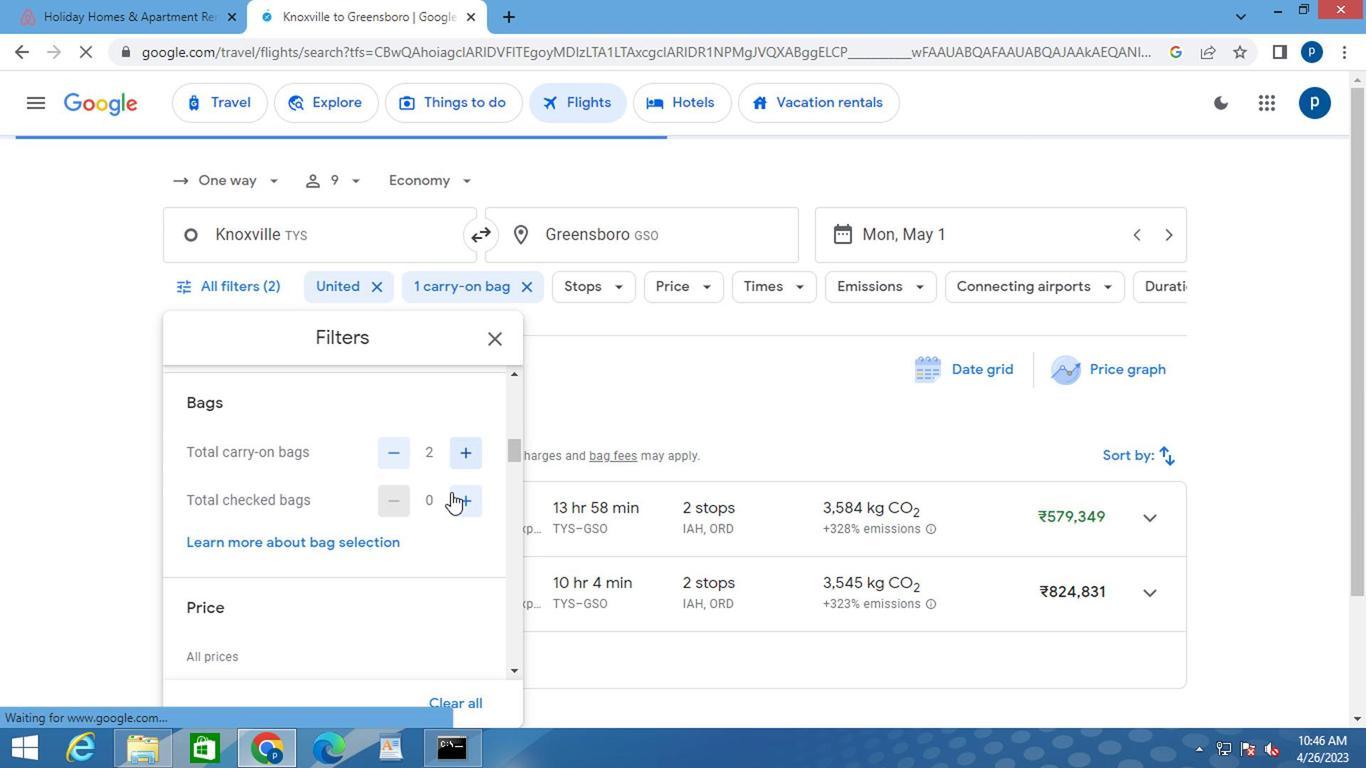 
Action: Mouse scrolled (399, 541) with delta (0, -1)
Screenshot: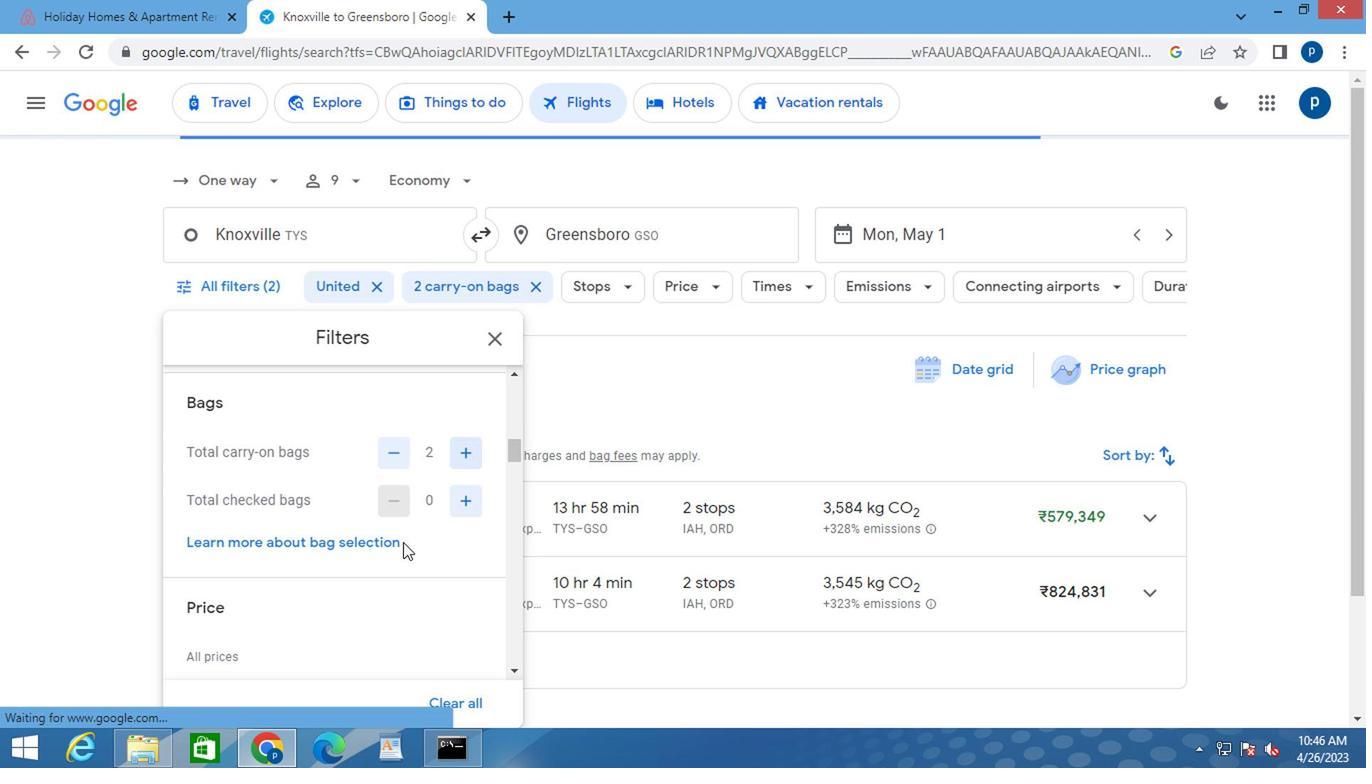 
Action: Mouse moved to (398, 542)
Screenshot: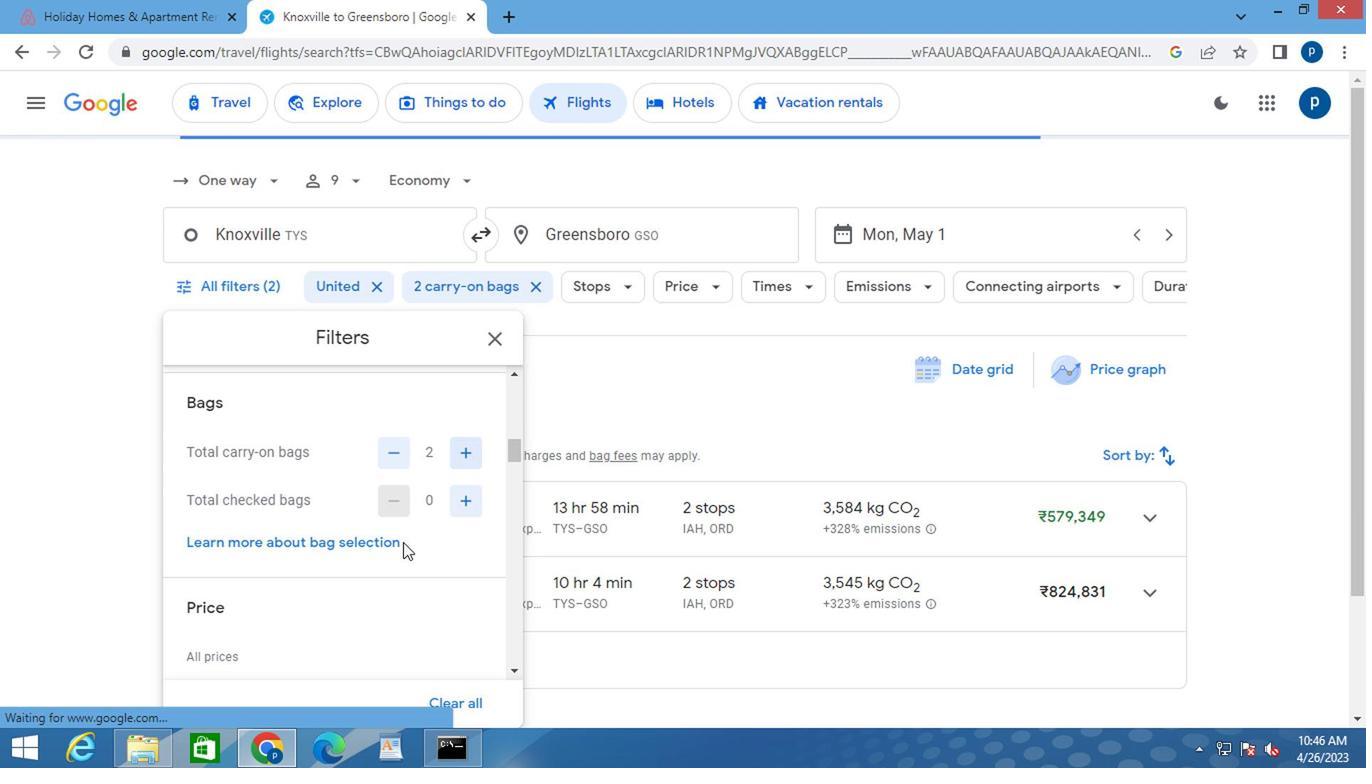 
Action: Mouse scrolled (398, 541) with delta (0, -1)
Screenshot: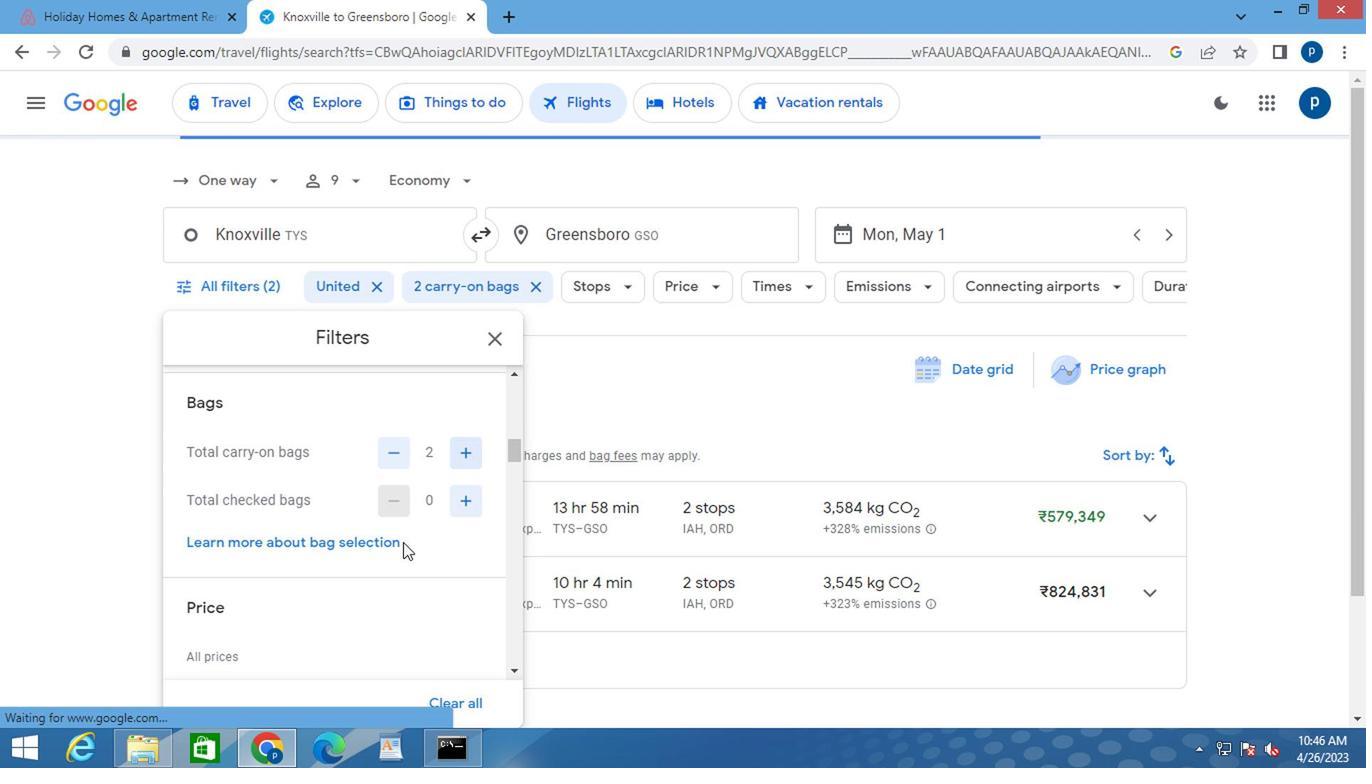 
Action: Mouse moved to (460, 500)
Screenshot: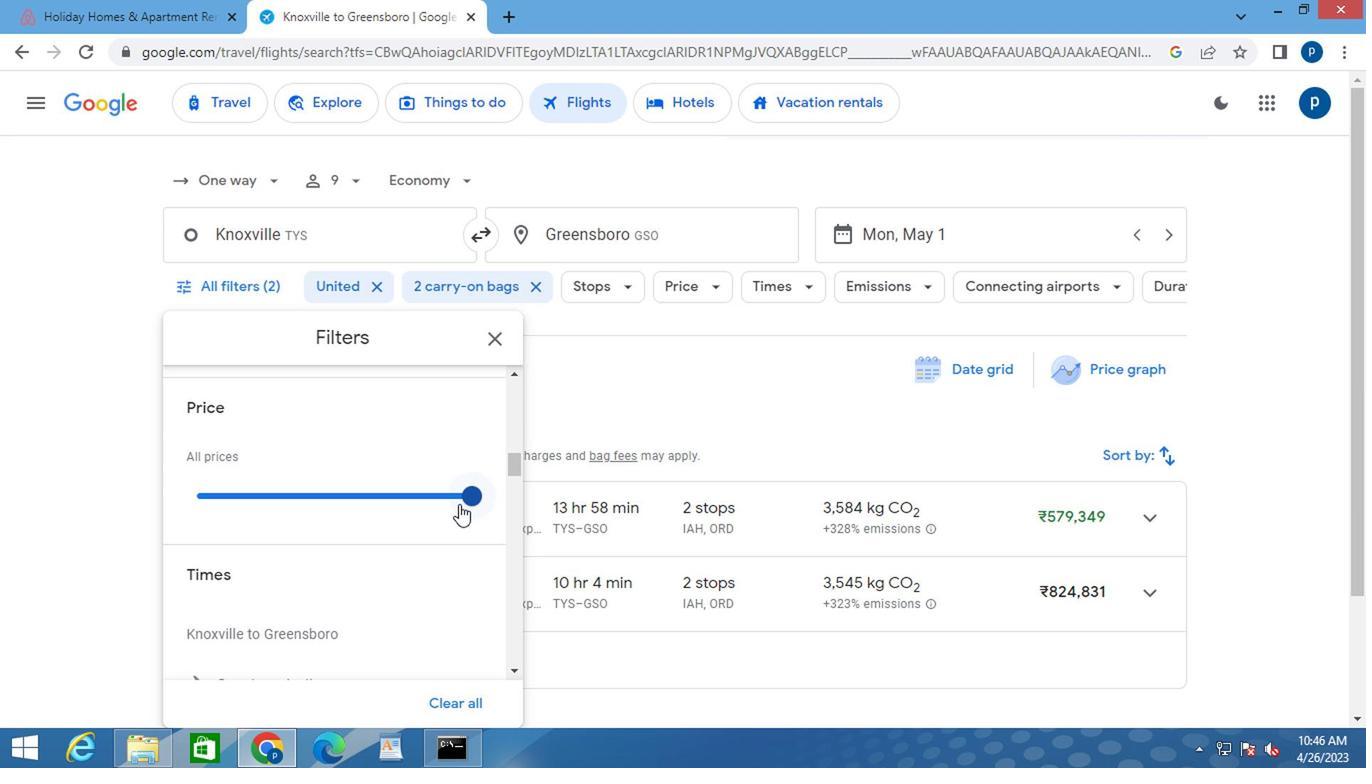 
Action: Mouse pressed left at (460, 500)
Screenshot: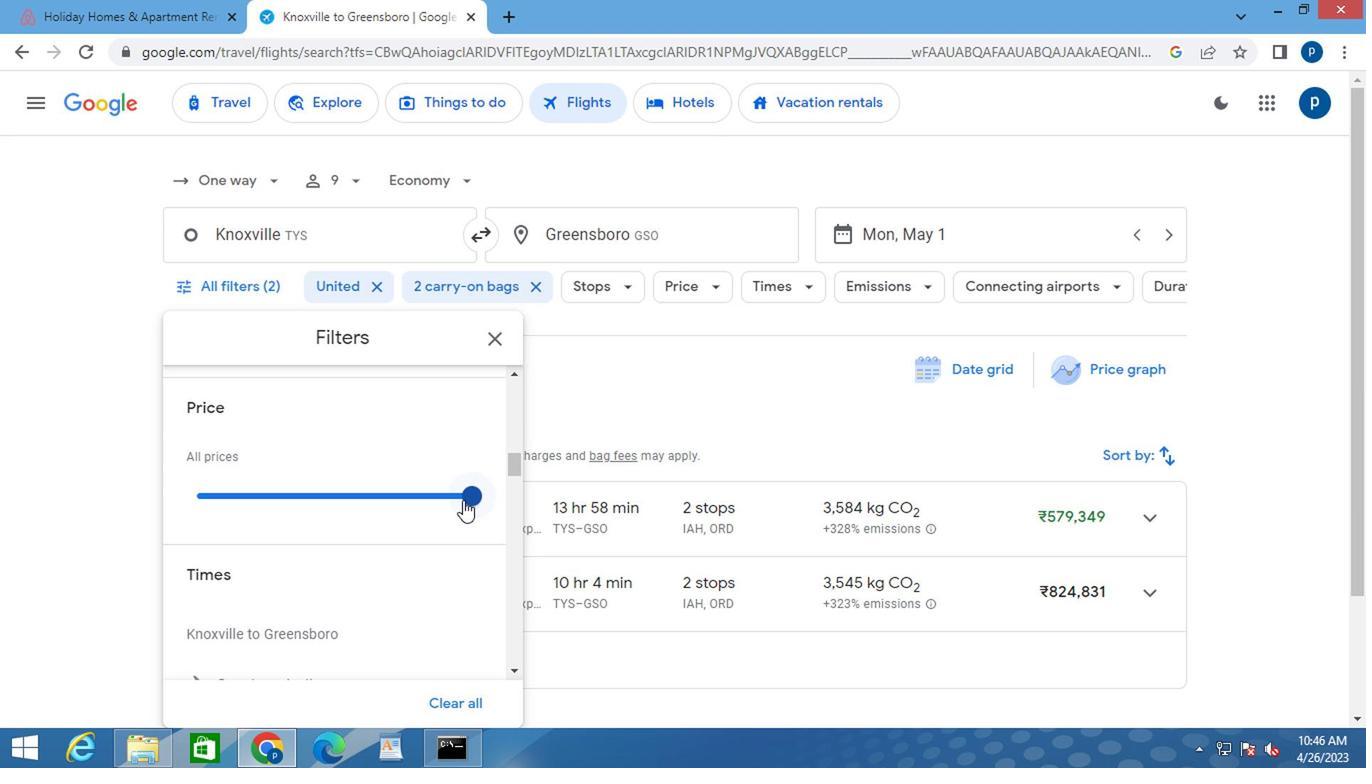 
Action: Mouse moved to (293, 562)
Screenshot: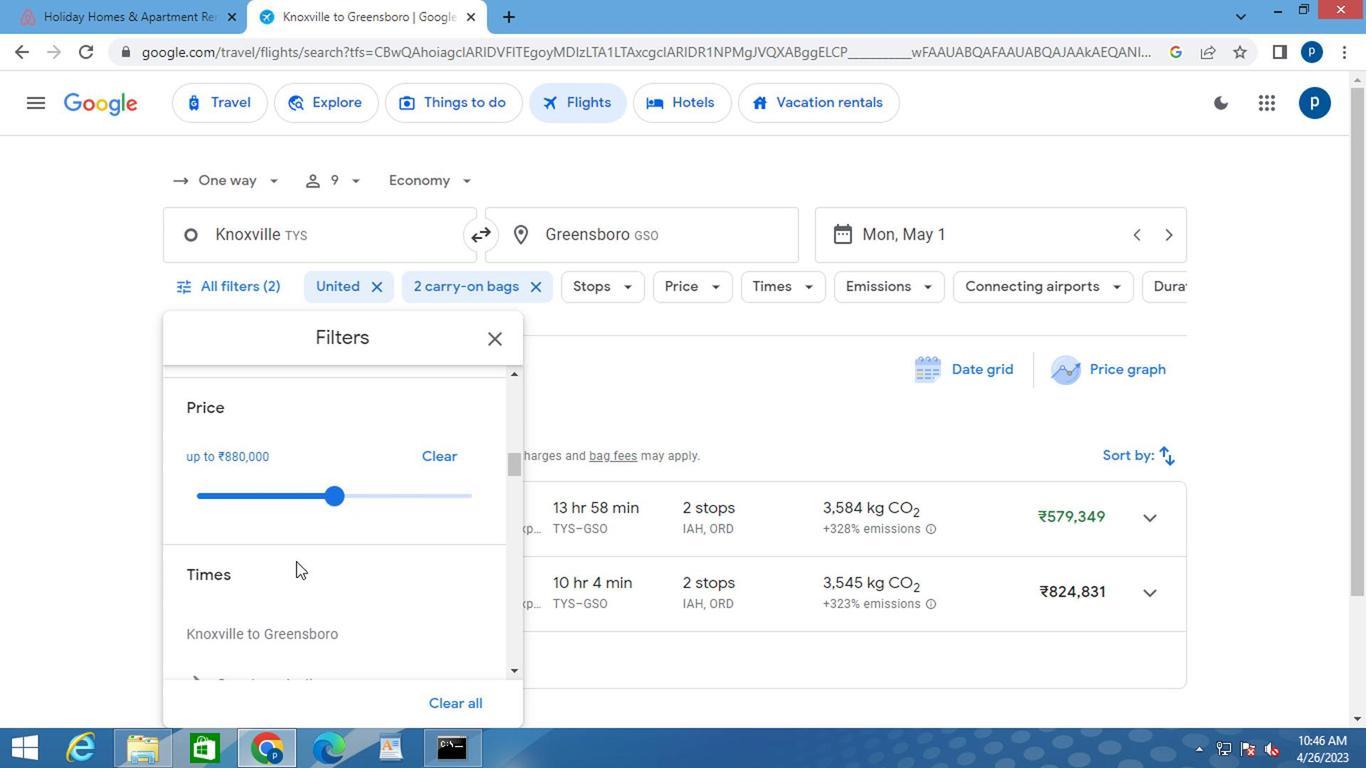
Action: Mouse scrolled (293, 561) with delta (0, -1)
Screenshot: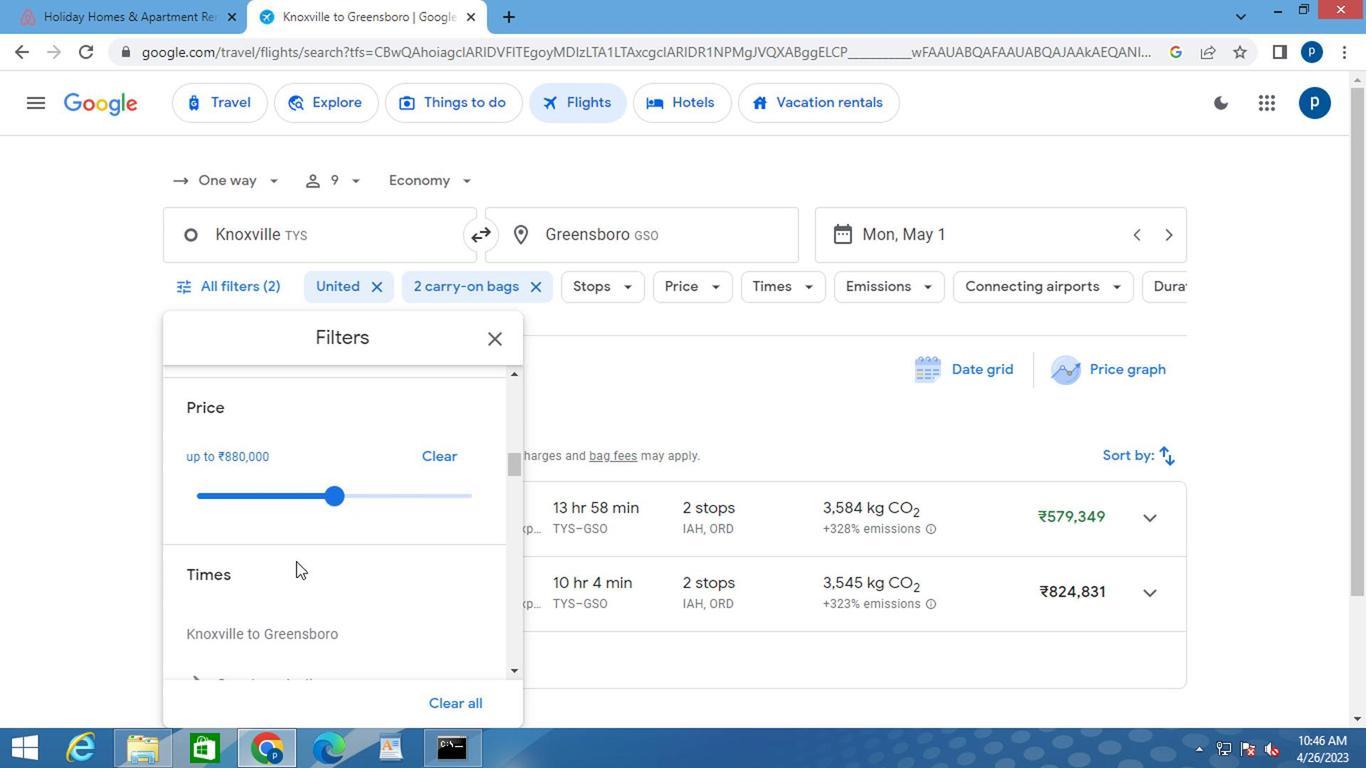 
Action: Mouse scrolled (293, 561) with delta (0, -1)
Screenshot: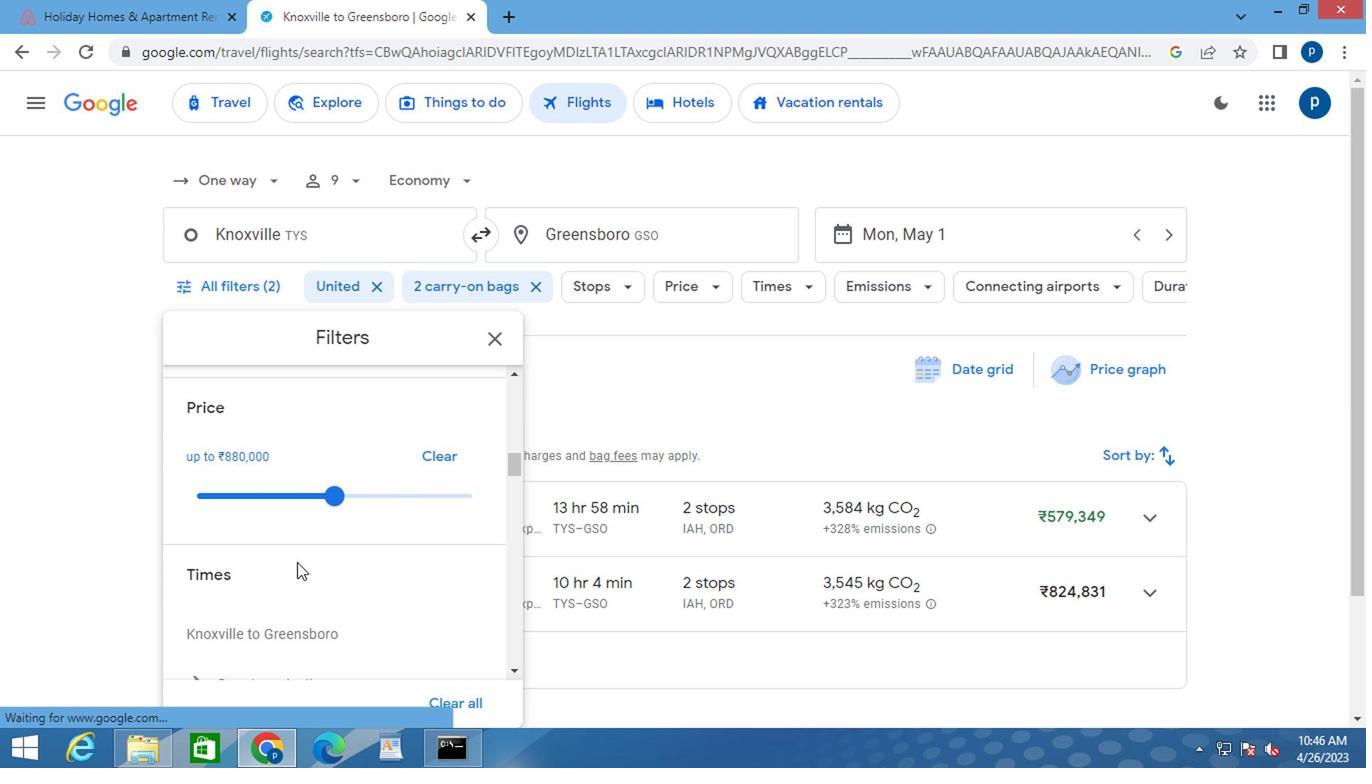 
Action: Mouse moved to (189, 522)
Screenshot: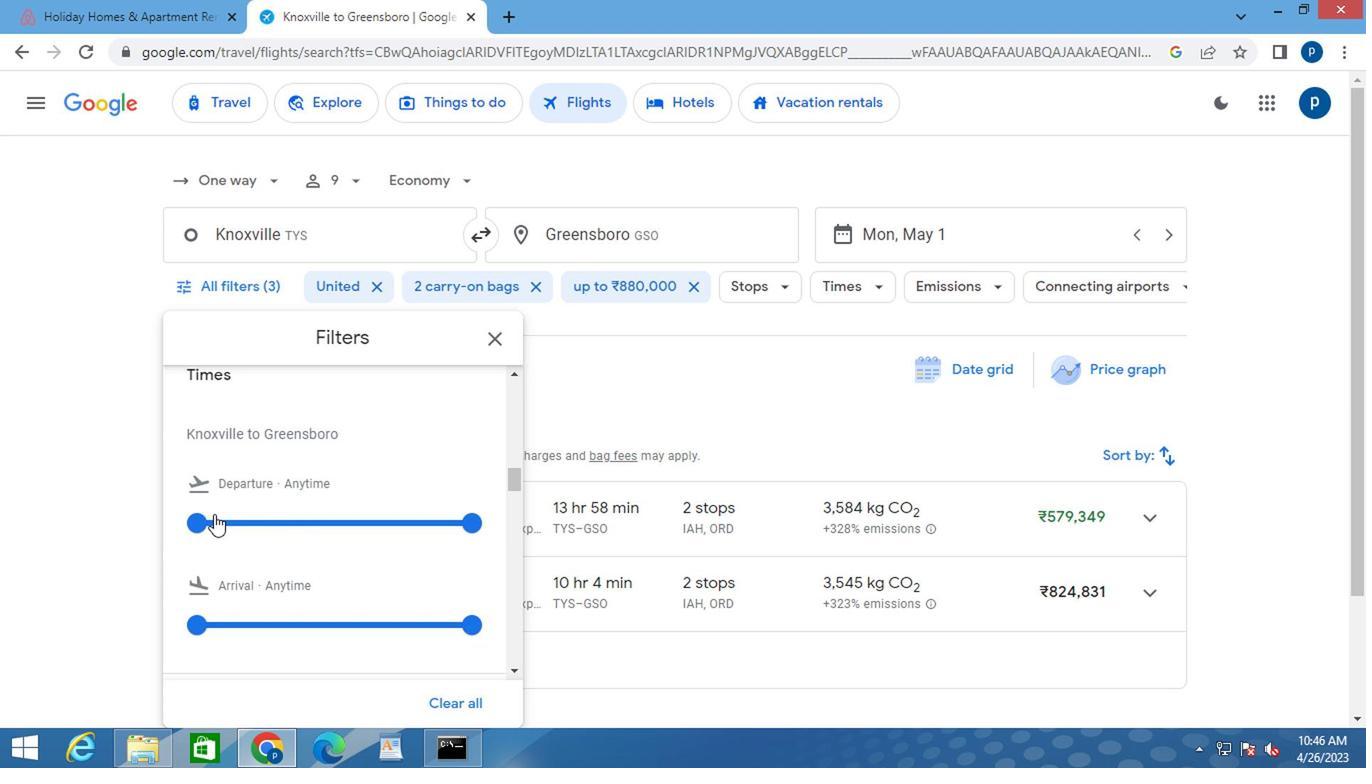 
Action: Mouse pressed left at (189, 522)
Screenshot: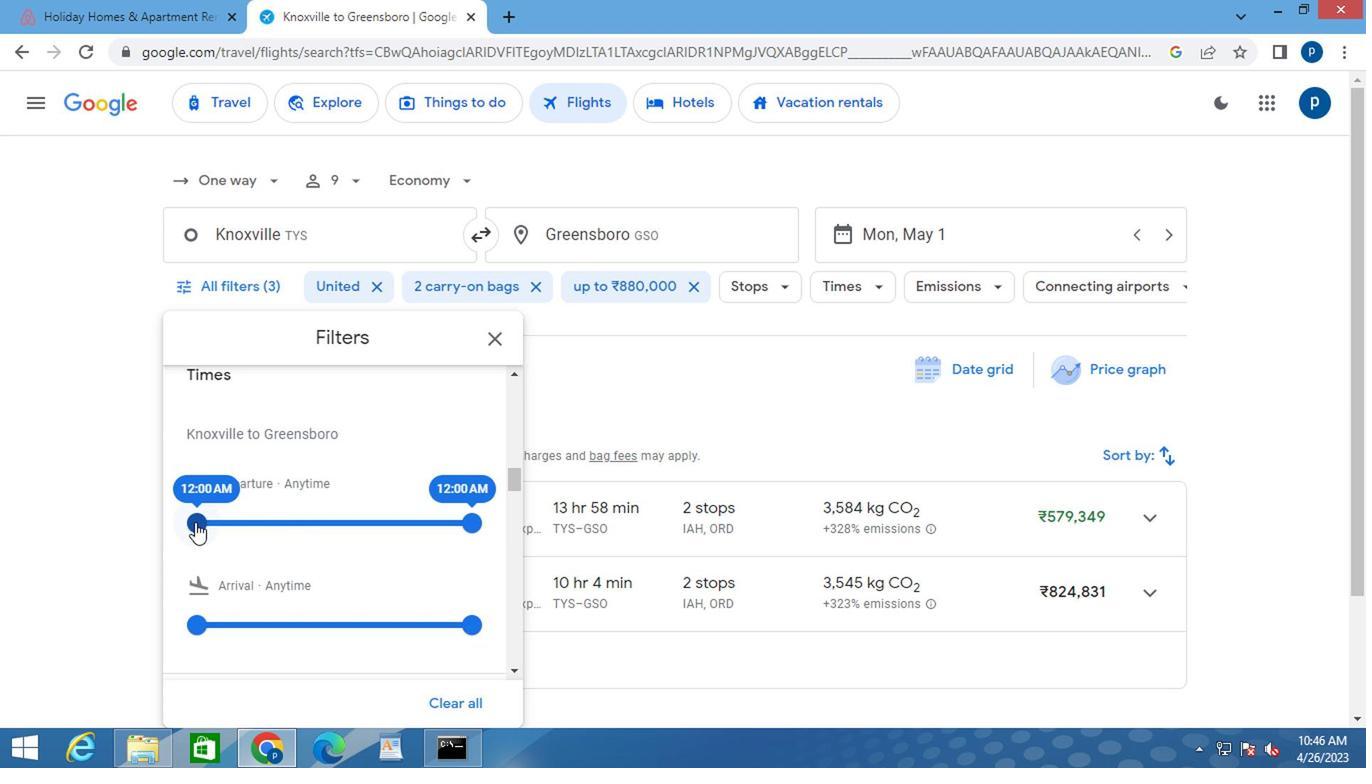 
Action: Mouse moved to (465, 515)
Screenshot: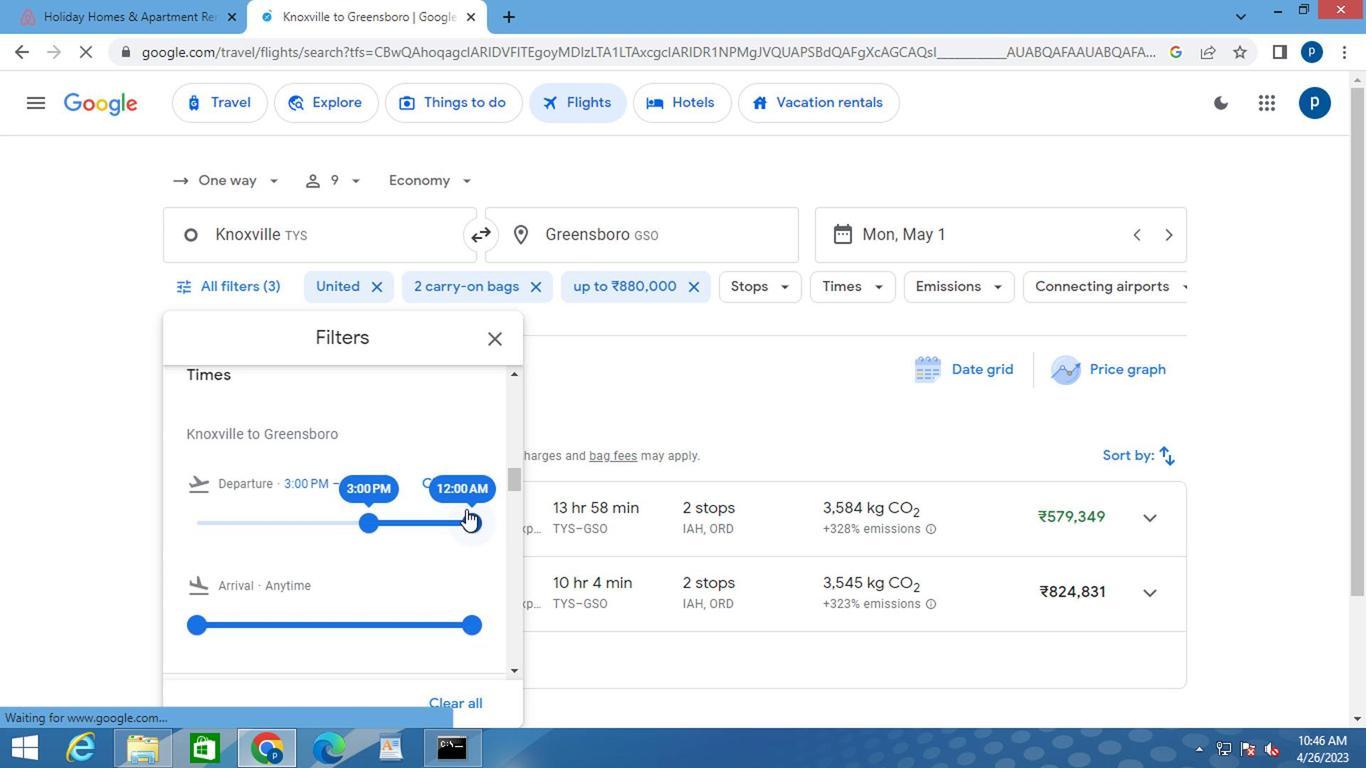 
Action: Mouse pressed left at (465, 515)
Screenshot: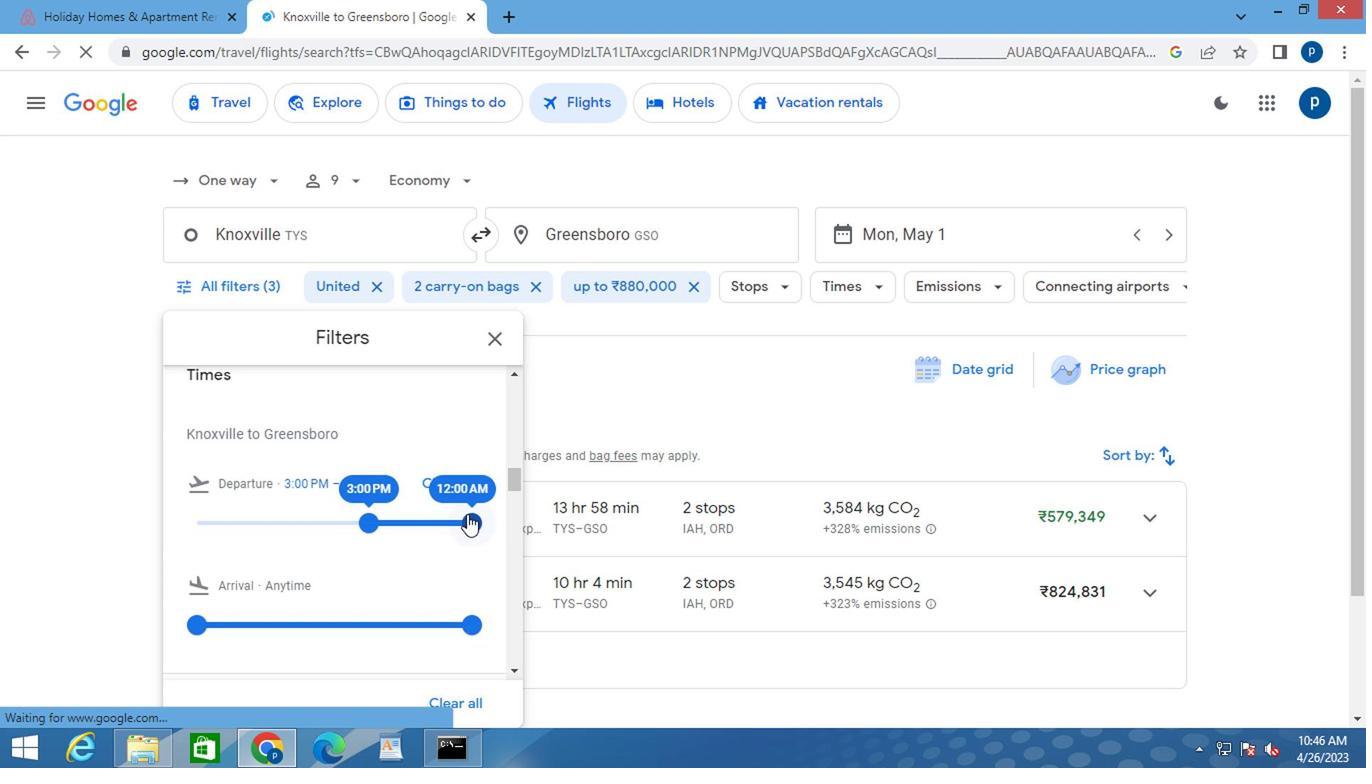 
Action: Mouse moved to (489, 337)
Screenshot: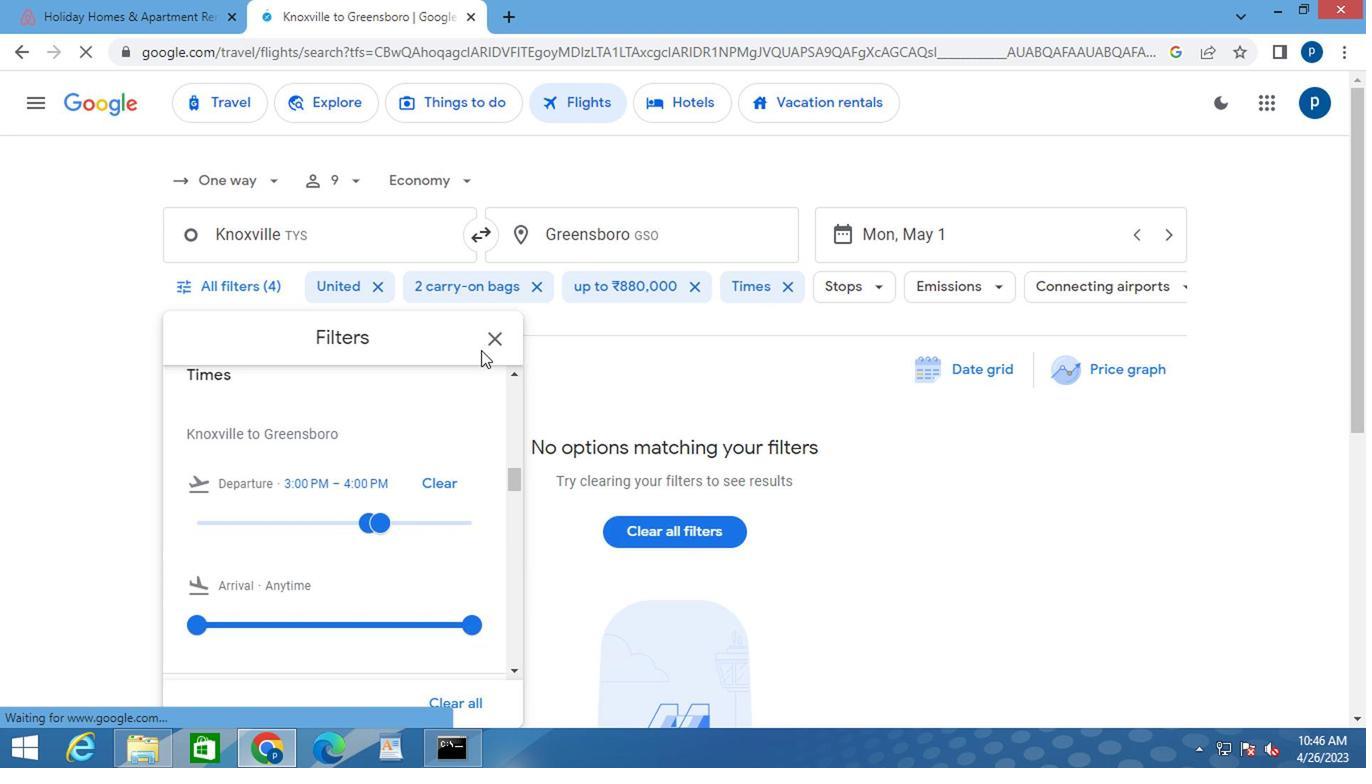 
Action: Mouse pressed left at (489, 337)
Screenshot: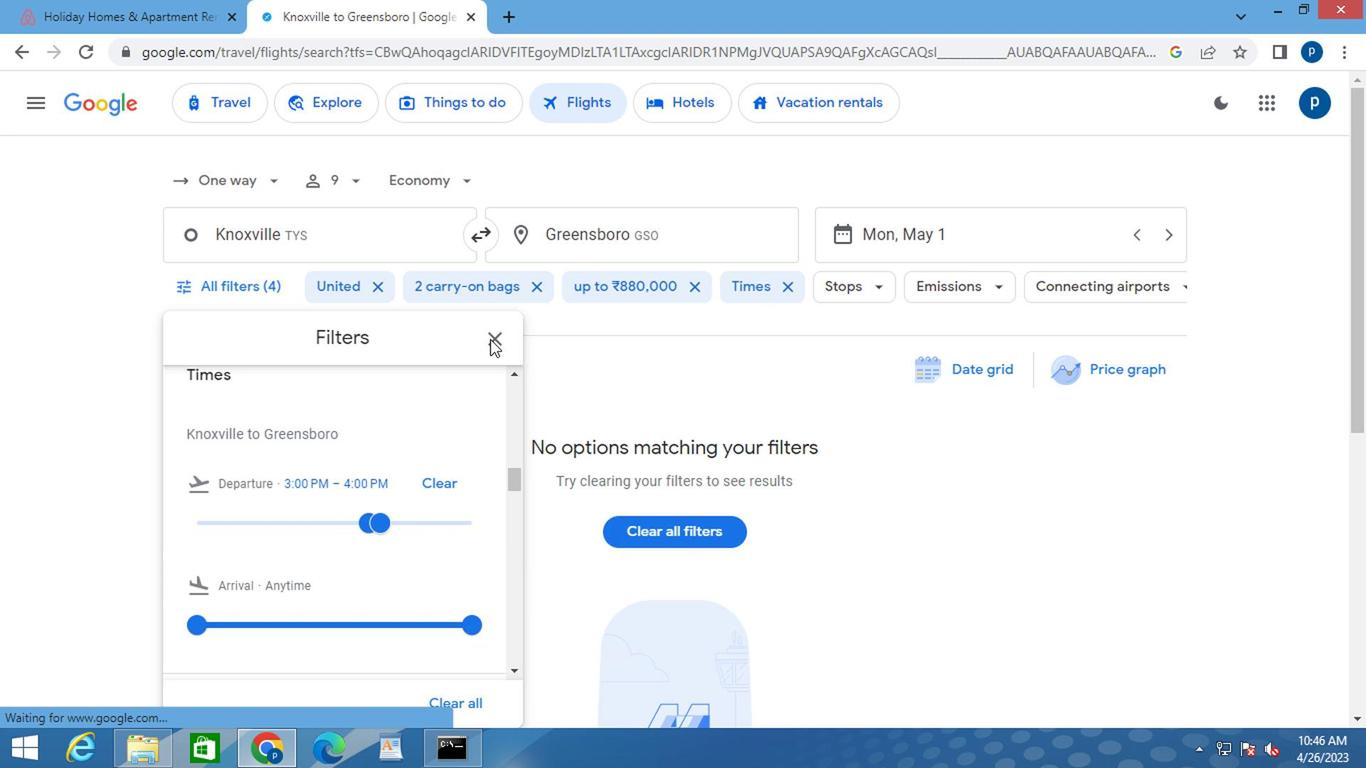 
